 Task: Send an email with the signature Aiden Davis with the subject Reminder for a referral and the message I noticed that the project budget has been exceeded. Can you provide me with a breakdown of the additional expenses? from softage.10@softage.net to softage.2@softage.net and softage.3@softage.net
Action: Mouse moved to (113, 181)
Screenshot: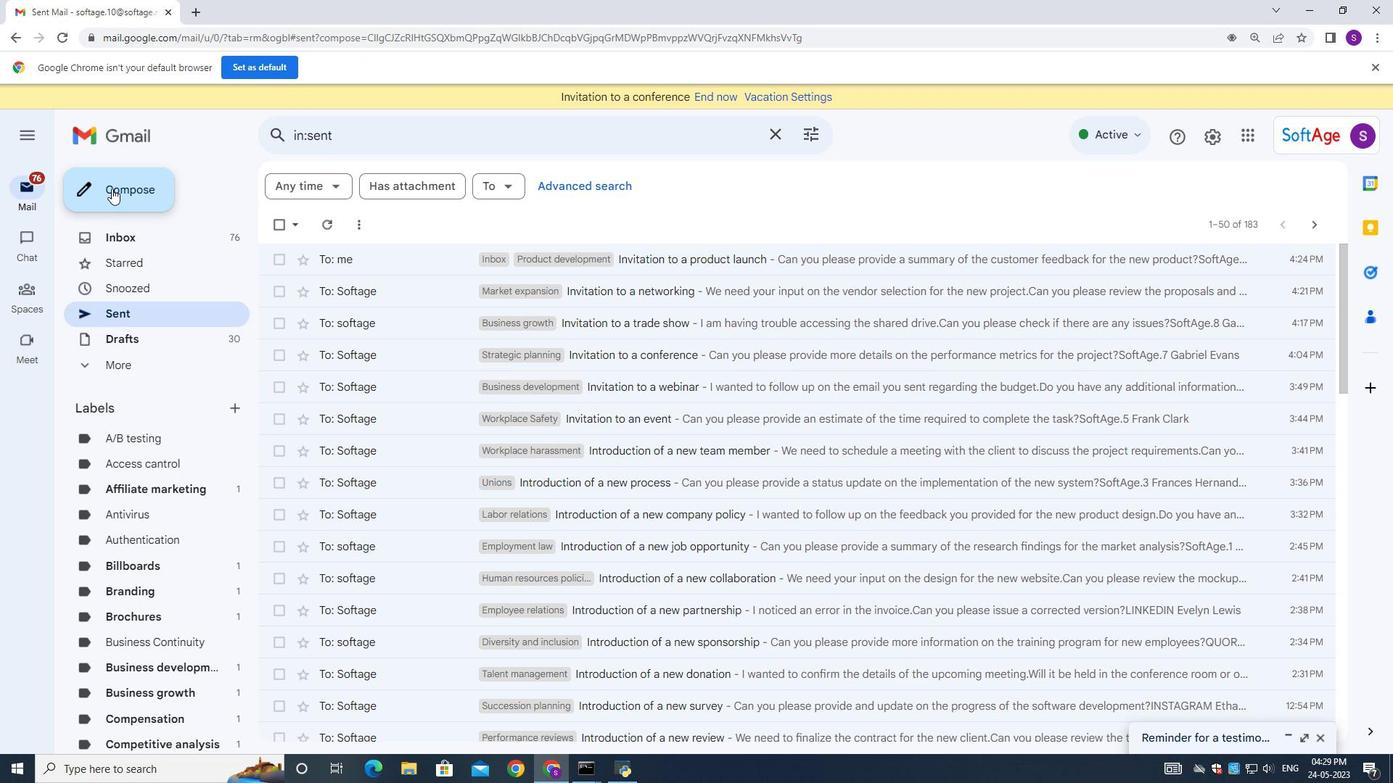 
Action: Mouse pressed left at (113, 181)
Screenshot: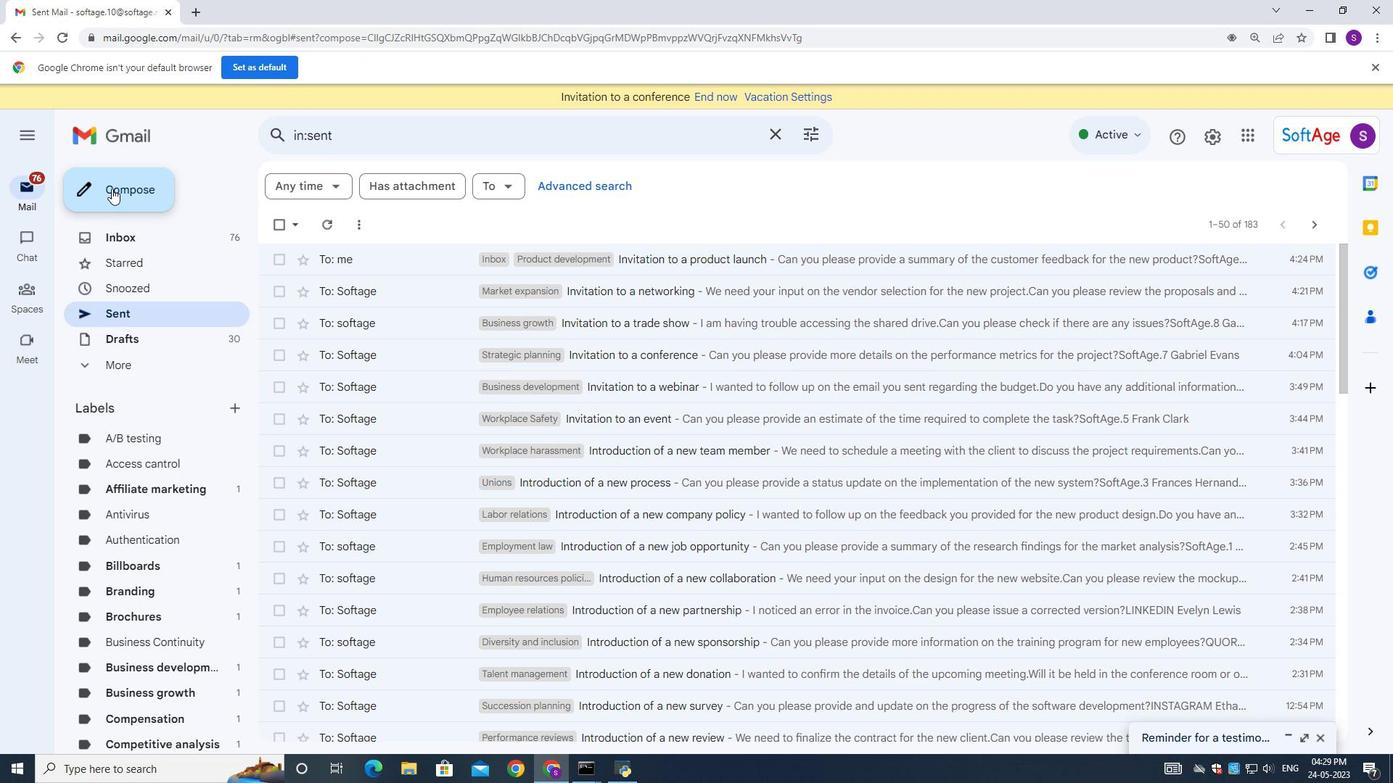 
Action: Mouse moved to (941, 727)
Screenshot: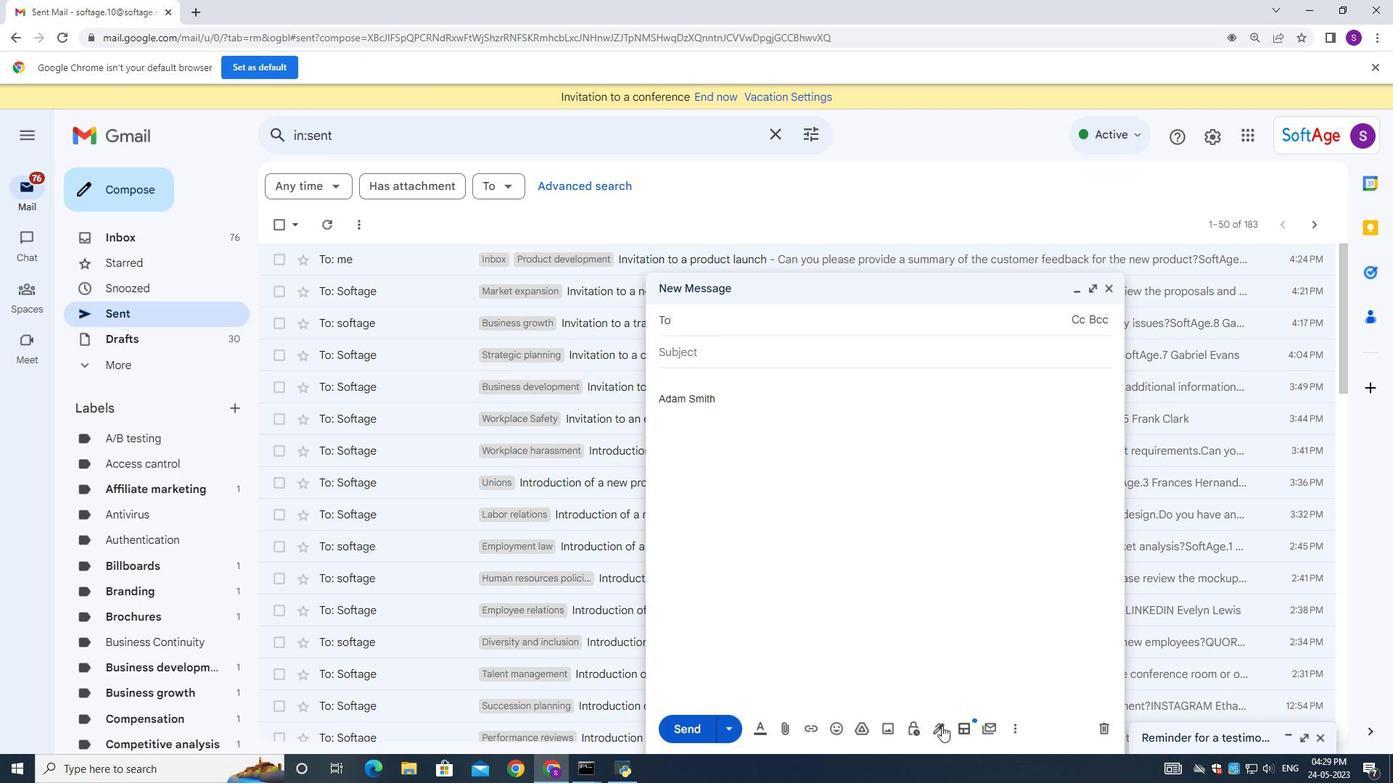 
Action: Mouse pressed left at (941, 727)
Screenshot: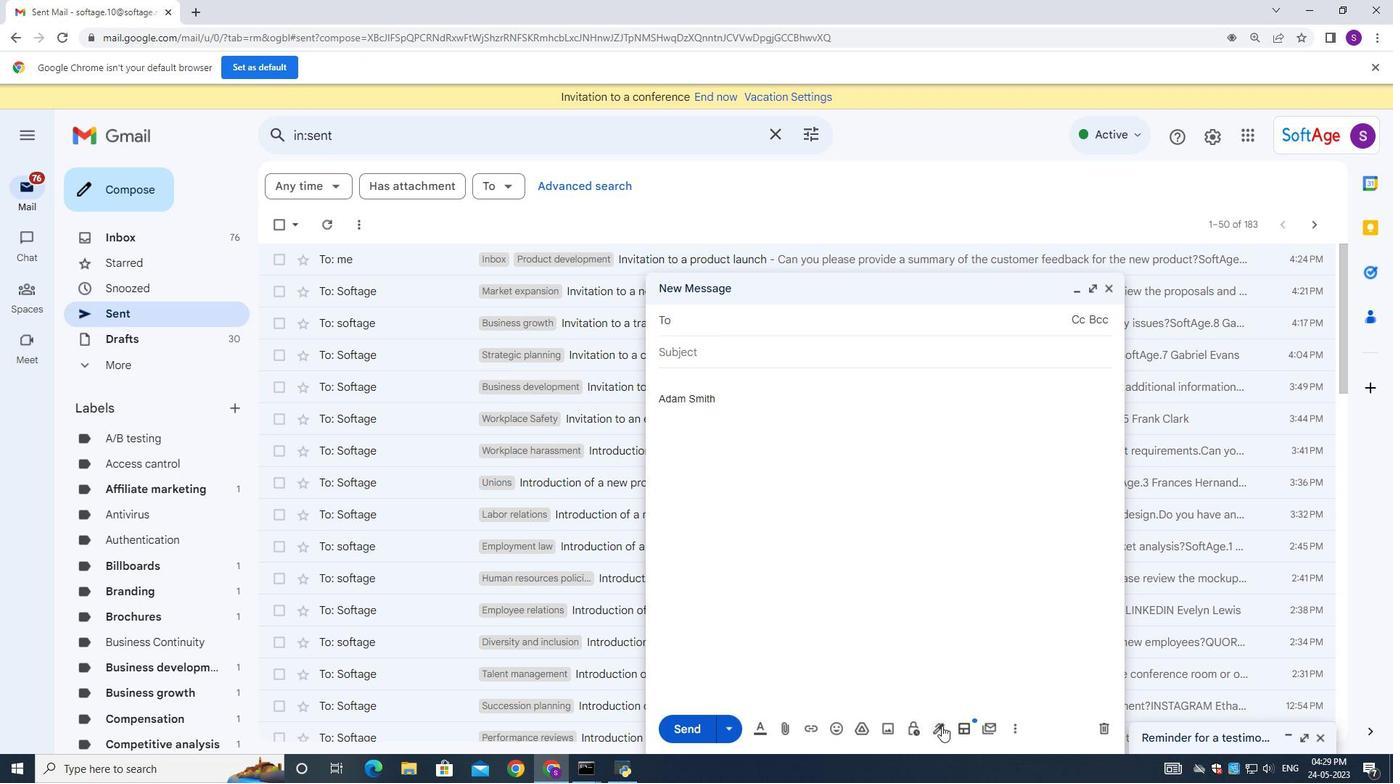 
Action: Mouse moved to (1318, 737)
Screenshot: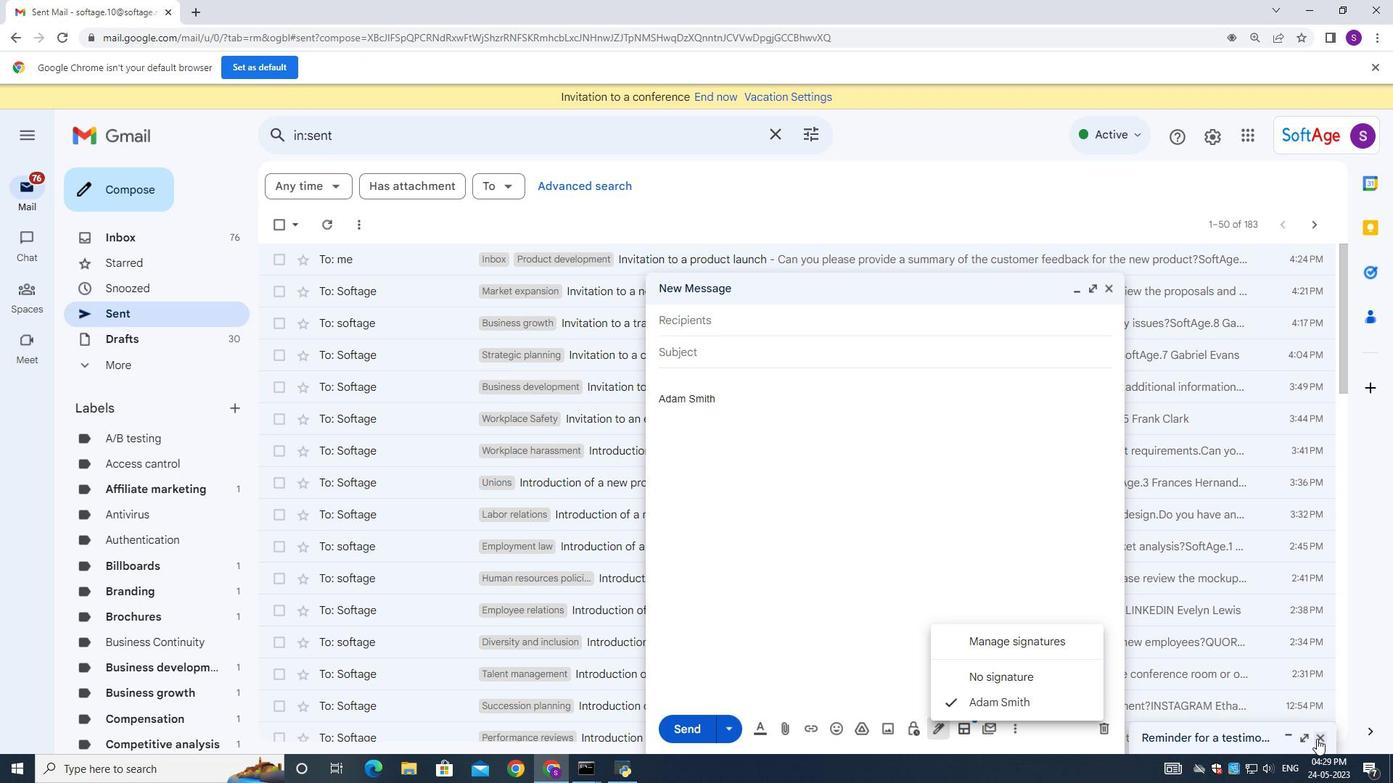 
Action: Mouse pressed left at (1318, 737)
Screenshot: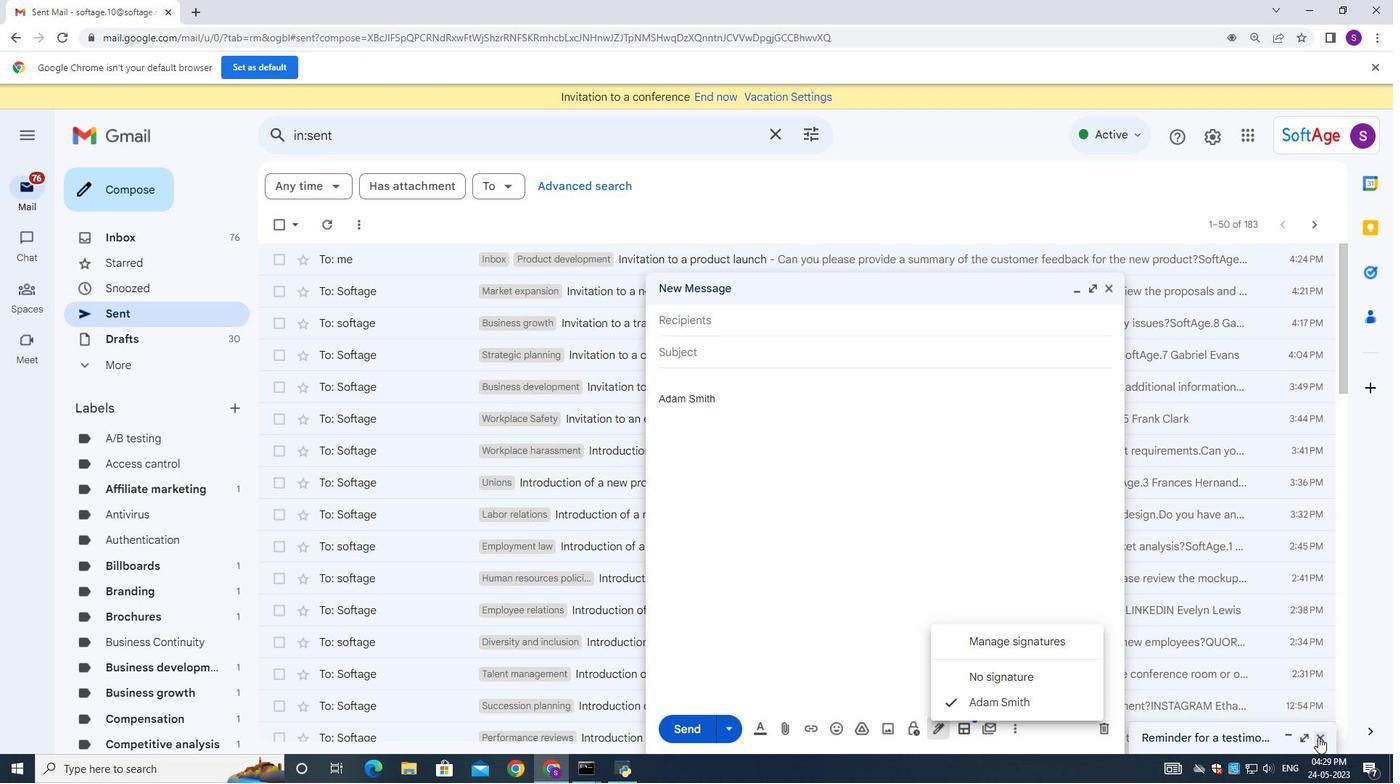 
Action: Mouse moved to (1152, 732)
Screenshot: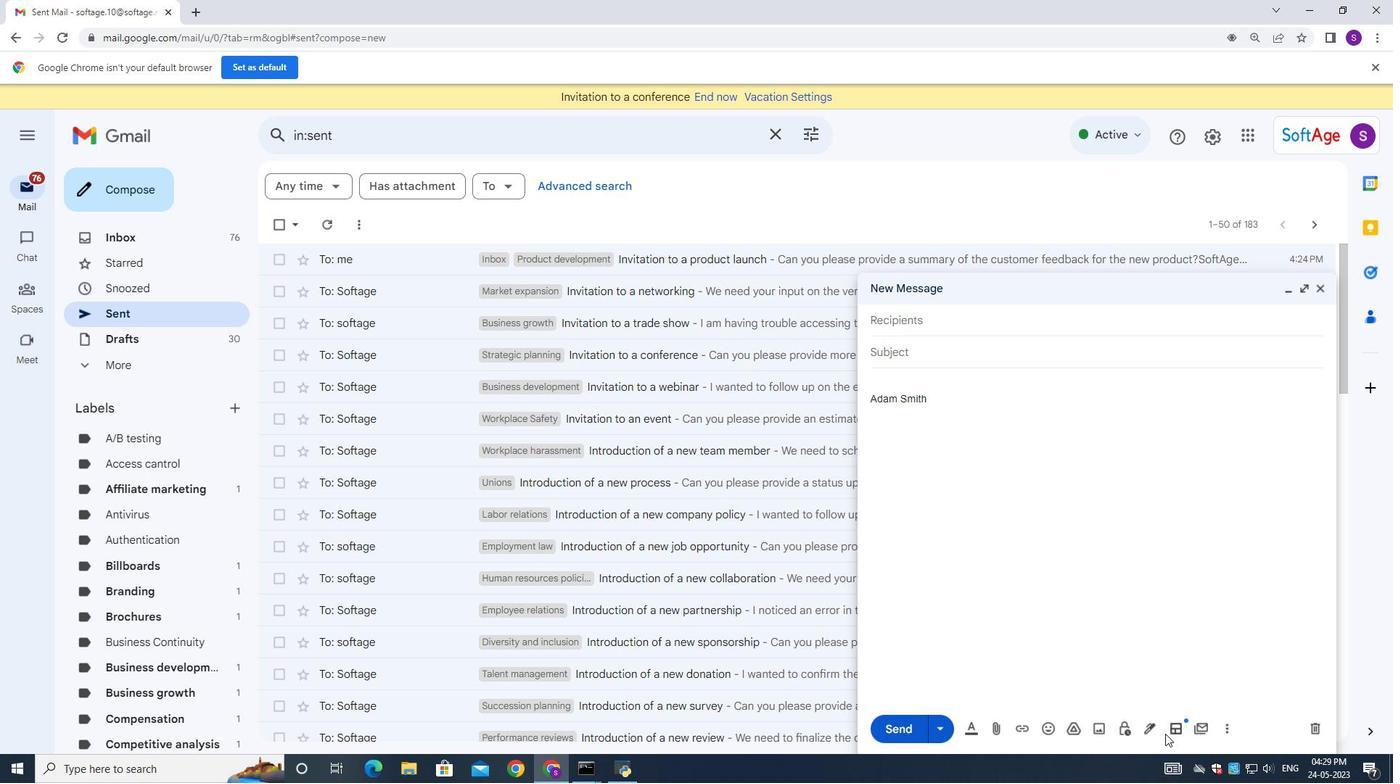 
Action: Mouse pressed left at (1152, 732)
Screenshot: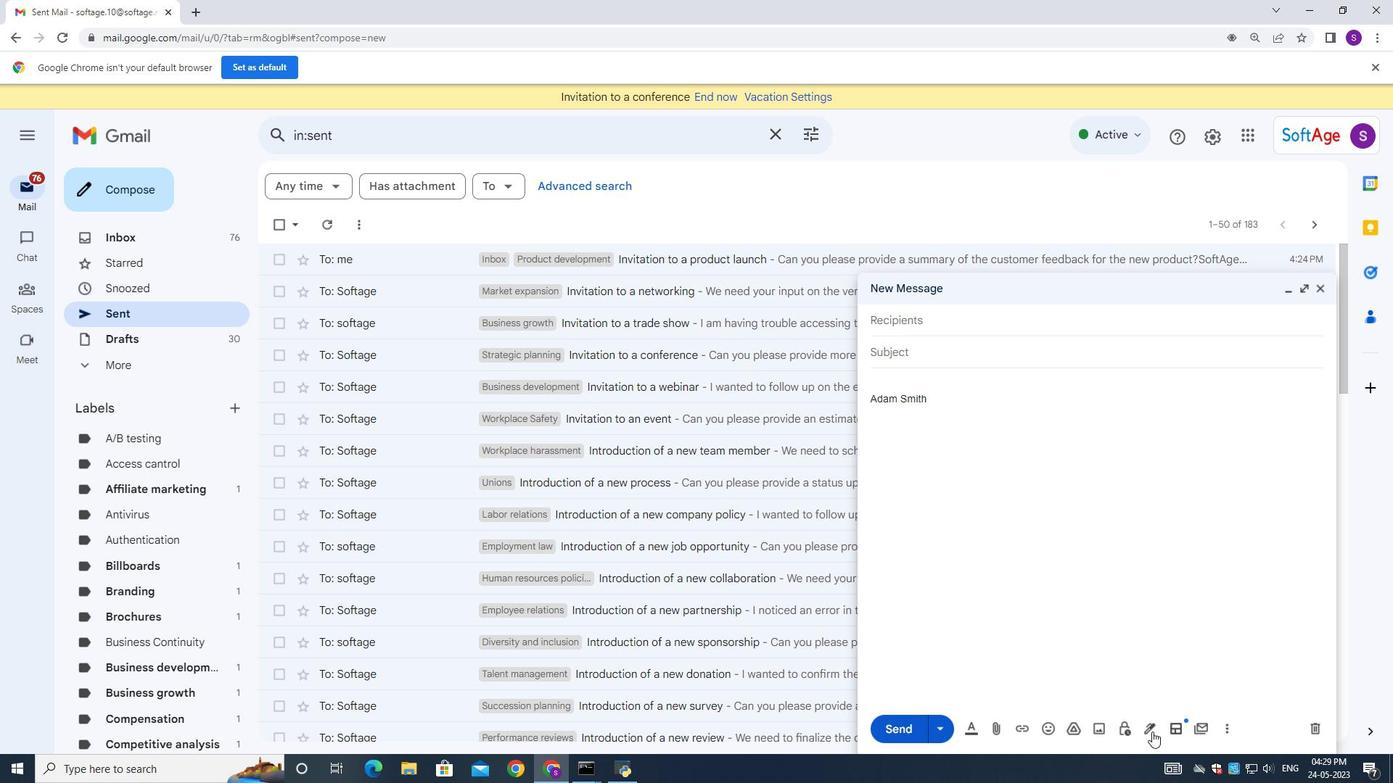 
Action: Mouse moved to (1185, 645)
Screenshot: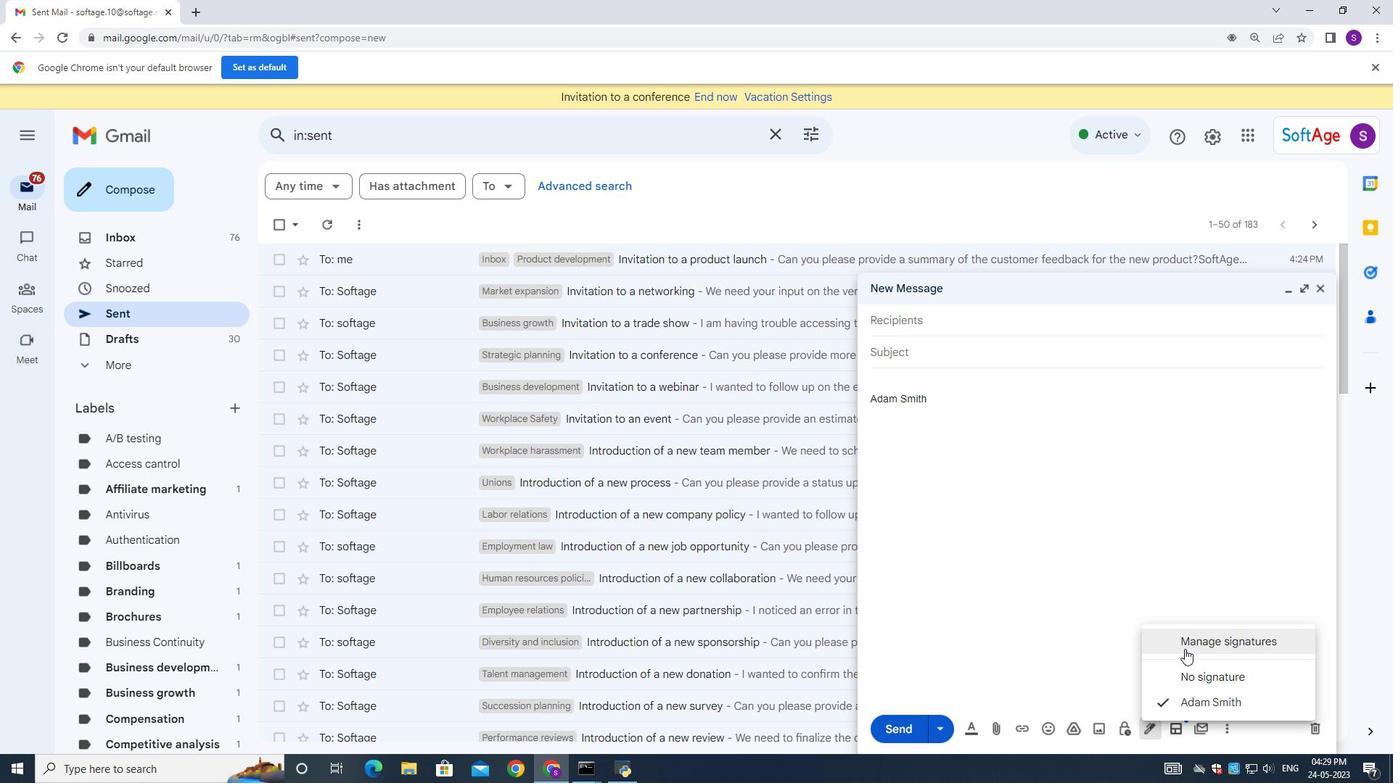 
Action: Mouse pressed left at (1185, 645)
Screenshot: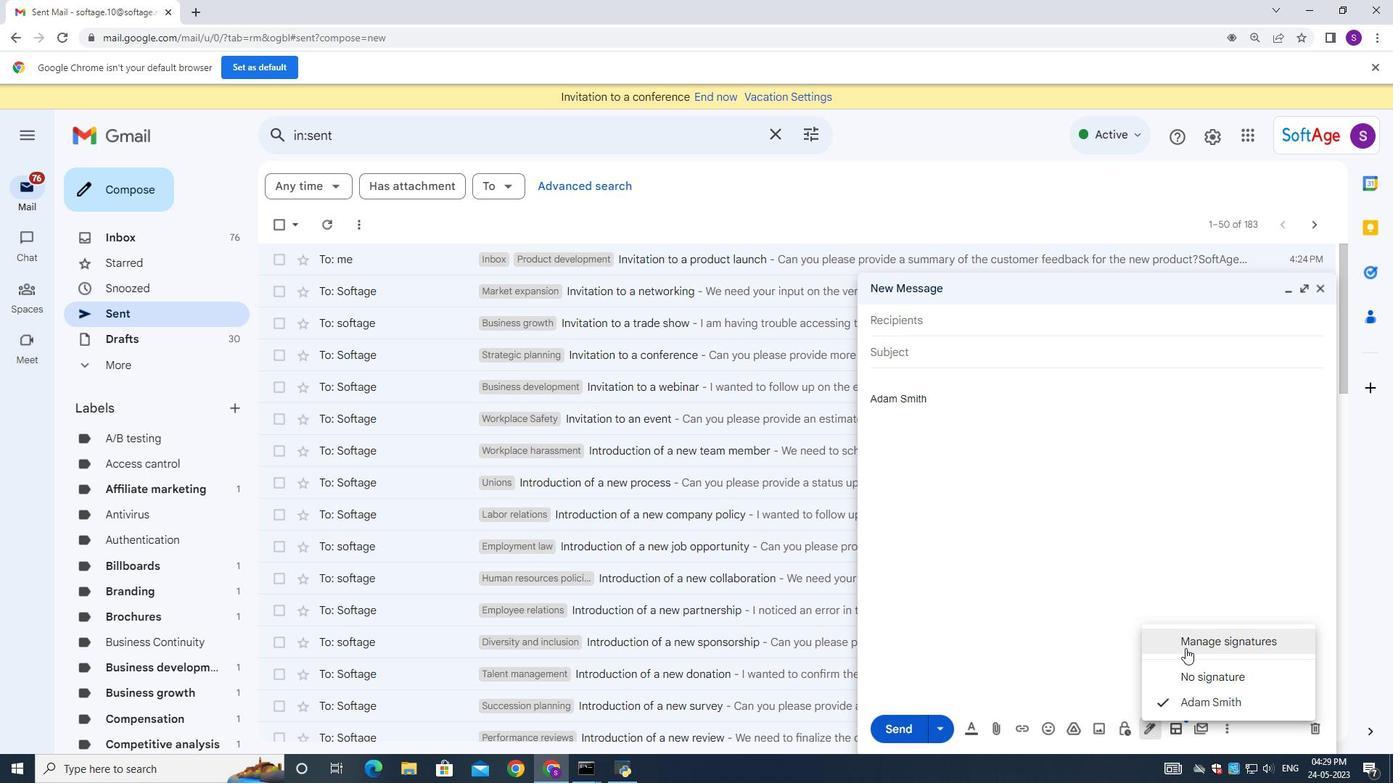 
Action: Mouse moved to (692, 386)
Screenshot: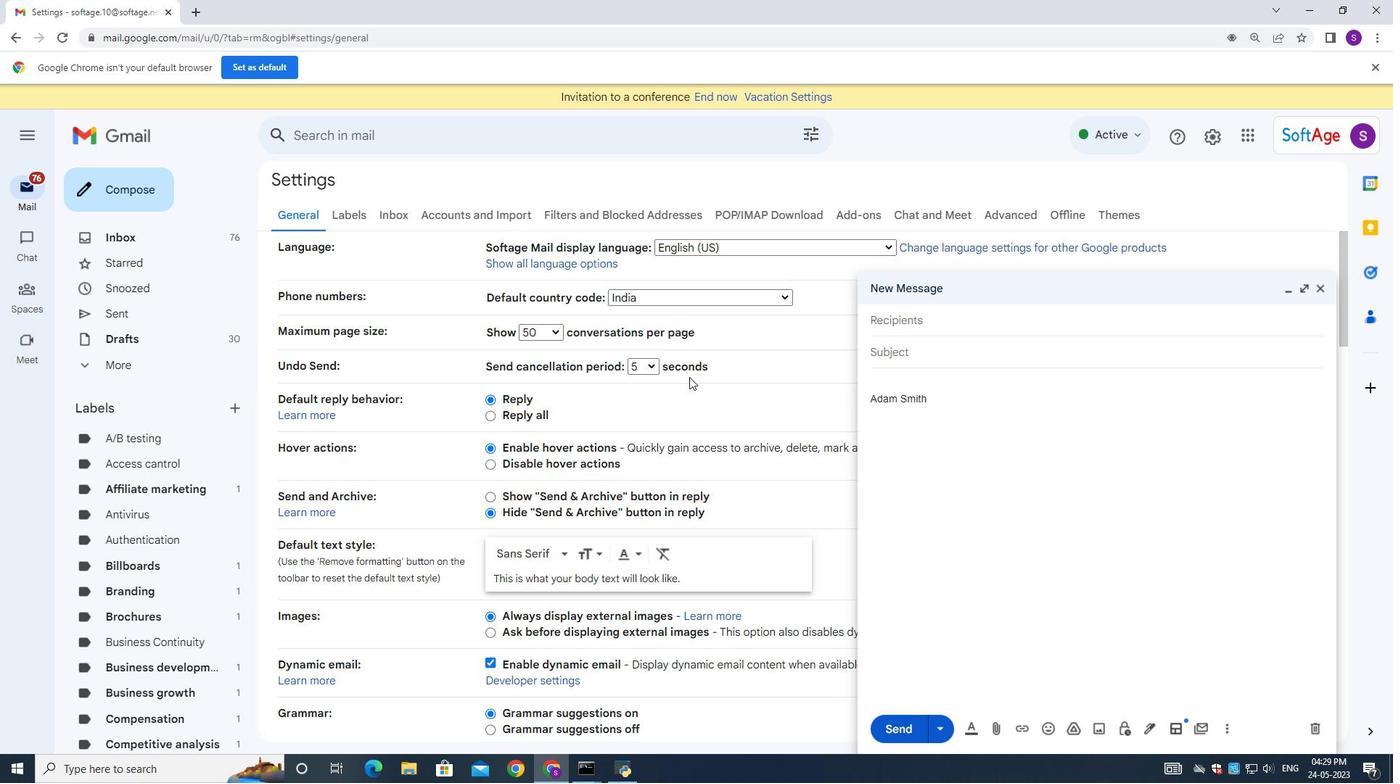 
Action: Mouse scrolled (692, 386) with delta (0, 0)
Screenshot: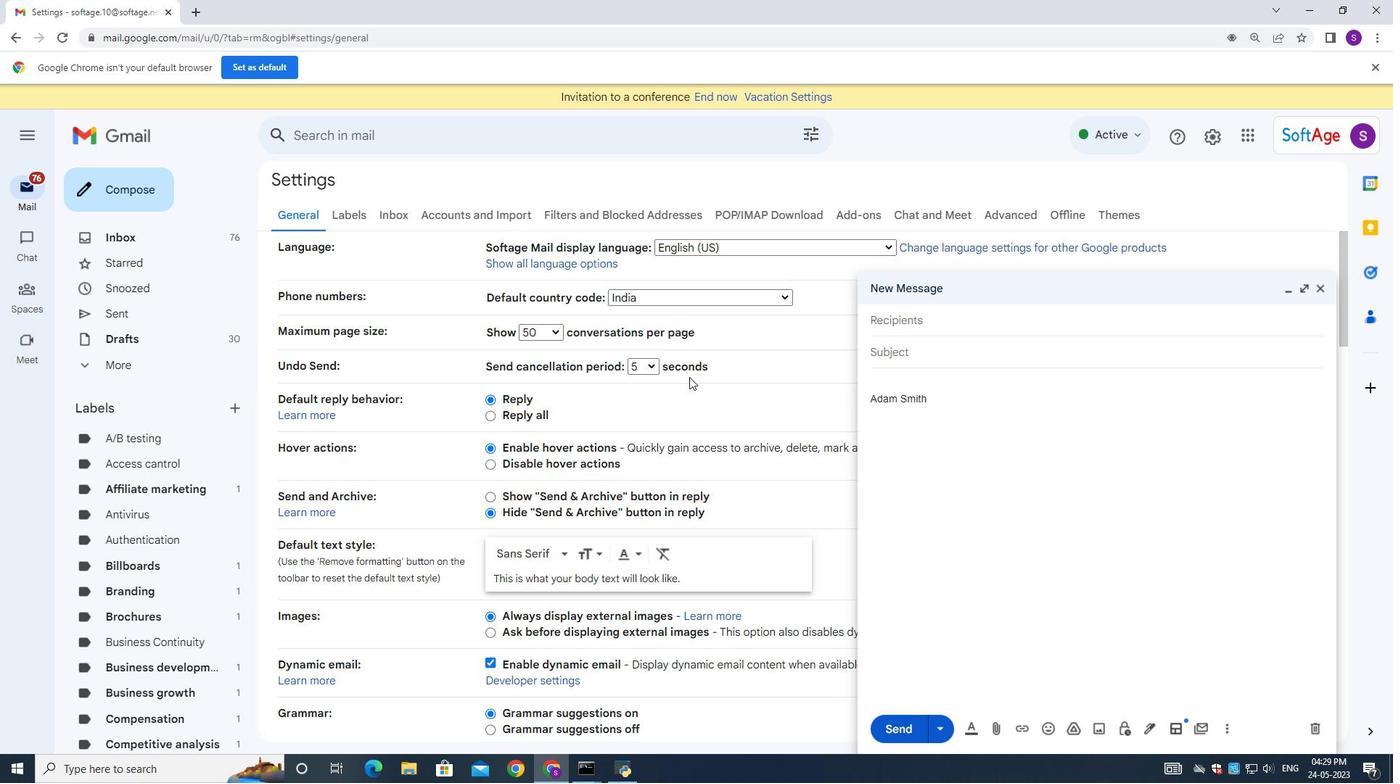 
Action: Mouse moved to (692, 395)
Screenshot: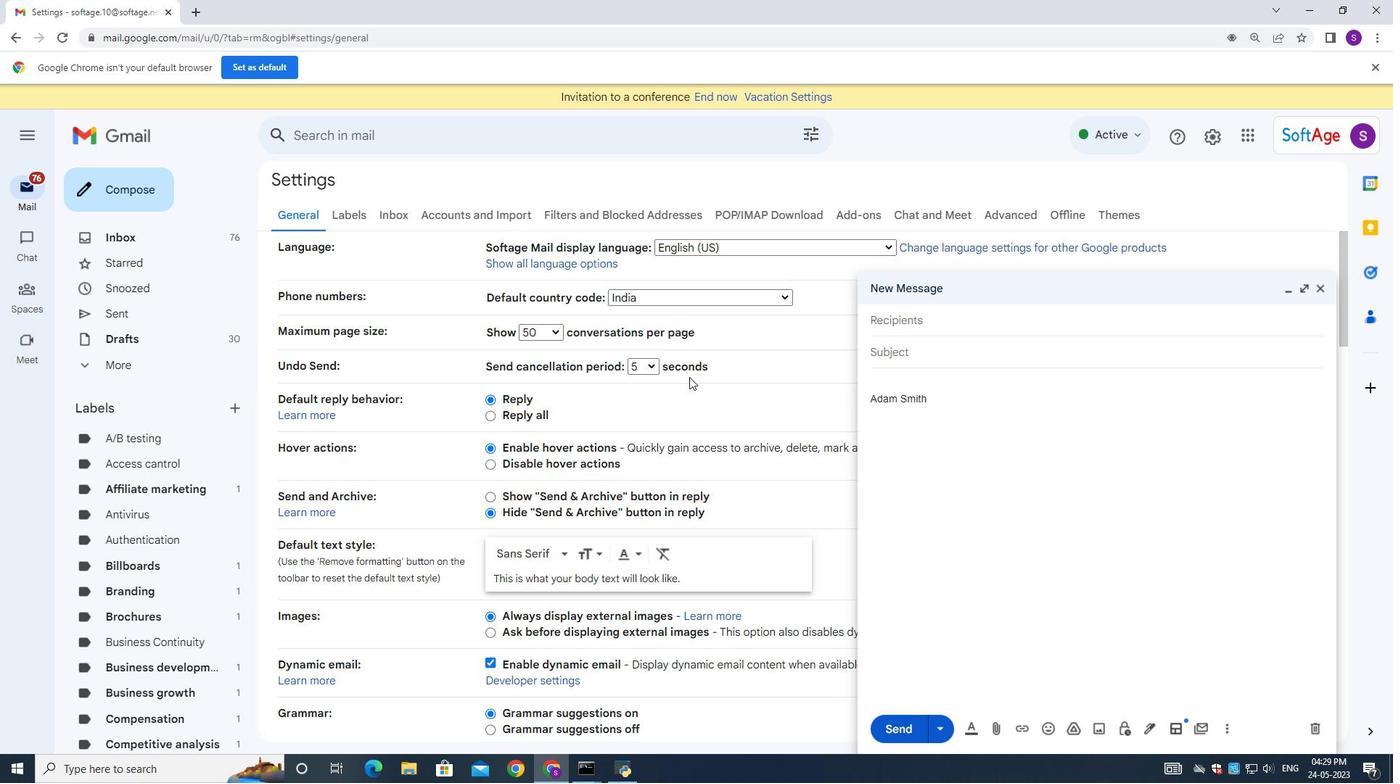 
Action: Mouse scrolled (692, 394) with delta (0, 0)
Screenshot: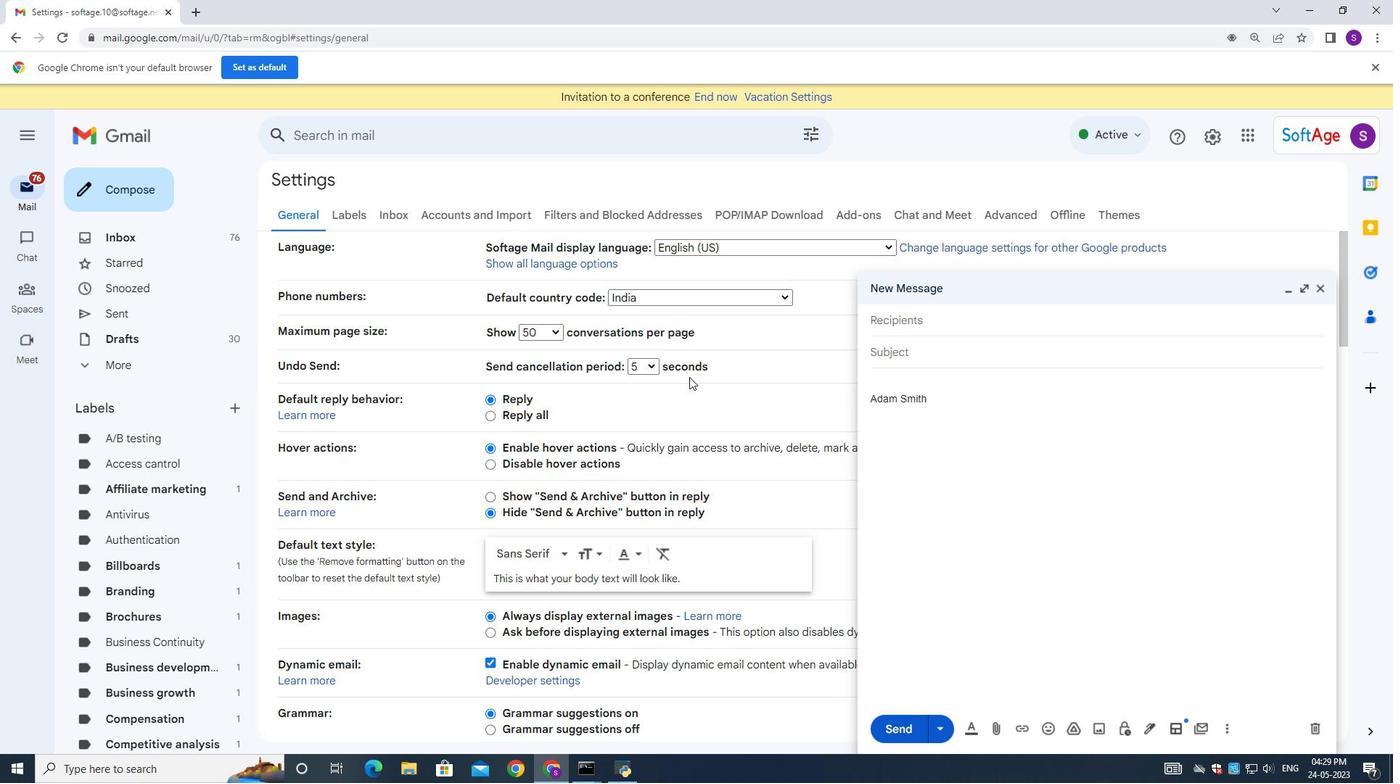 
Action: Mouse moved to (693, 401)
Screenshot: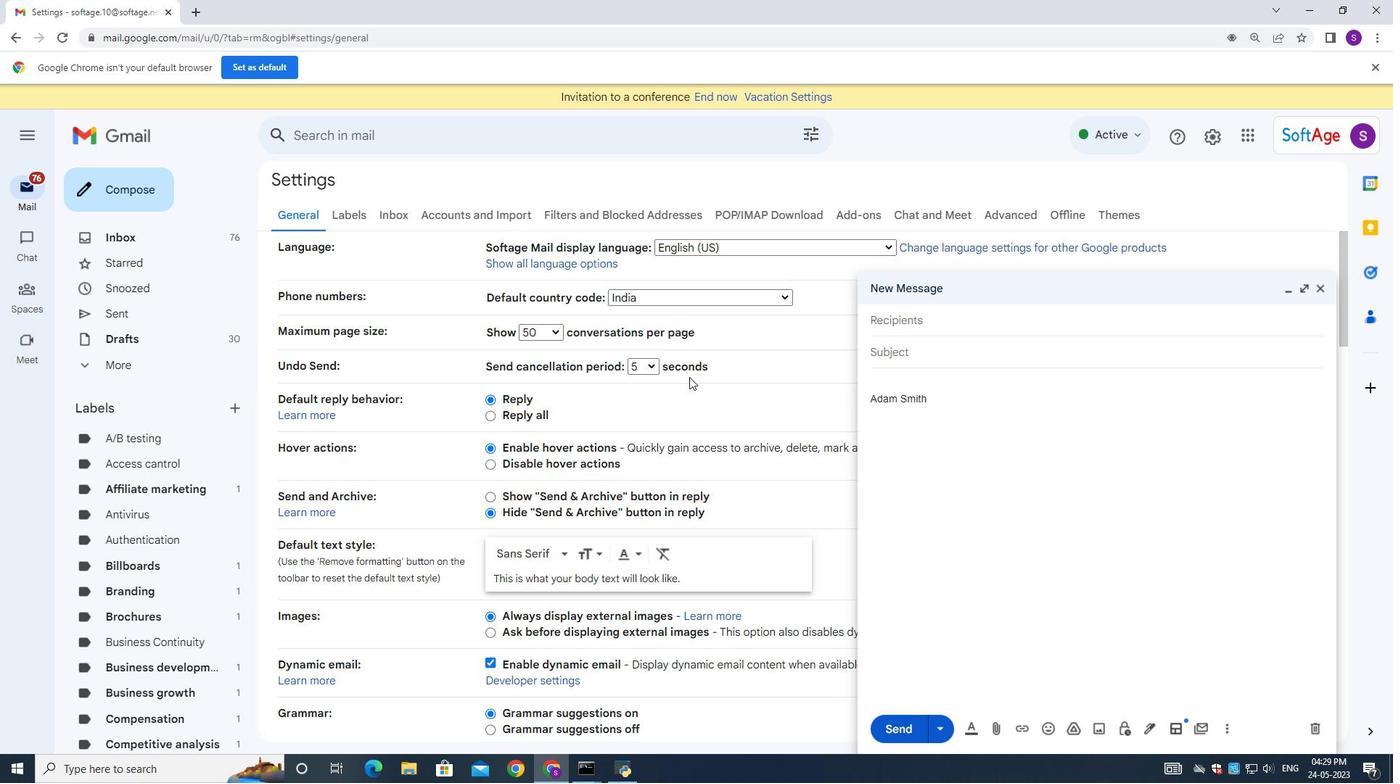 
Action: Mouse scrolled (693, 401) with delta (0, 0)
Screenshot: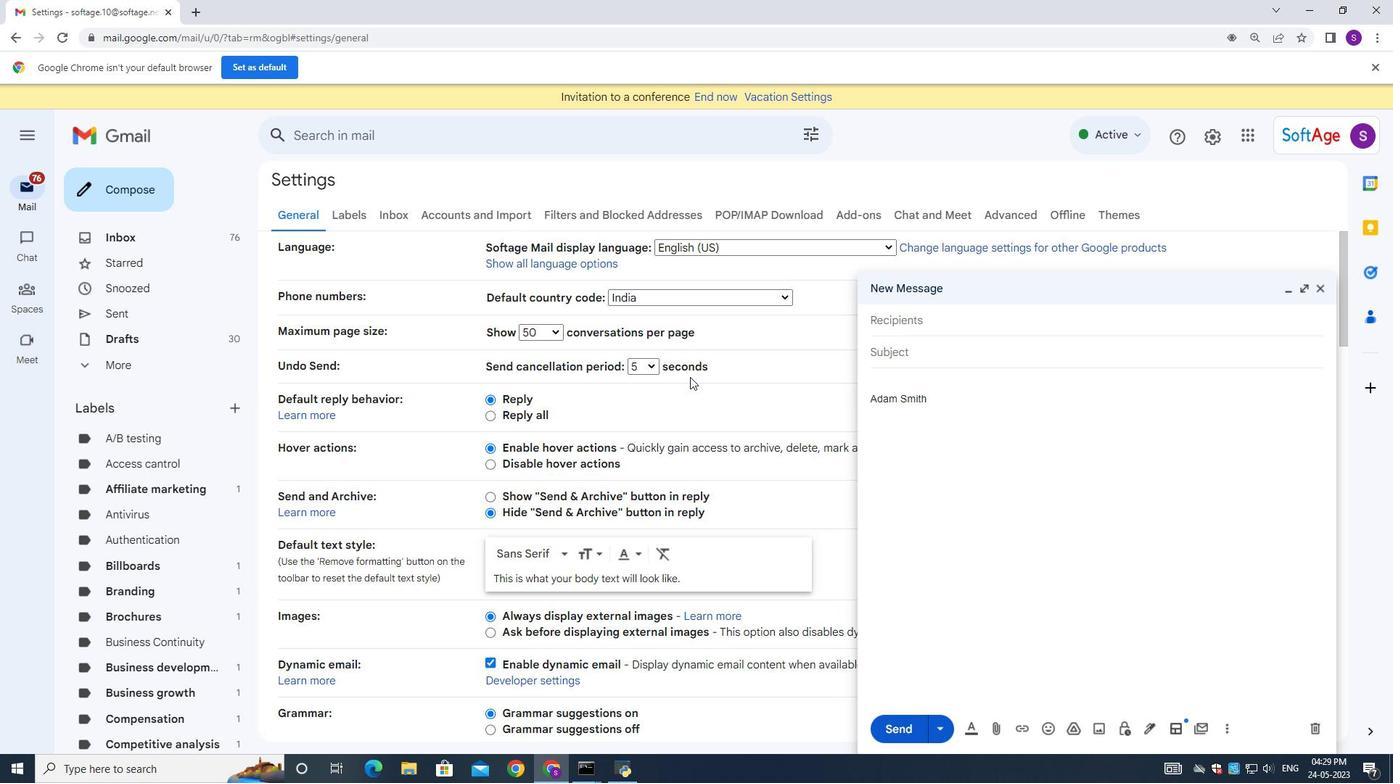 
Action: Mouse moved to (693, 406)
Screenshot: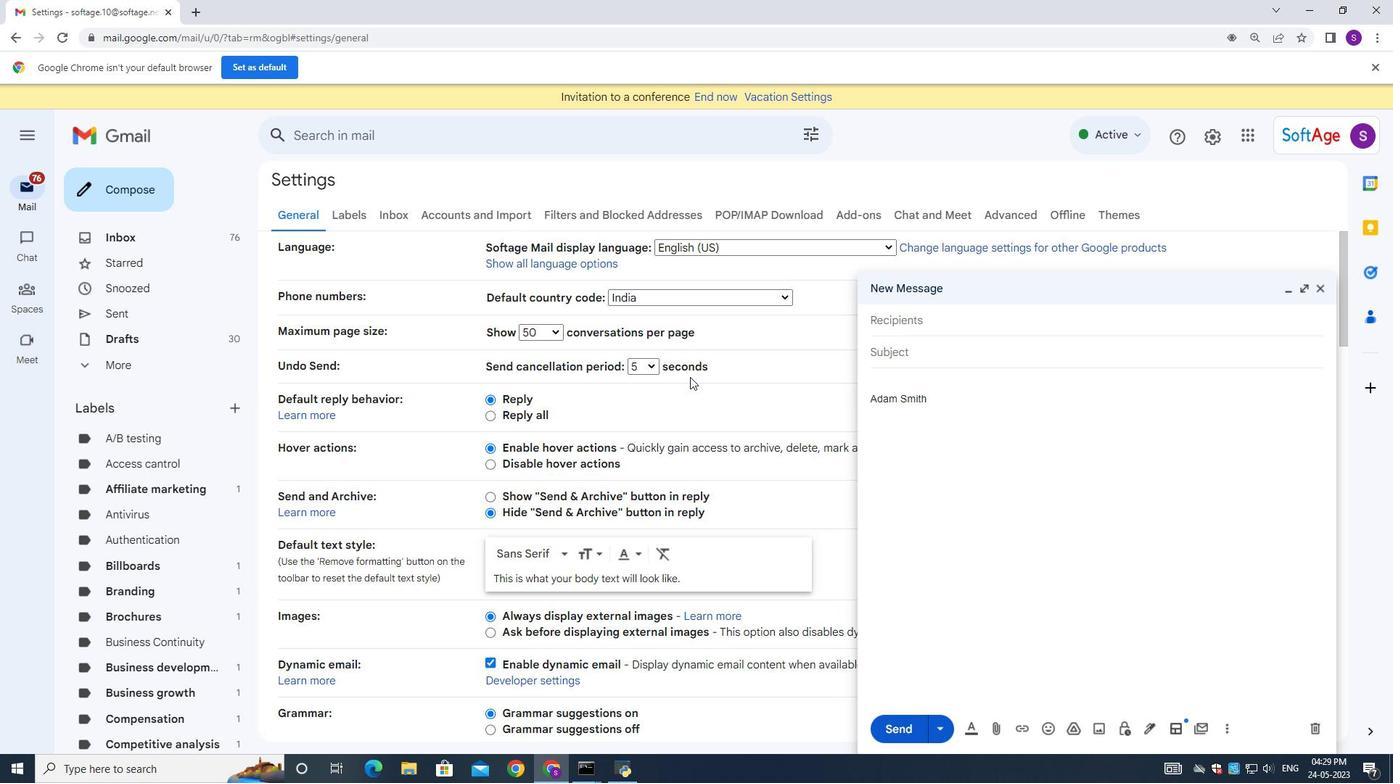 
Action: Mouse scrolled (693, 402) with delta (0, -1)
Screenshot: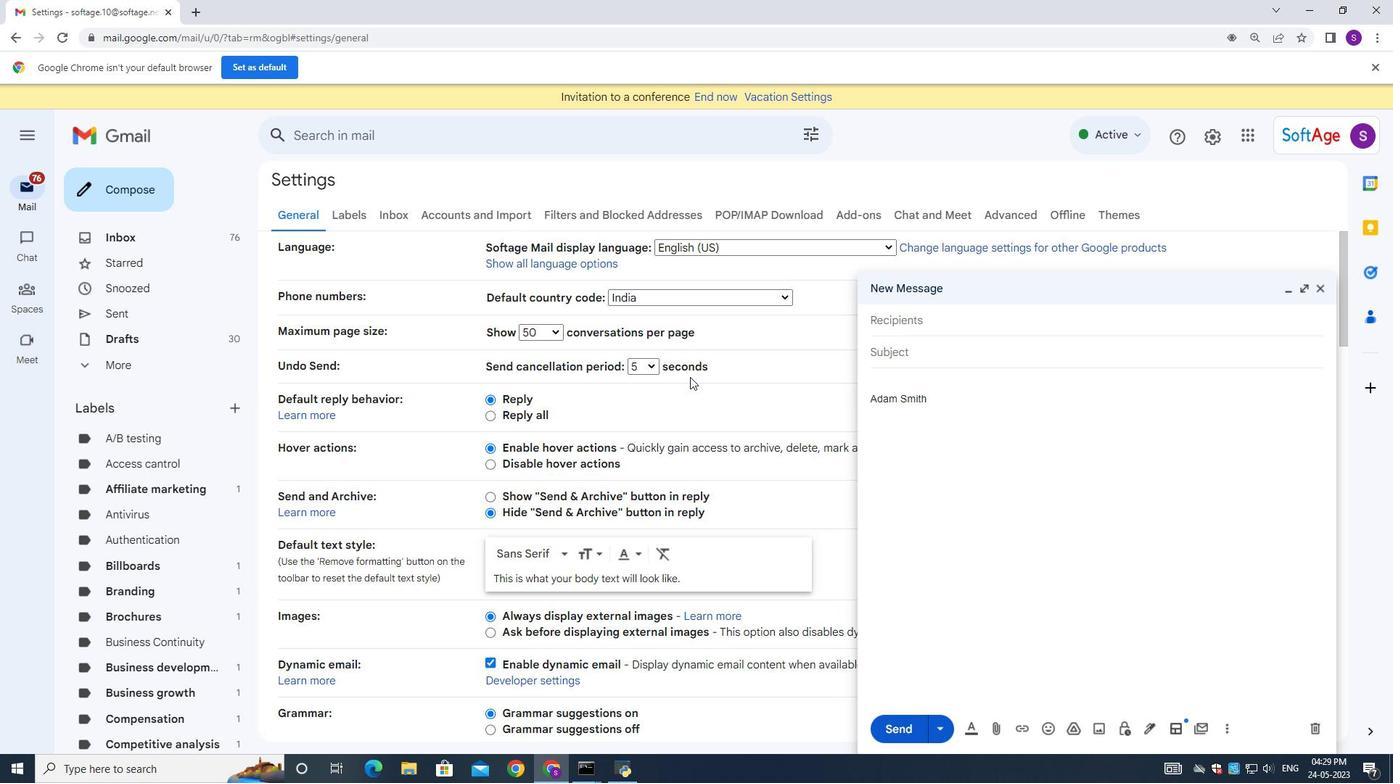 
Action: Mouse moved to (691, 409)
Screenshot: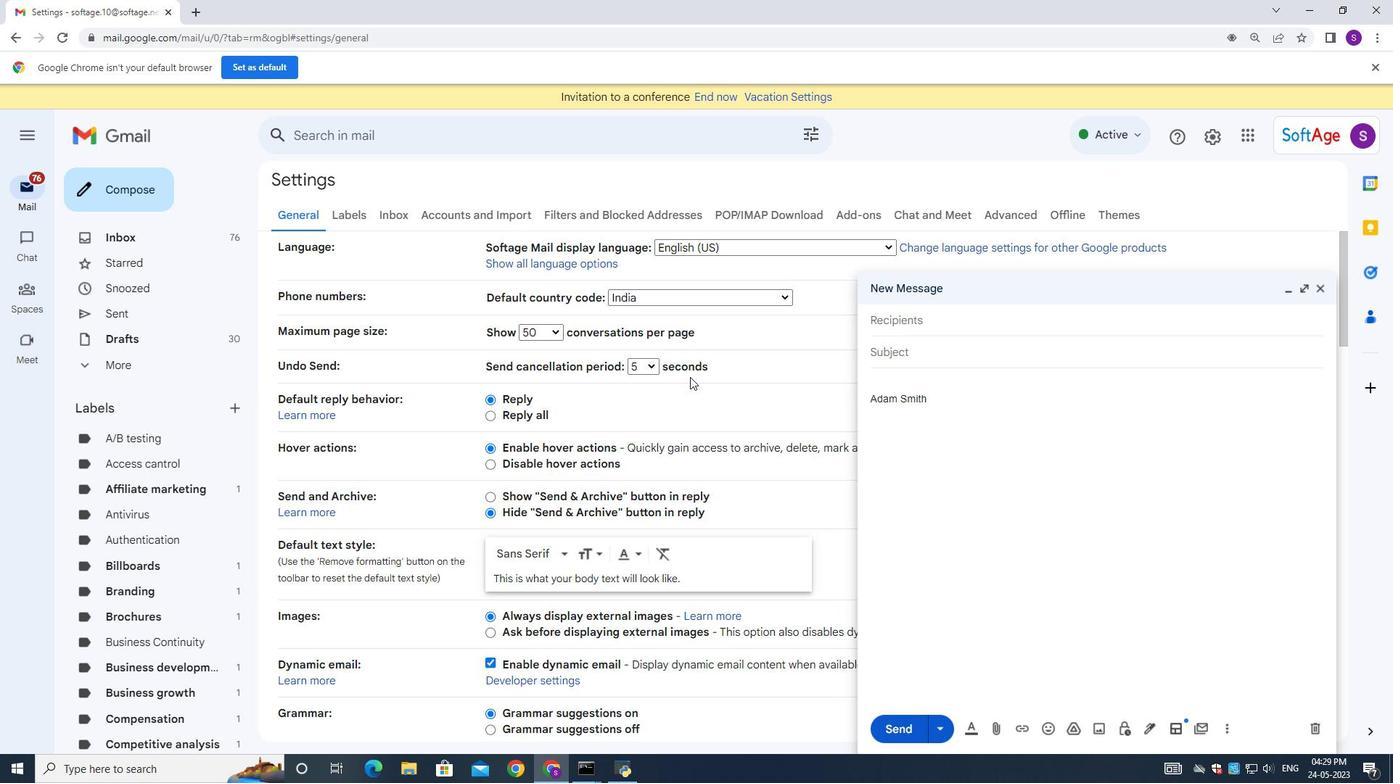 
Action: Mouse scrolled (692, 407) with delta (0, 0)
Screenshot: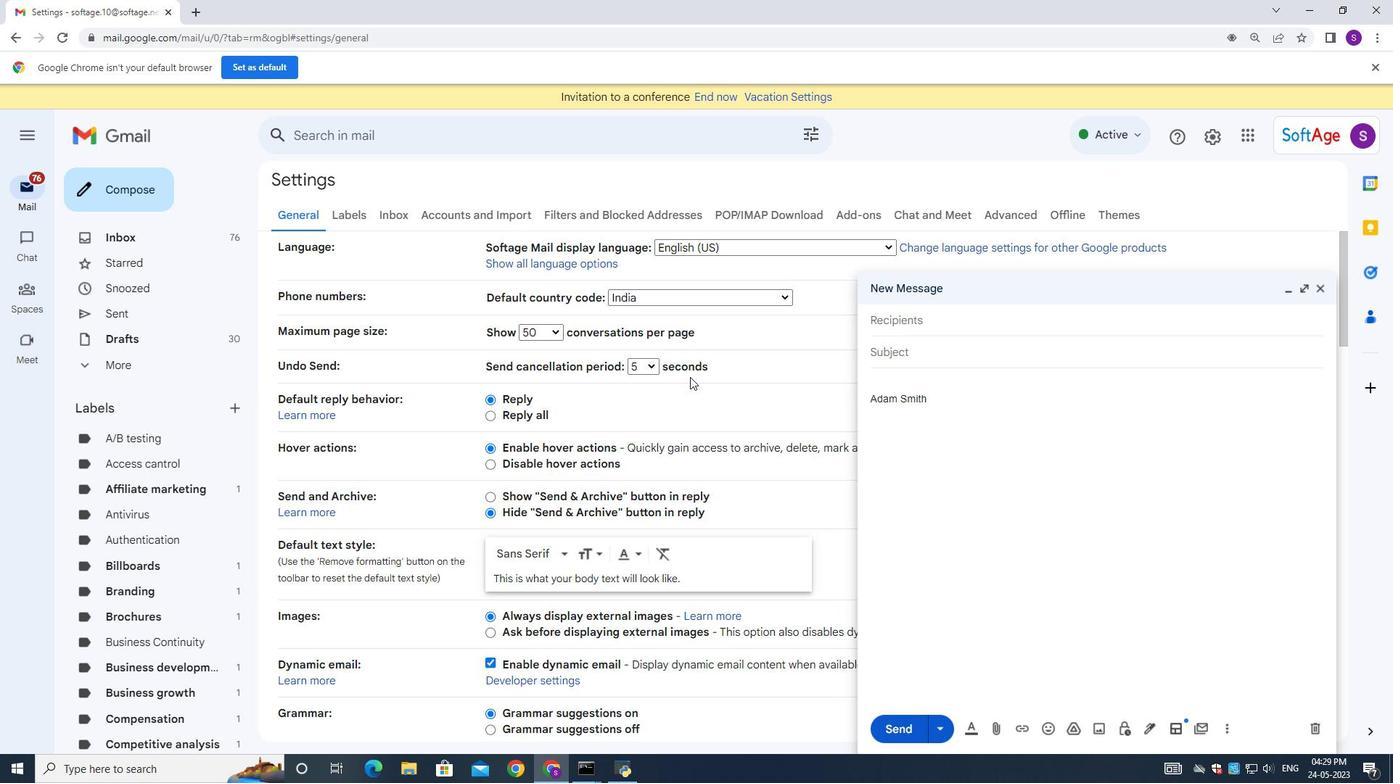 
Action: Mouse moved to (691, 412)
Screenshot: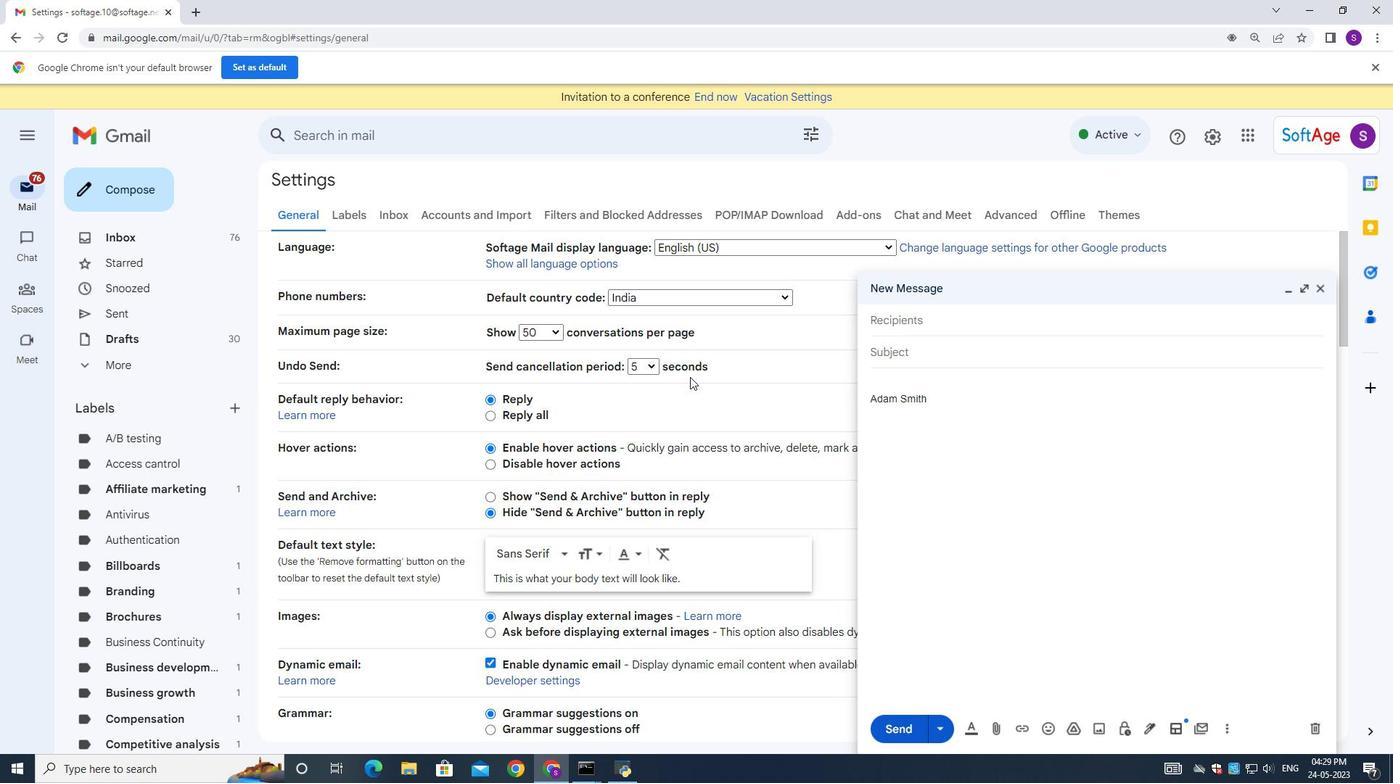 
Action: Mouse scrolled (691, 409) with delta (0, 0)
Screenshot: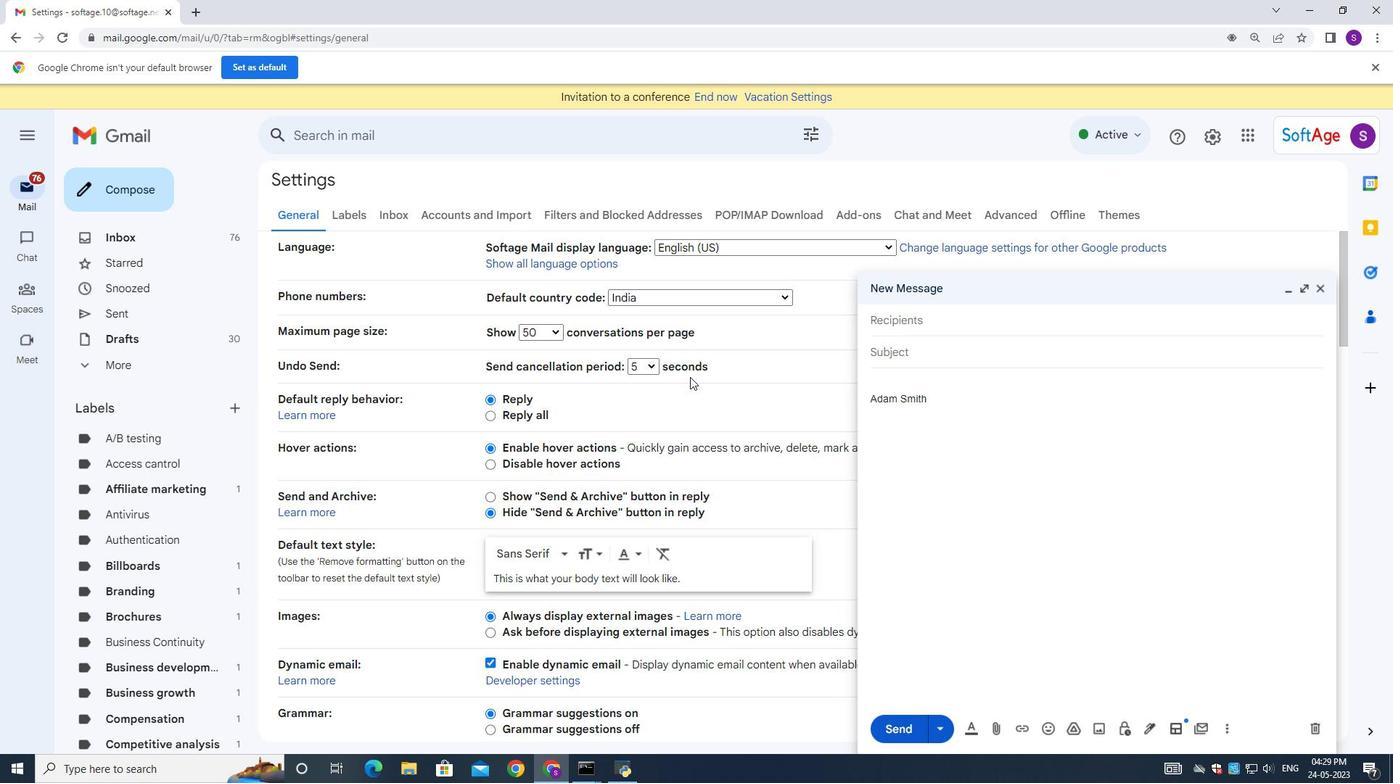 
Action: Mouse moved to (687, 419)
Screenshot: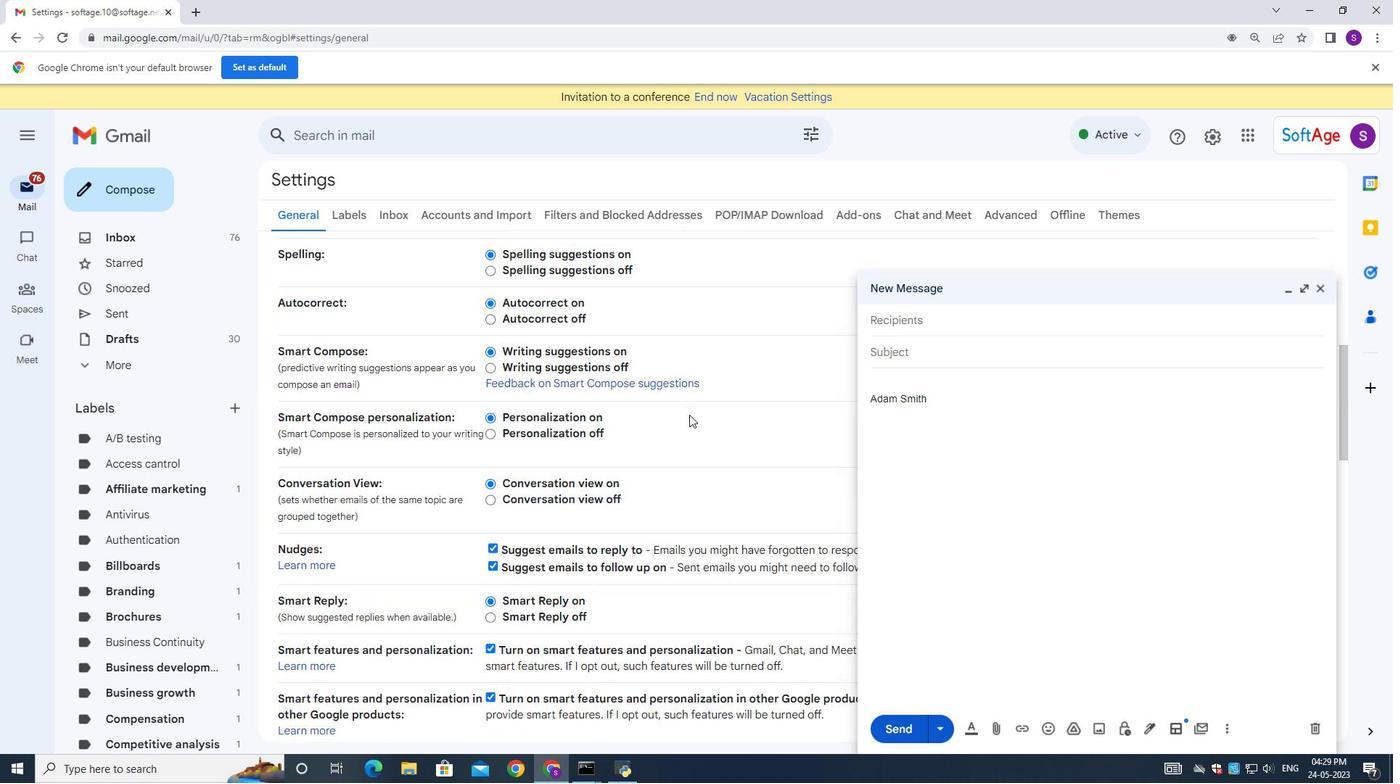 
Action: Mouse scrolled (687, 418) with delta (0, 0)
Screenshot: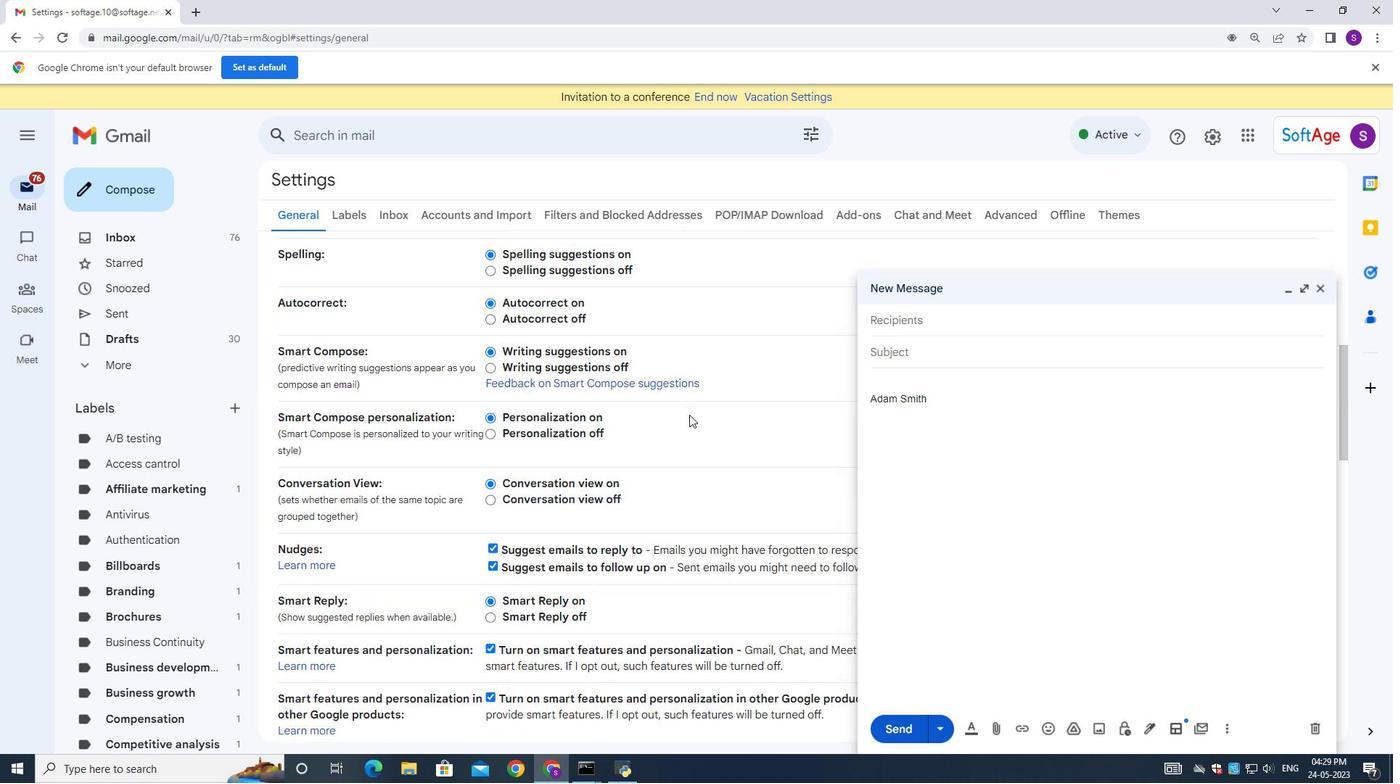 
Action: Mouse moved to (687, 421)
Screenshot: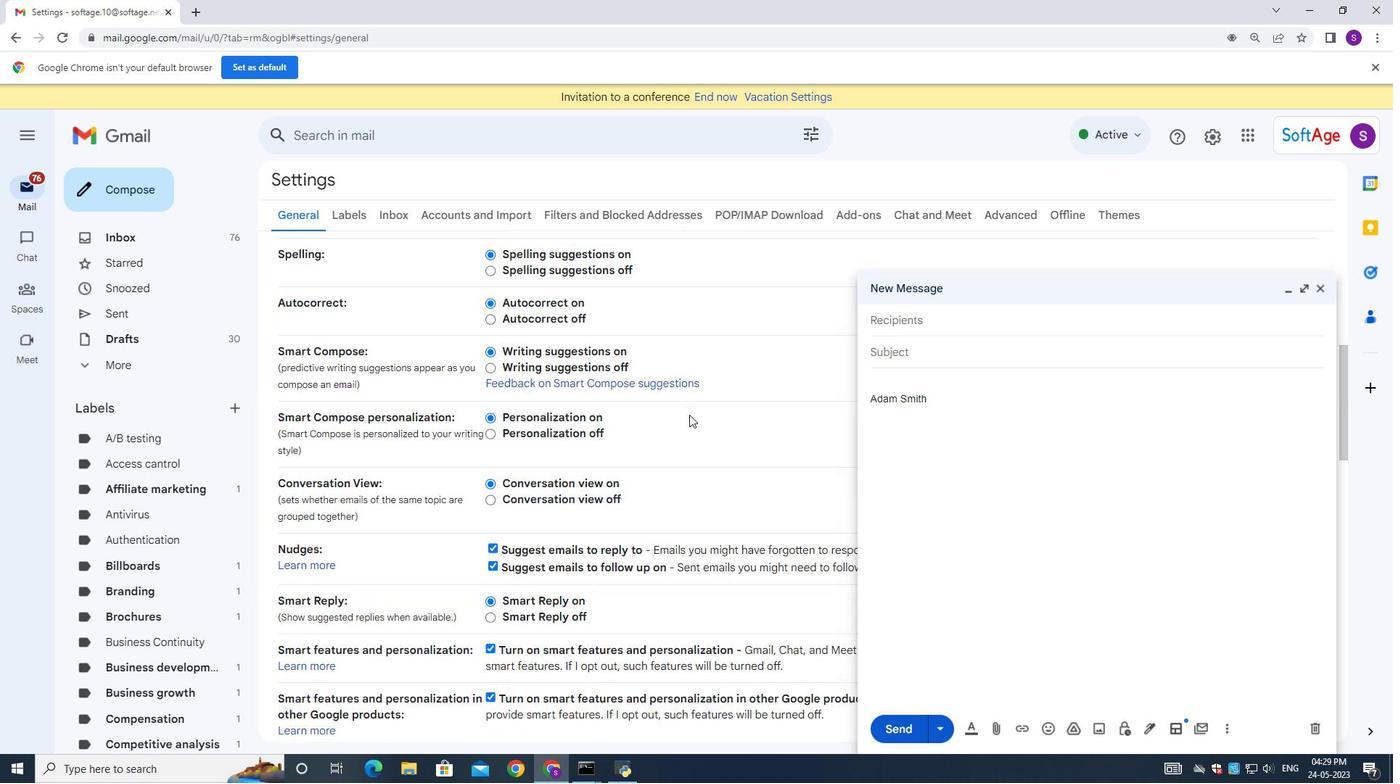 
Action: Mouse scrolled (687, 420) with delta (0, 0)
Screenshot: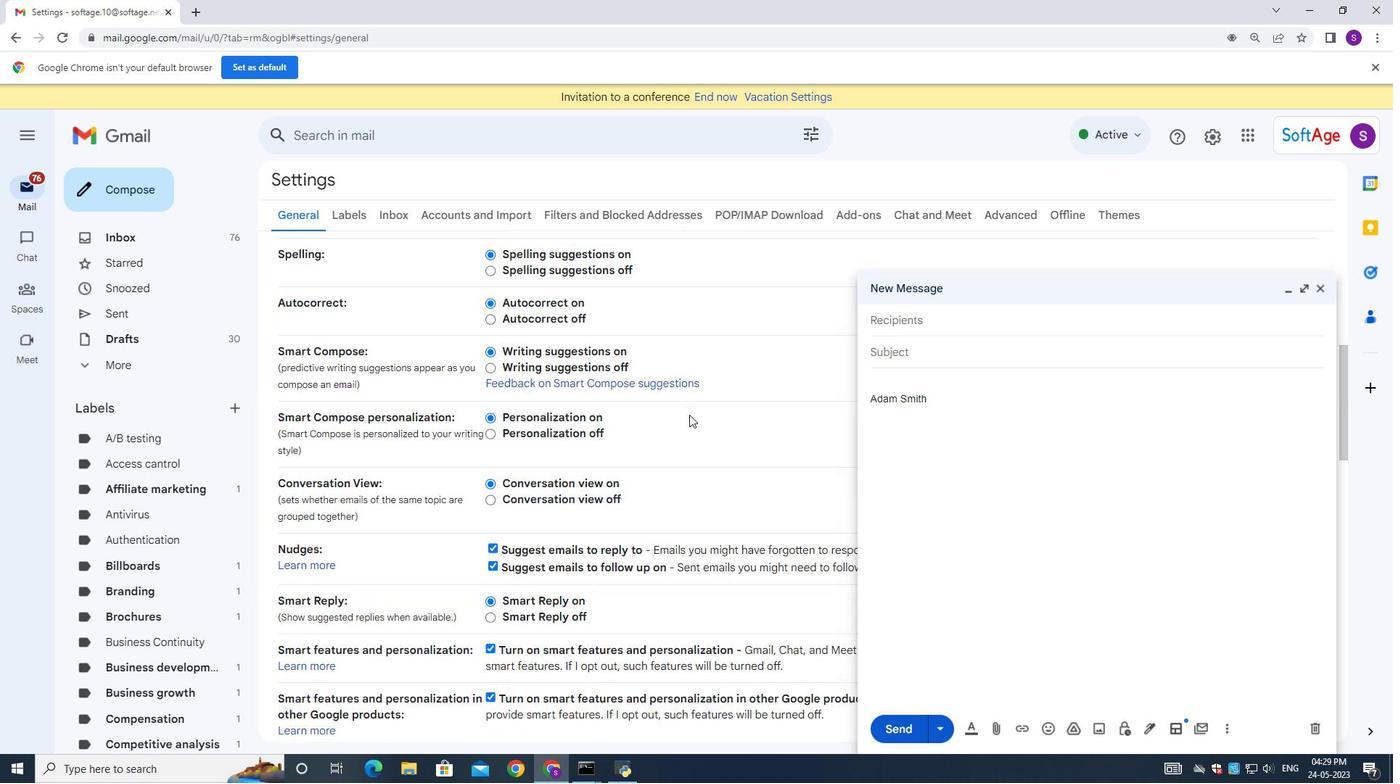 
Action: Mouse moved to (686, 424)
Screenshot: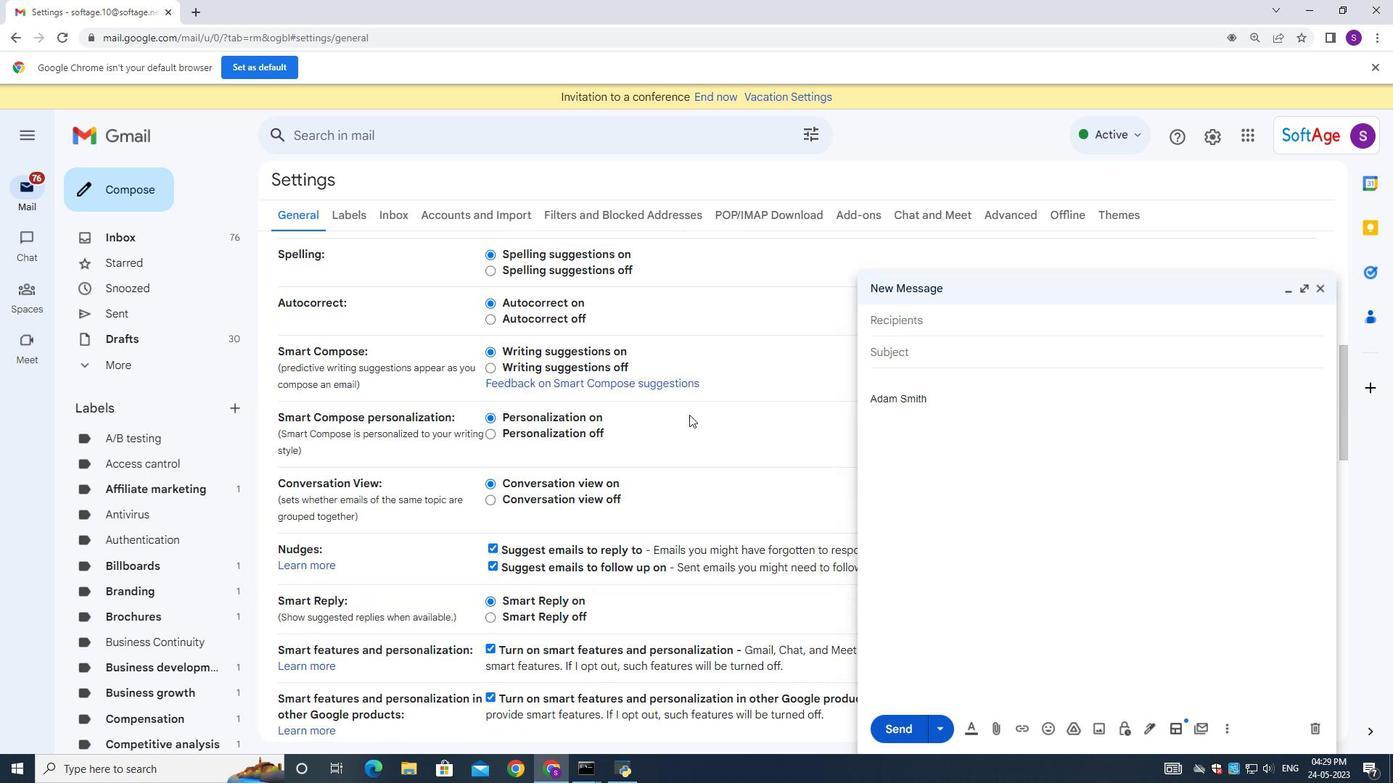 
Action: Mouse scrolled (686, 423) with delta (0, 0)
Screenshot: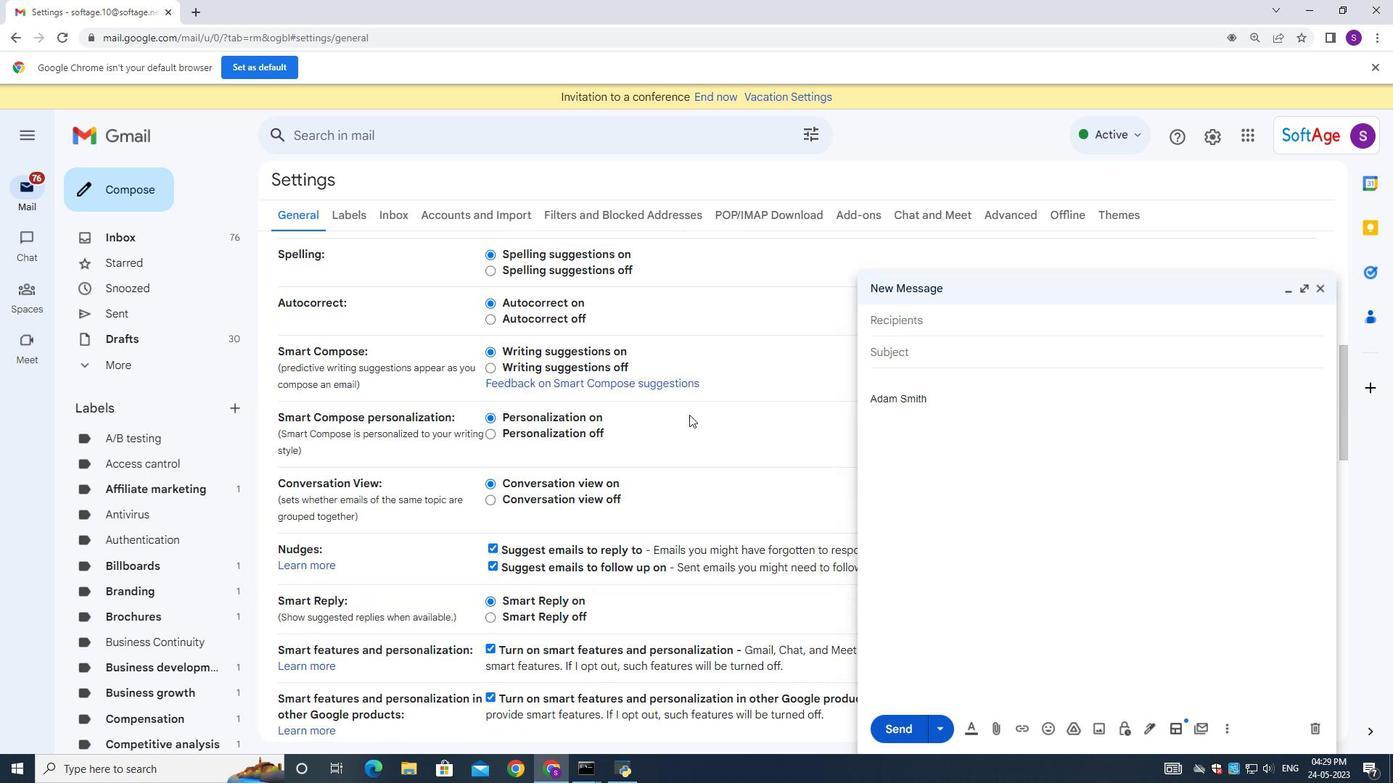 
Action: Mouse moved to (686, 424)
Screenshot: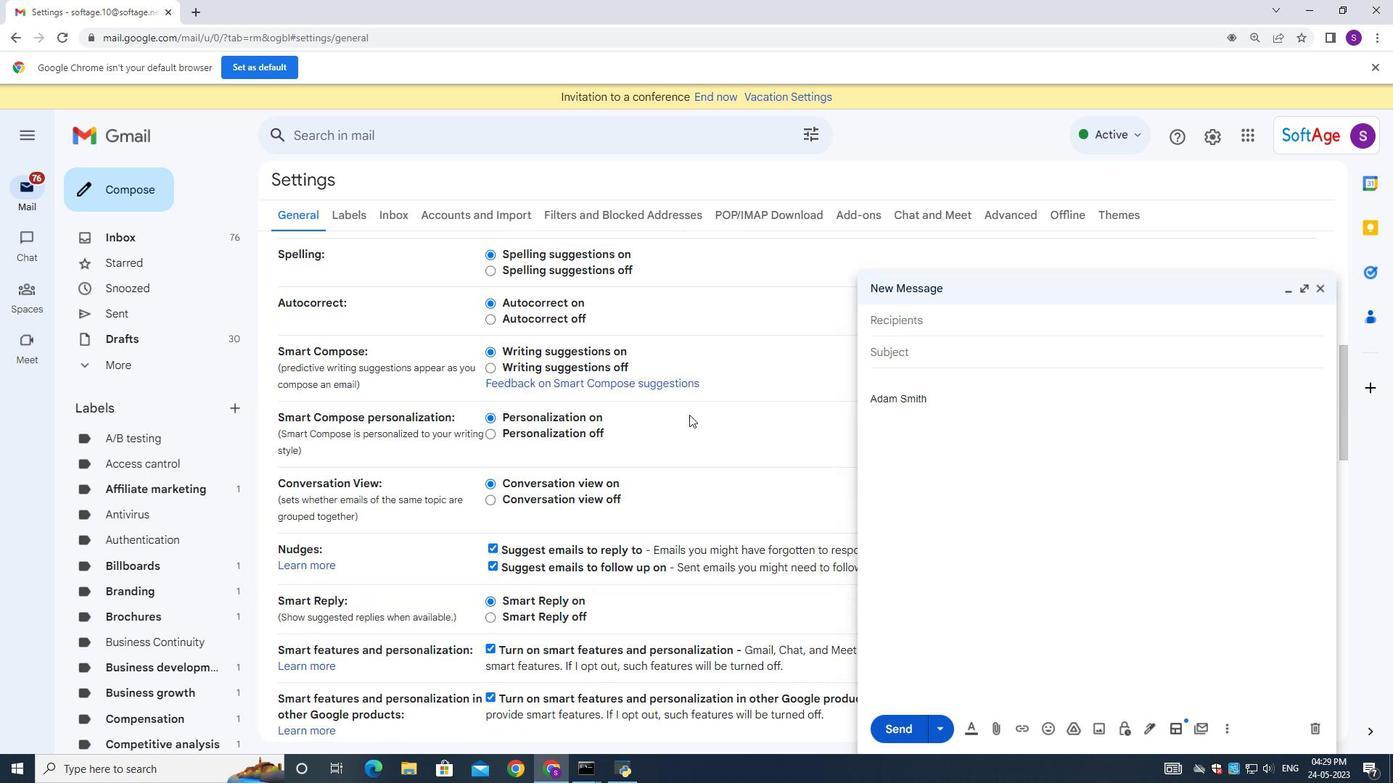 
Action: Mouse scrolled (686, 423) with delta (0, 0)
Screenshot: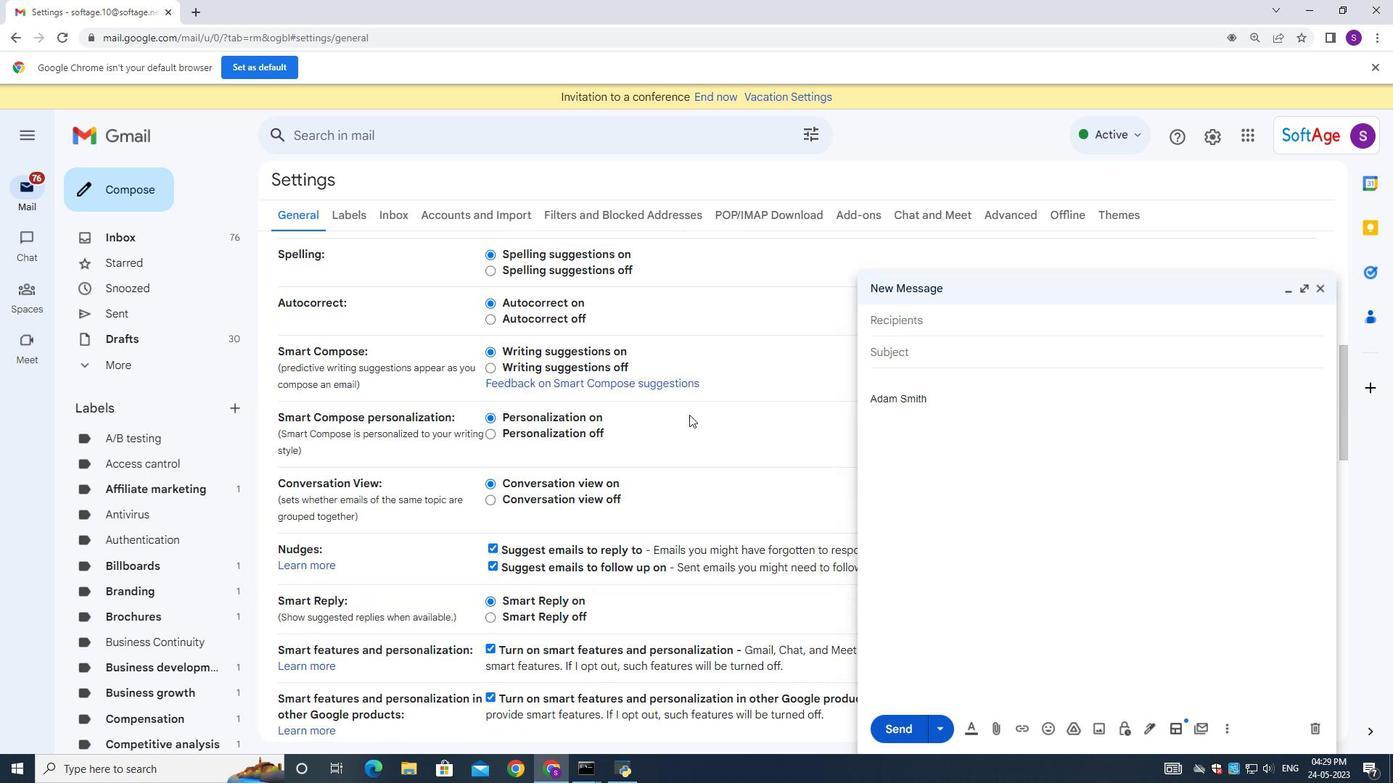 
Action: Mouse moved to (686, 425)
Screenshot: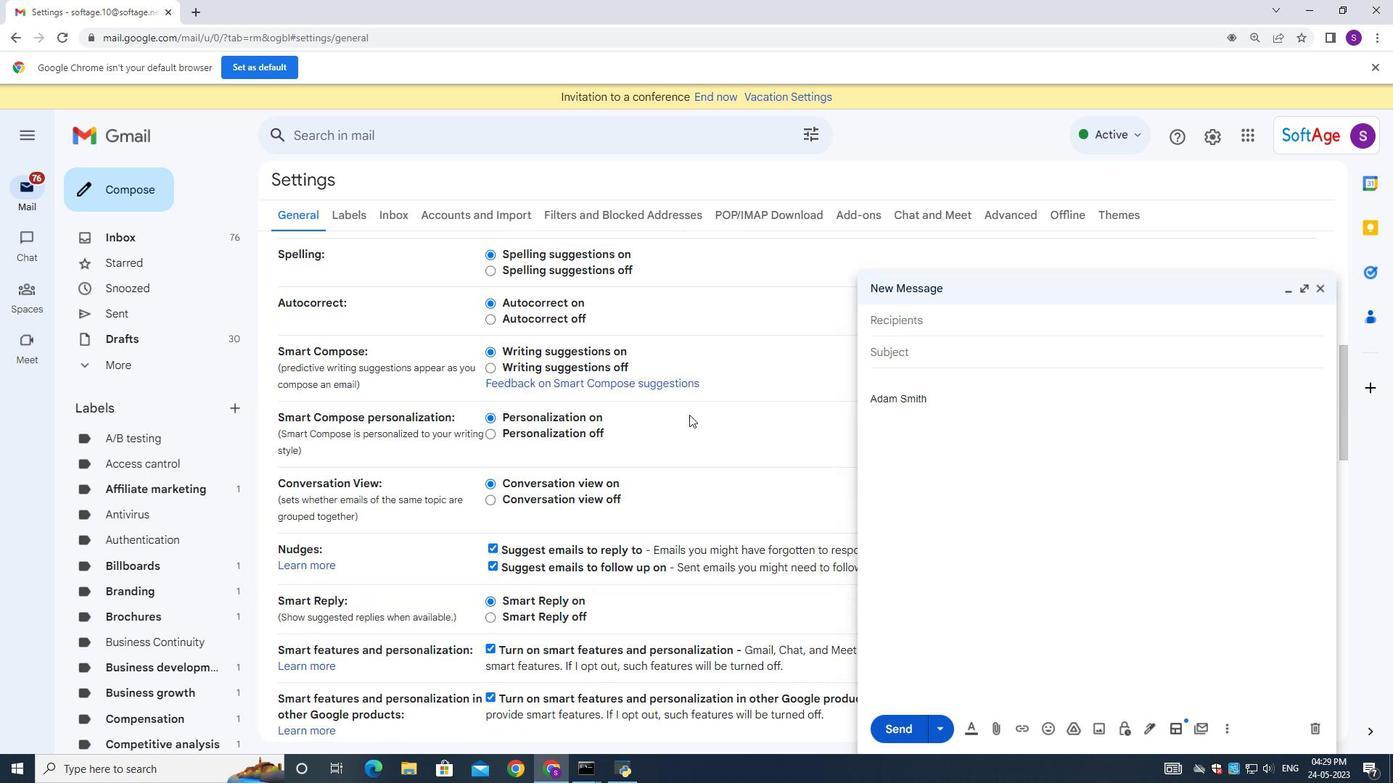 
Action: Mouse scrolled (686, 424) with delta (0, 0)
Screenshot: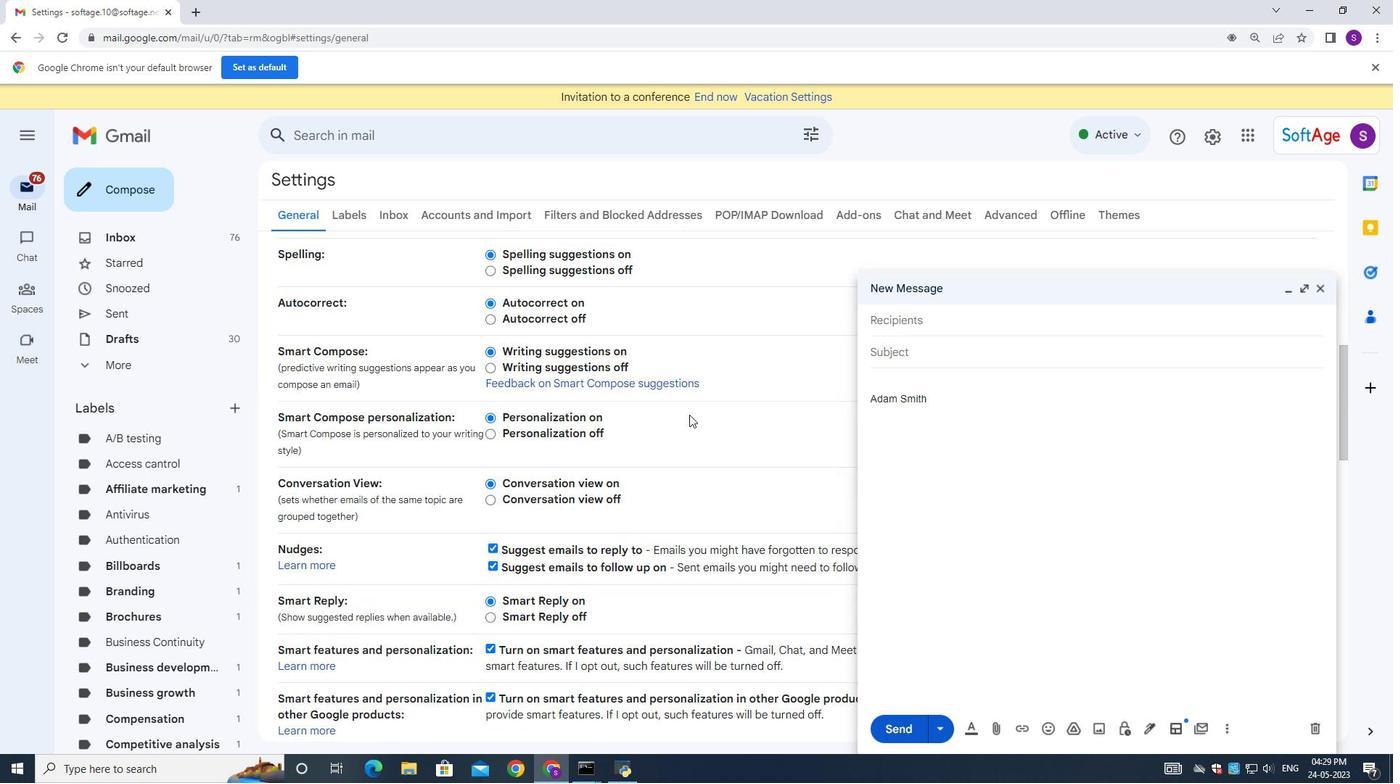 
Action: Mouse scrolled (686, 424) with delta (0, 0)
Screenshot: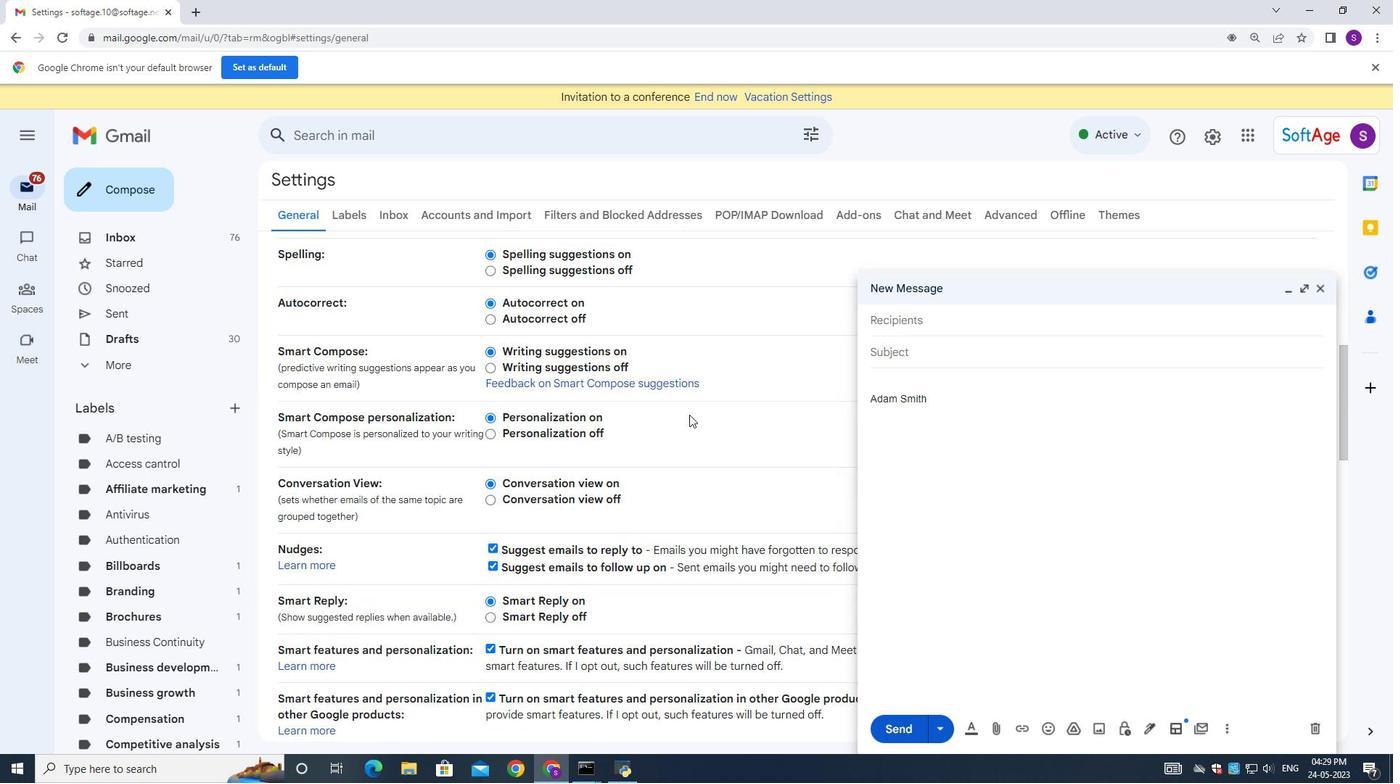 
Action: Mouse moved to (684, 442)
Screenshot: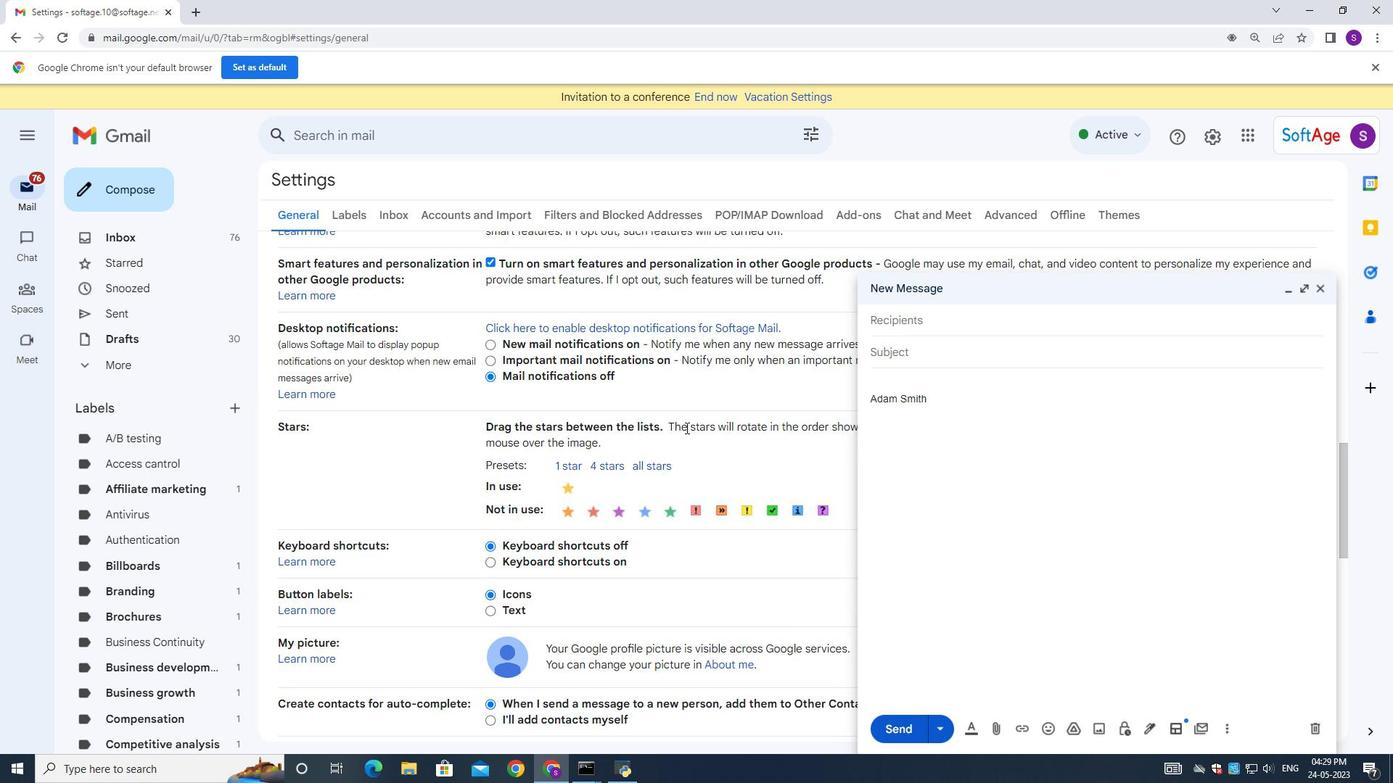 
Action: Mouse scrolled (684, 440) with delta (0, 0)
Screenshot: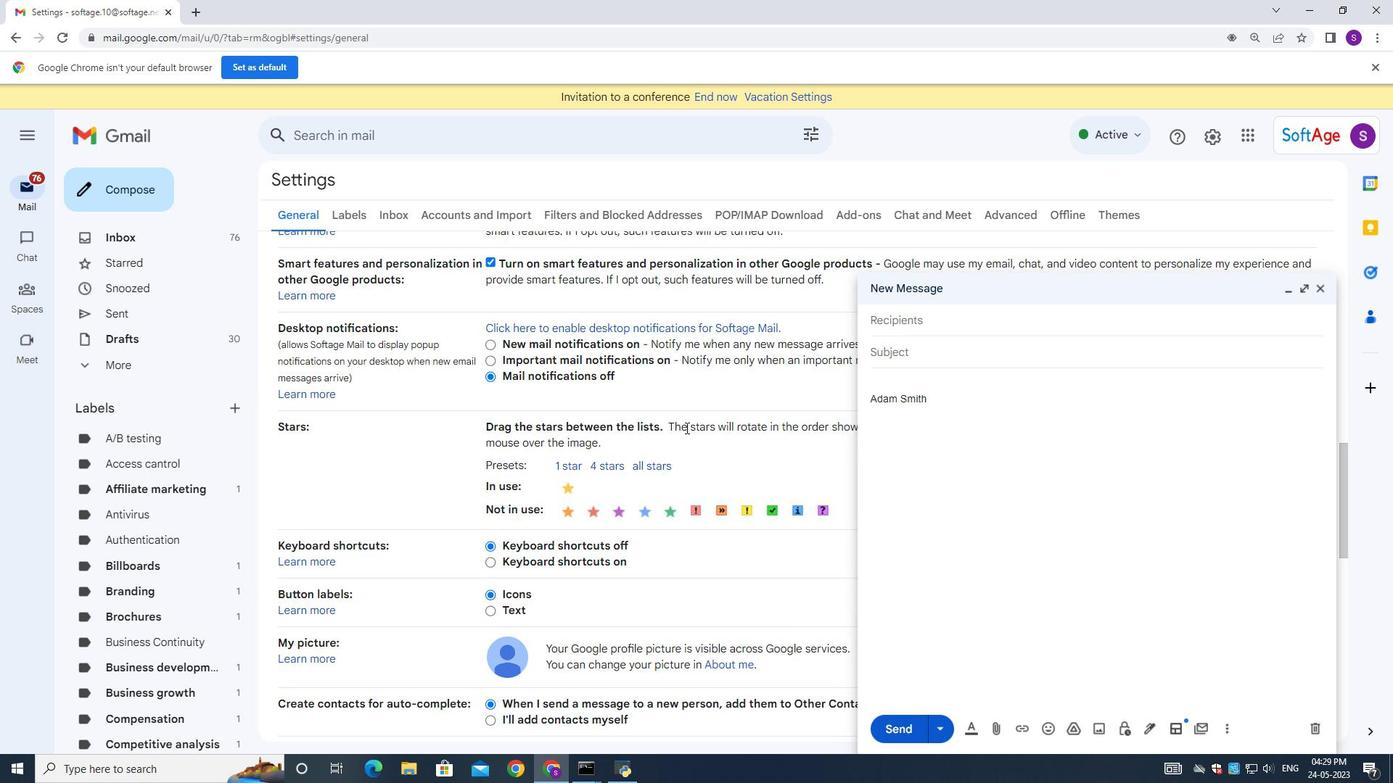 
Action: Mouse moved to (684, 442)
Screenshot: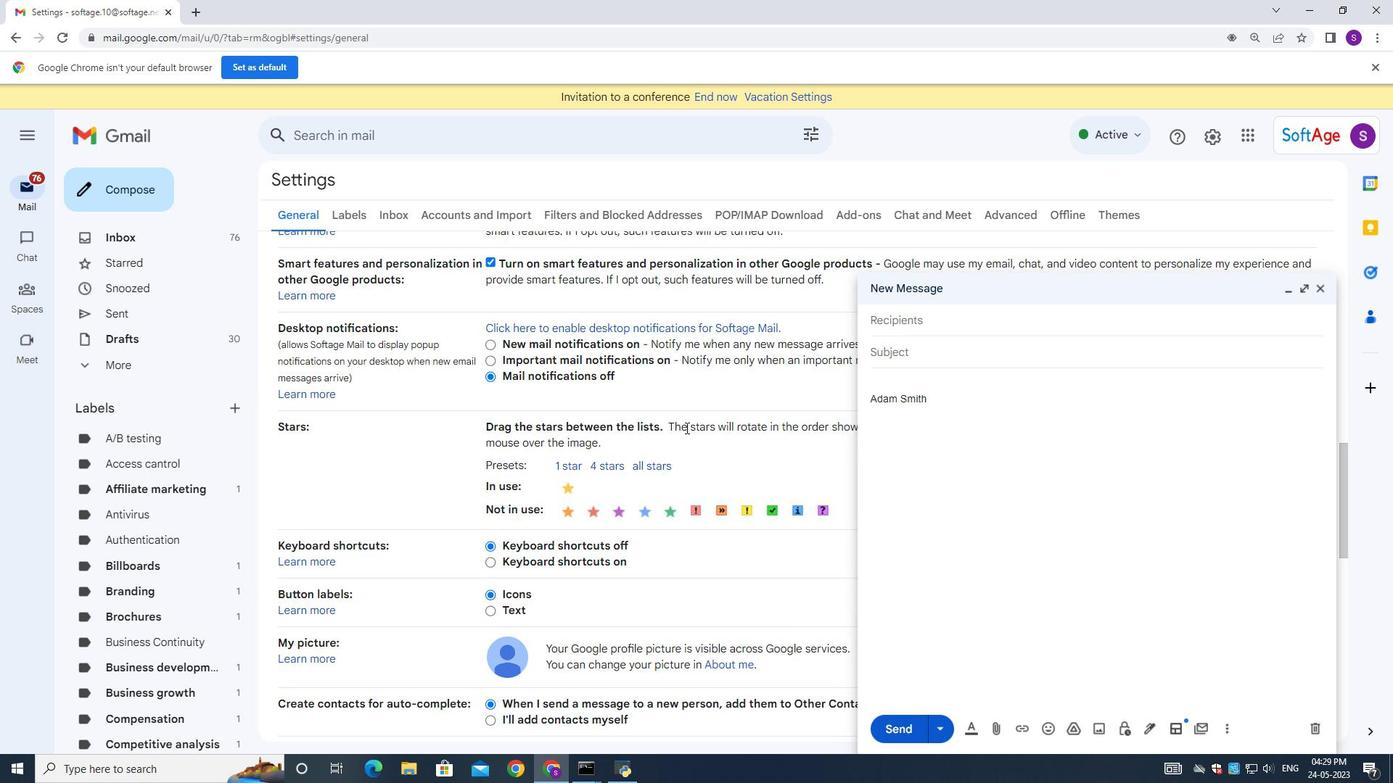 
Action: Mouse scrolled (684, 441) with delta (0, 0)
Screenshot: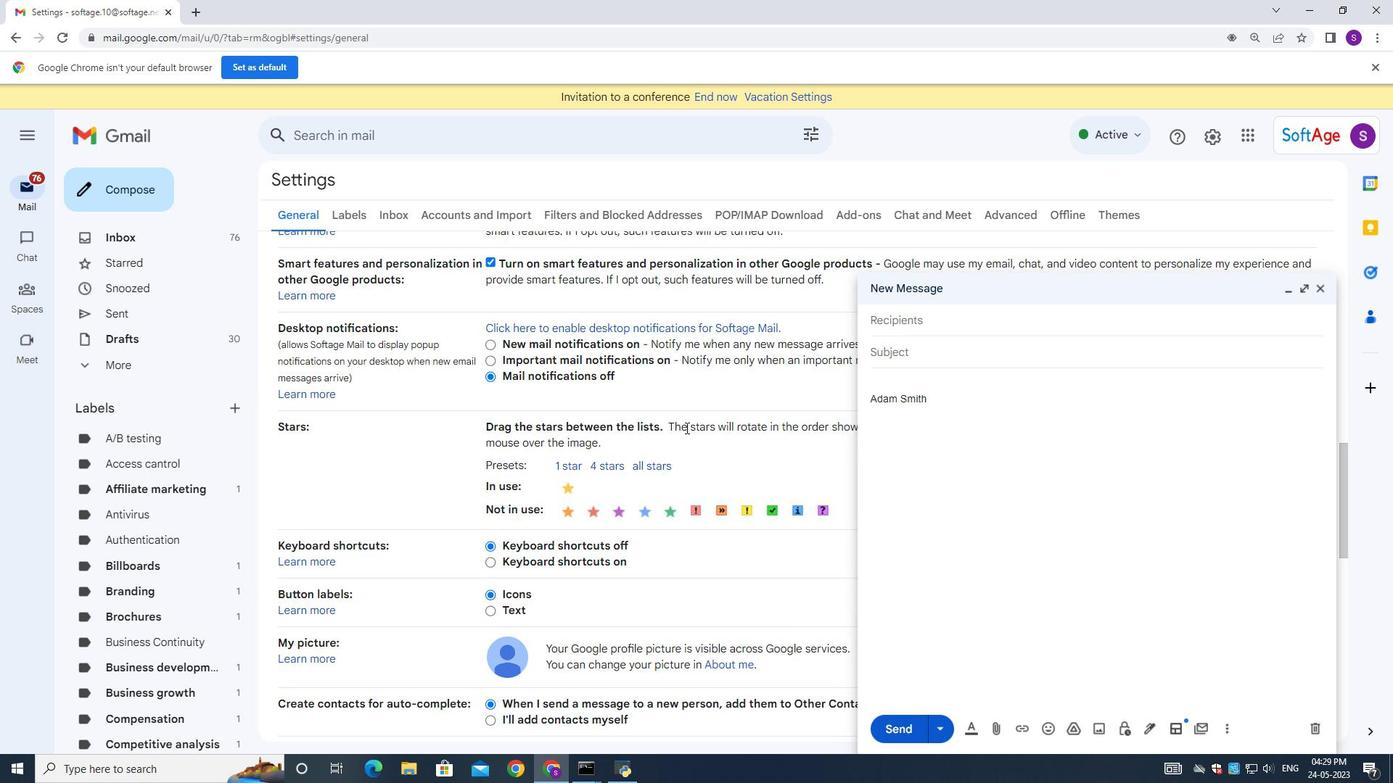 
Action: Mouse scrolled (684, 441) with delta (0, 0)
Screenshot: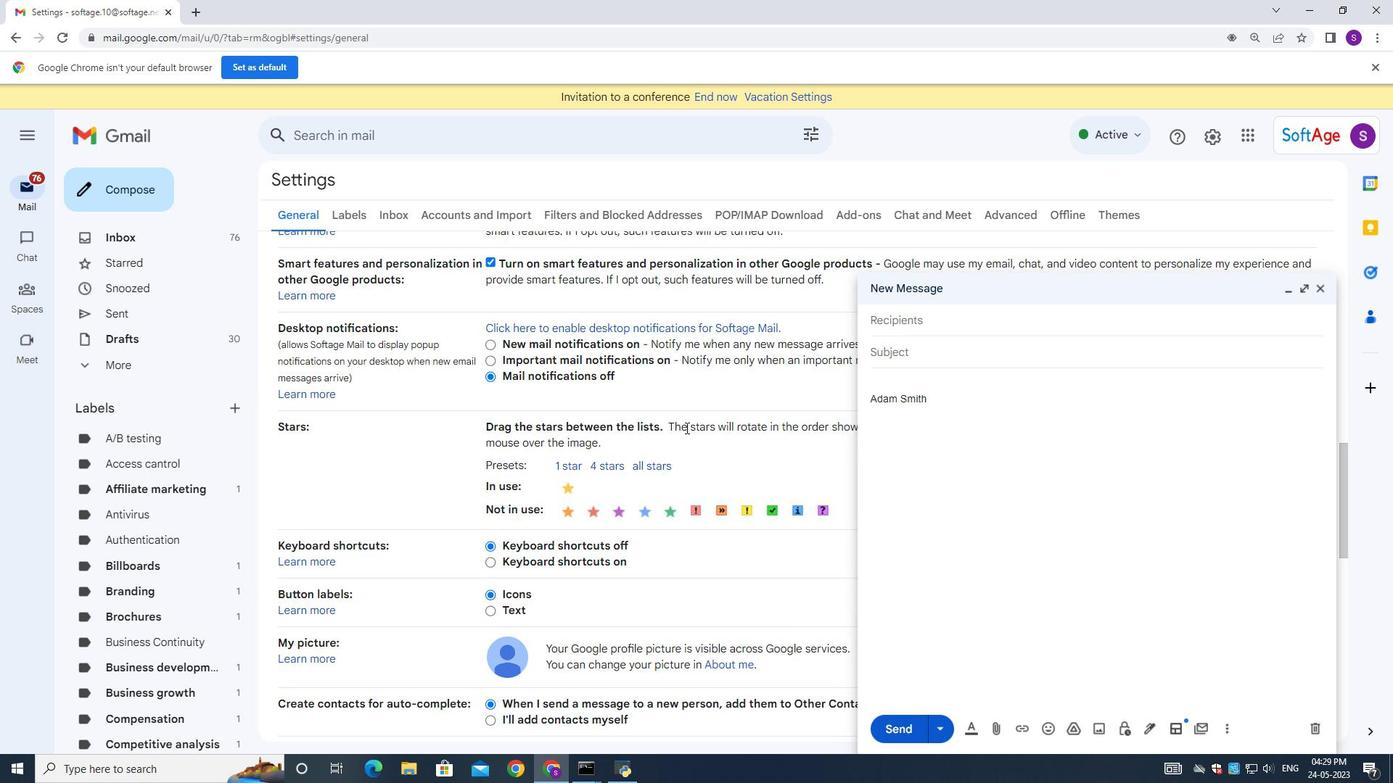 
Action: Mouse scrolled (684, 441) with delta (0, 0)
Screenshot: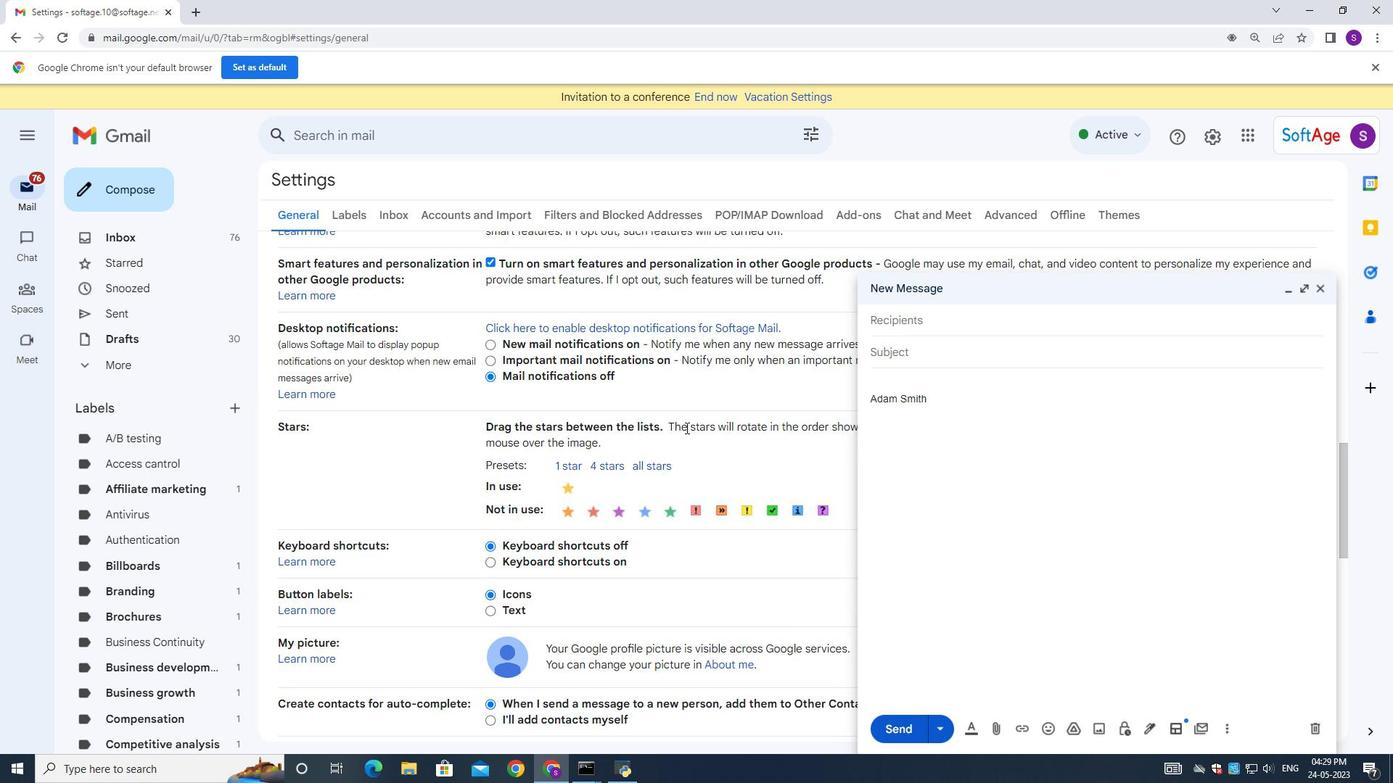 
Action: Mouse scrolled (684, 441) with delta (0, 0)
Screenshot: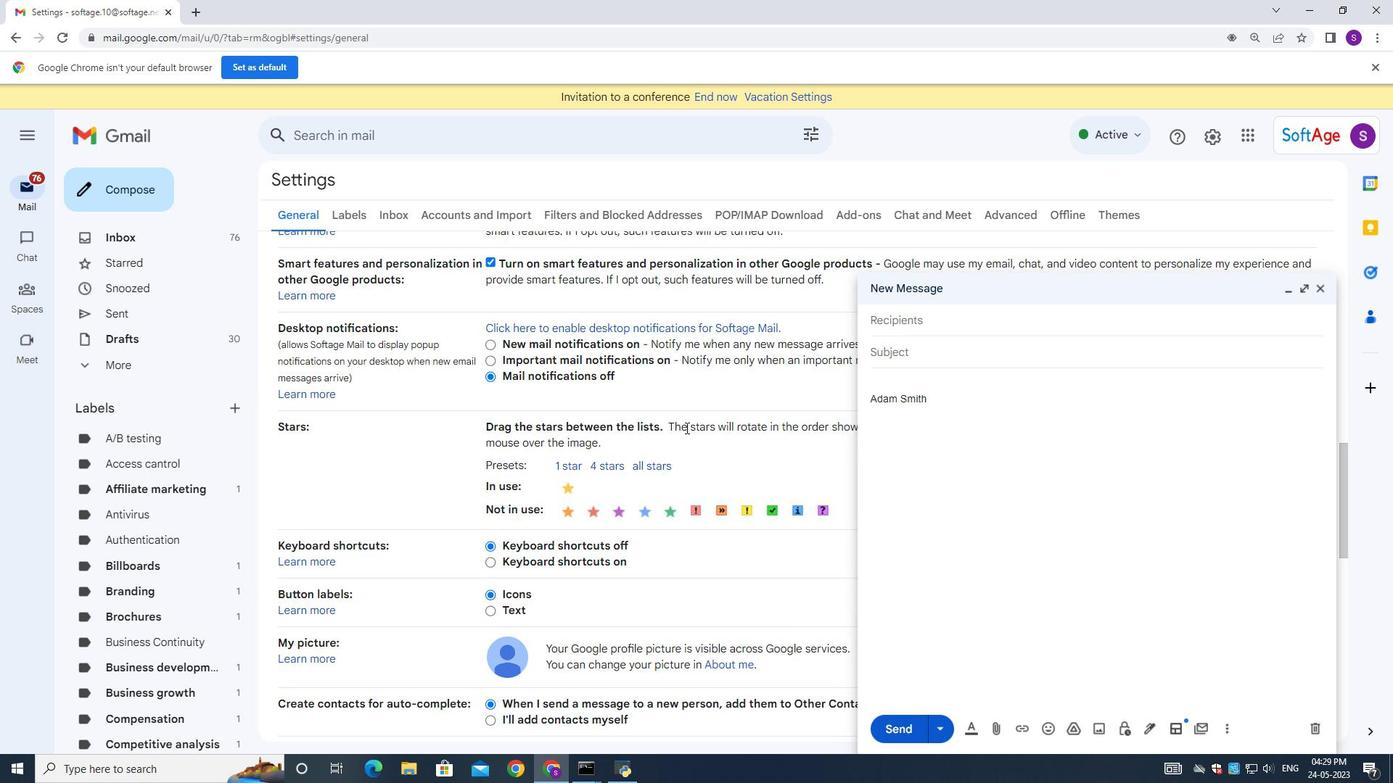
Action: Mouse scrolled (684, 441) with delta (0, 0)
Screenshot: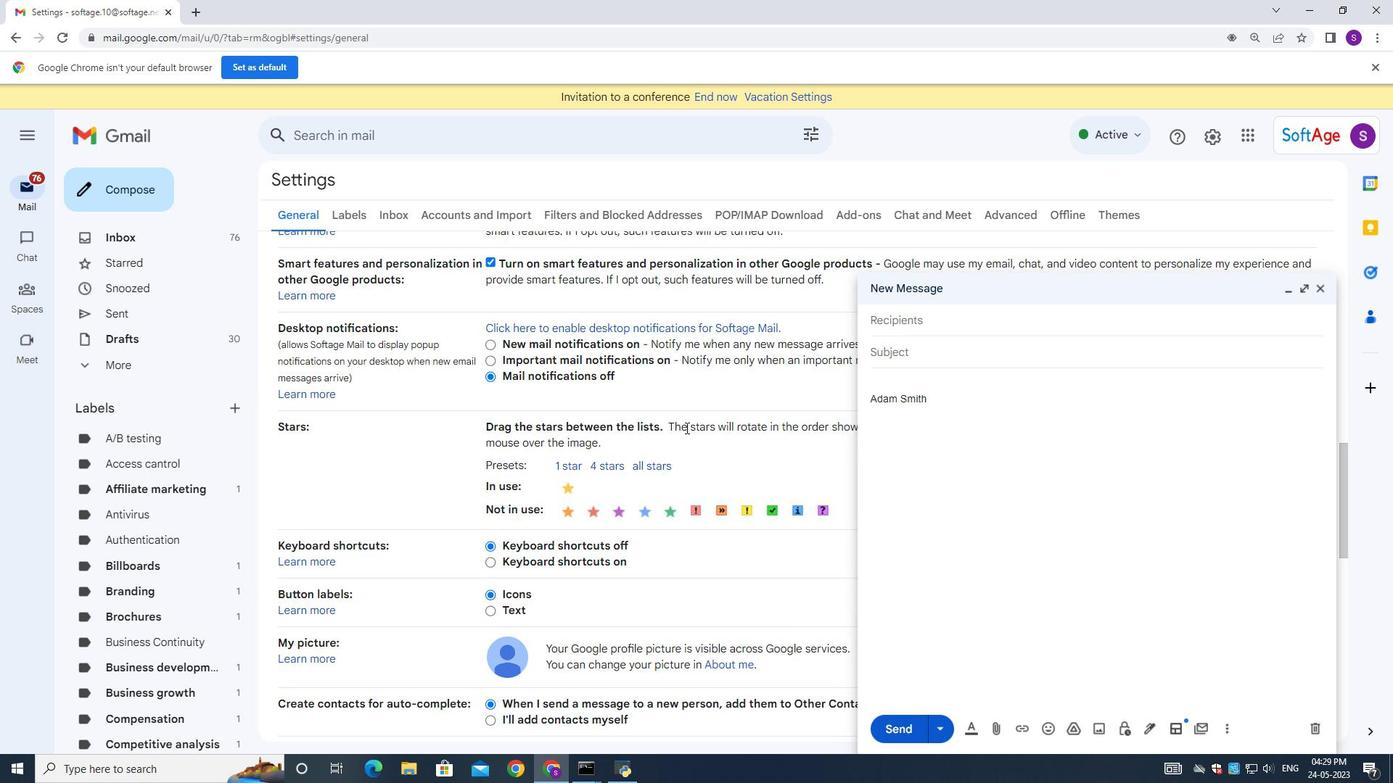
Action: Mouse scrolled (684, 441) with delta (0, 0)
Screenshot: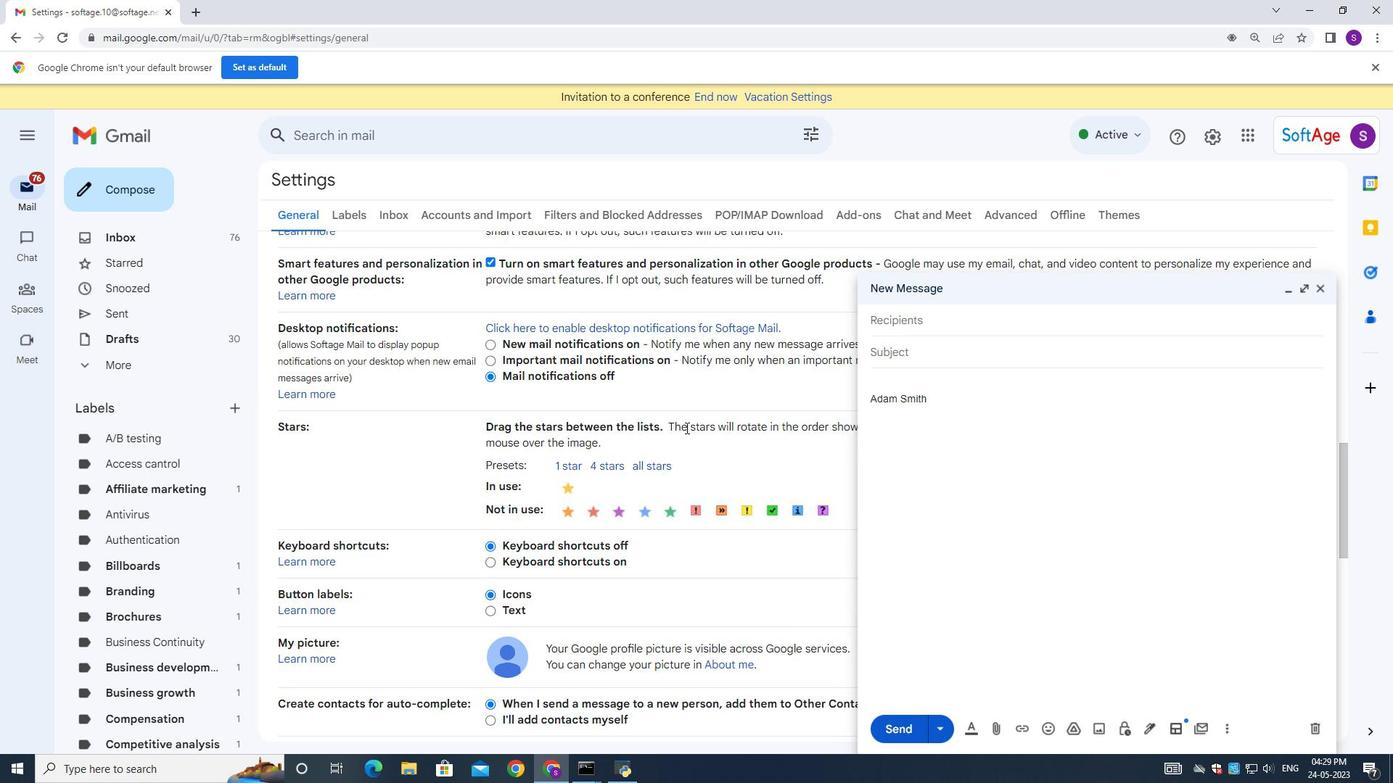 
Action: Mouse moved to (678, 456)
Screenshot: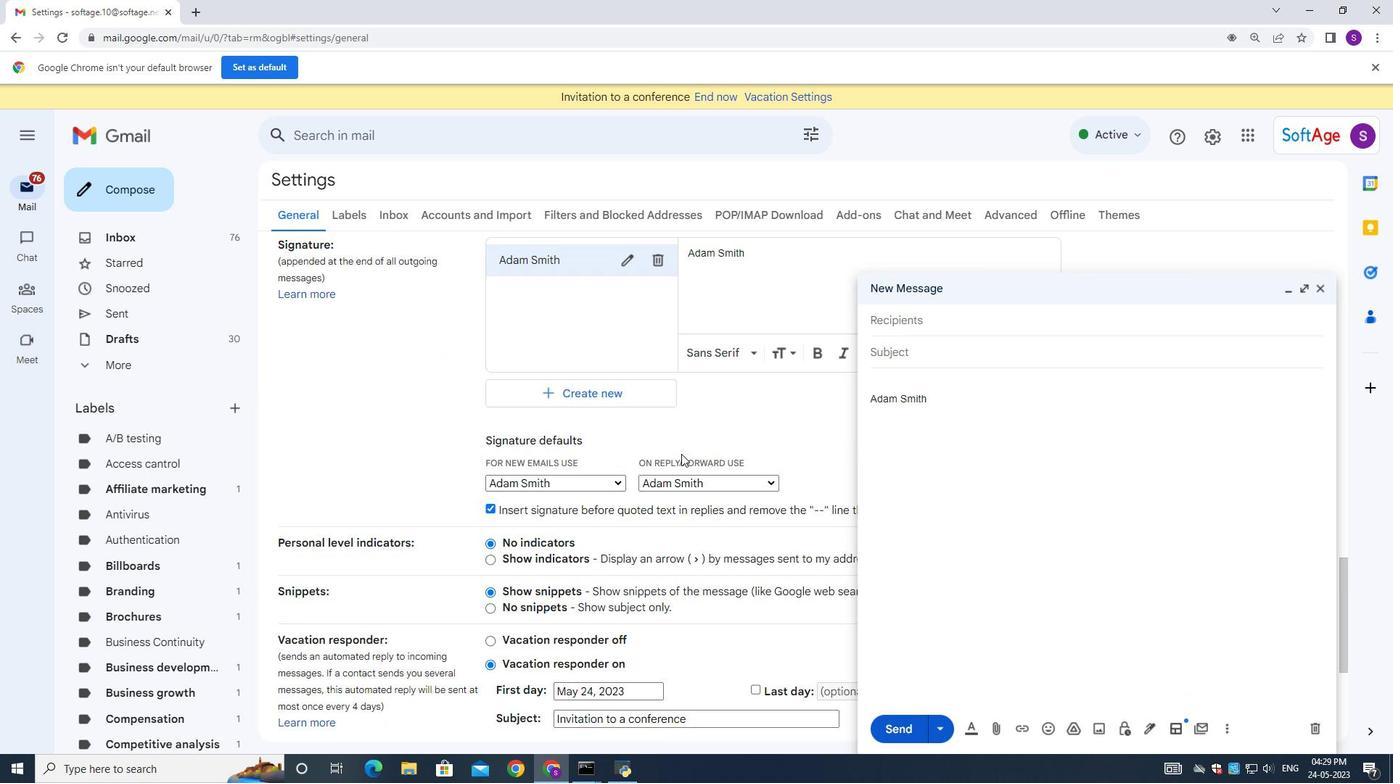 
Action: Mouse scrolled (678, 455) with delta (0, 0)
Screenshot: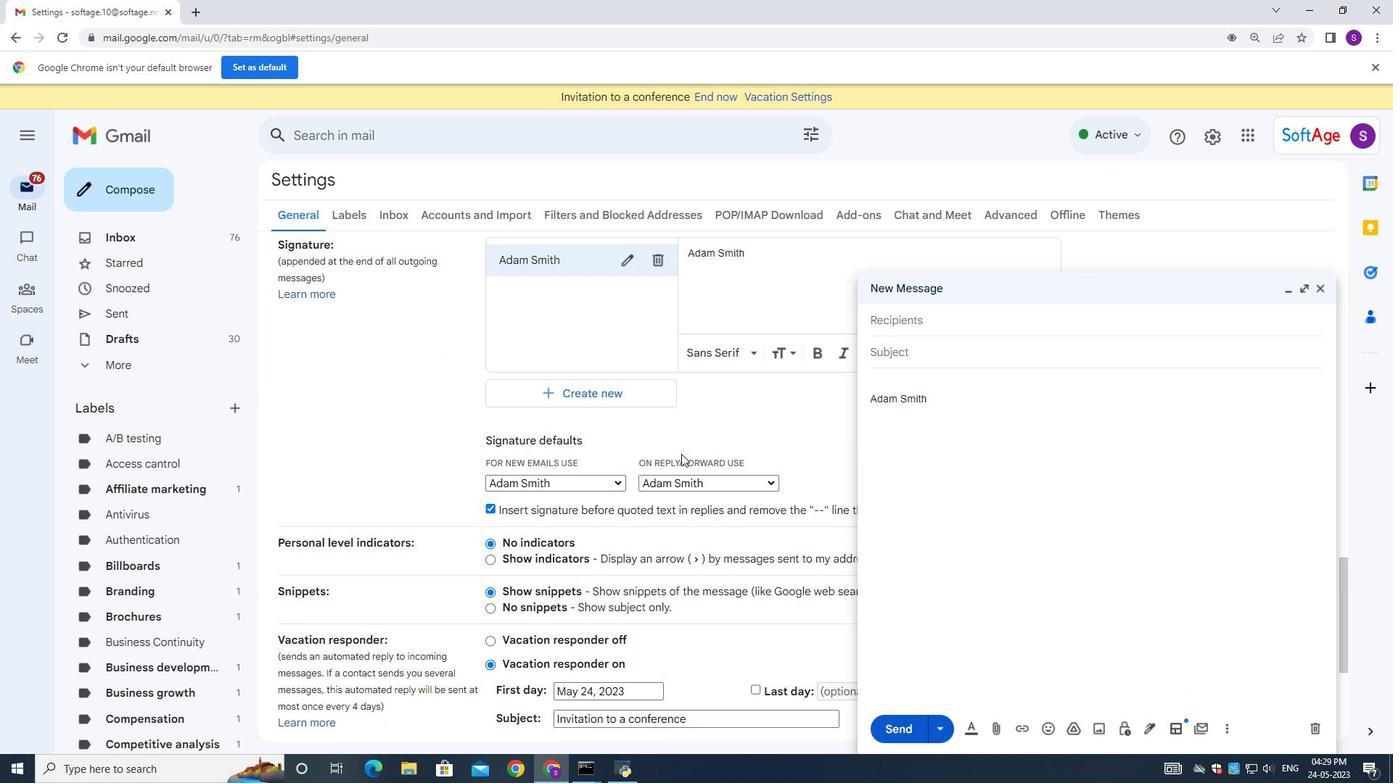
Action: Mouse moved to (571, 413)
Screenshot: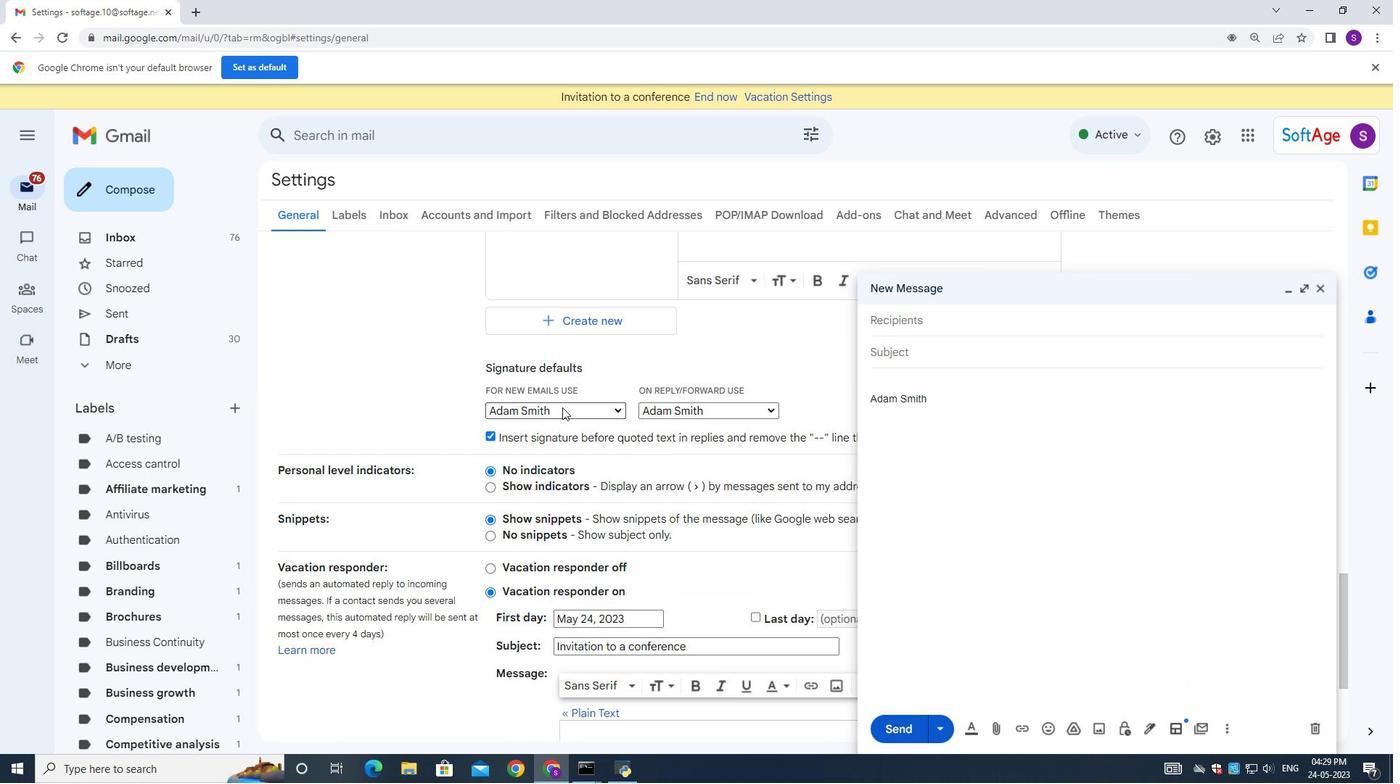 
Action: Mouse pressed left at (571, 413)
Screenshot: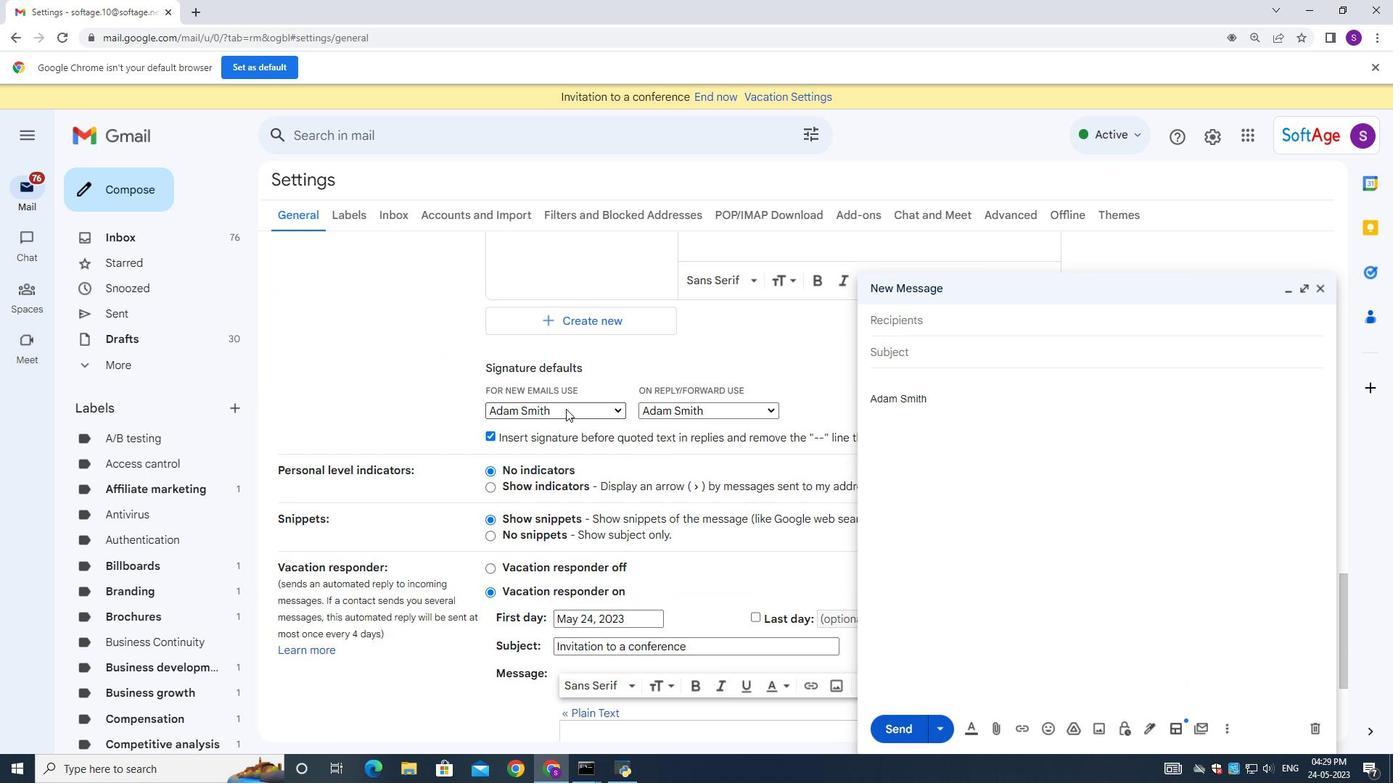 
Action: Mouse moved to (601, 360)
Screenshot: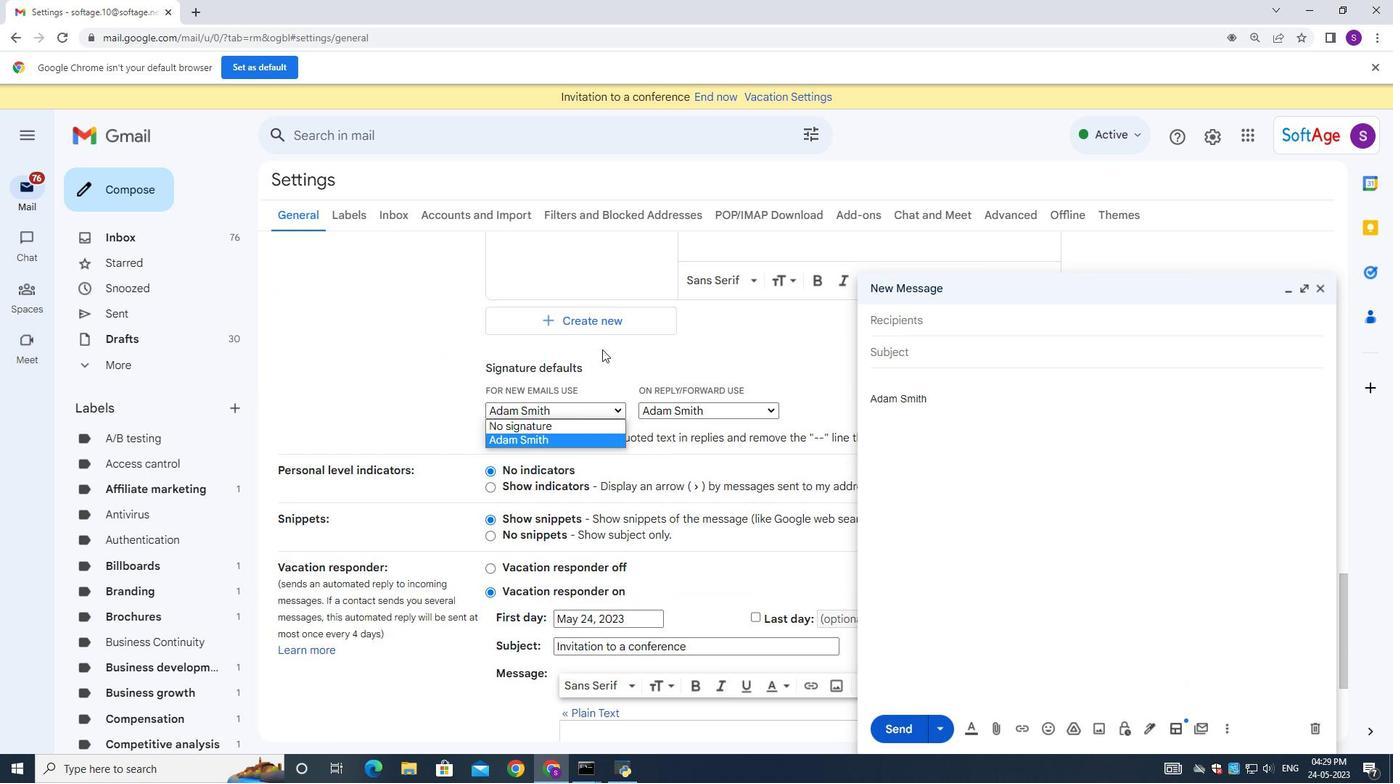 
Action: Mouse scrolled (601, 361) with delta (0, 0)
Screenshot: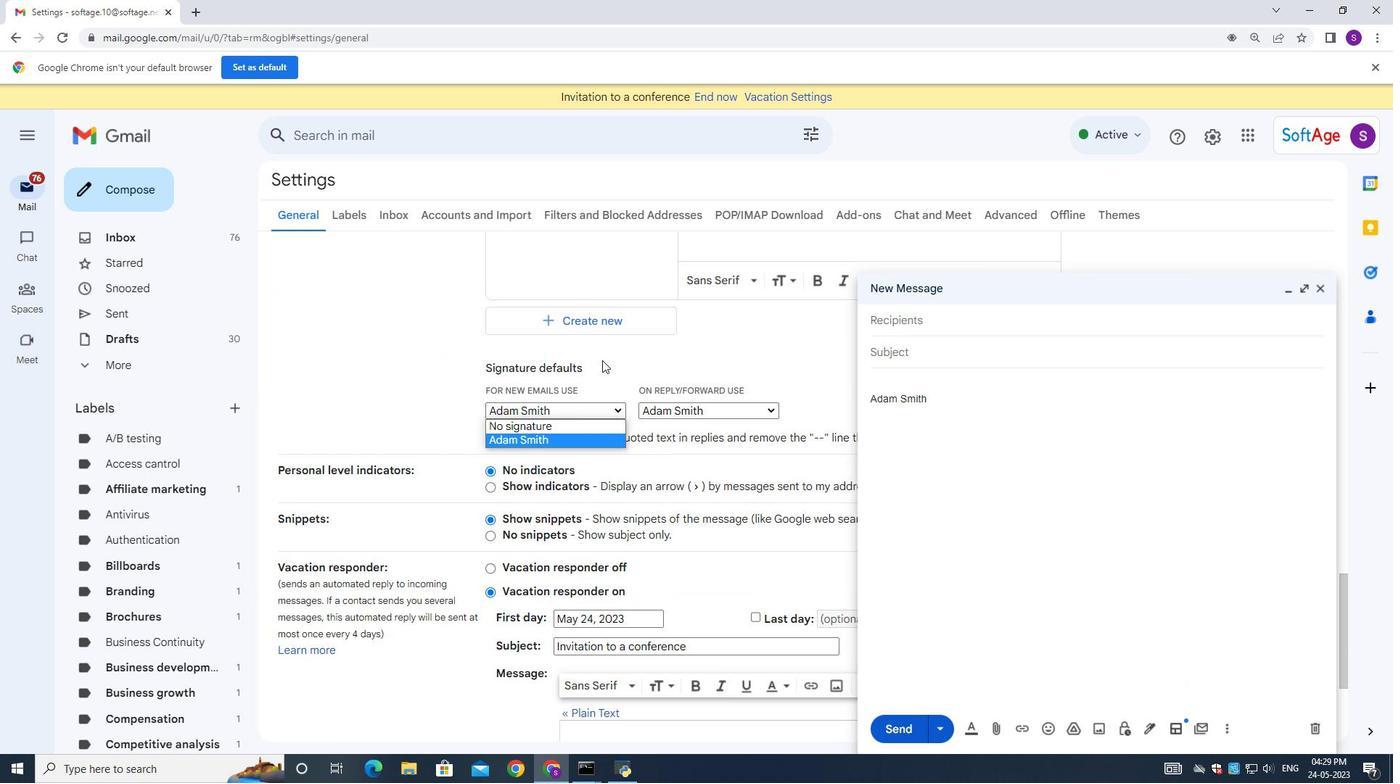 
Action: Mouse scrolled (601, 361) with delta (0, 0)
Screenshot: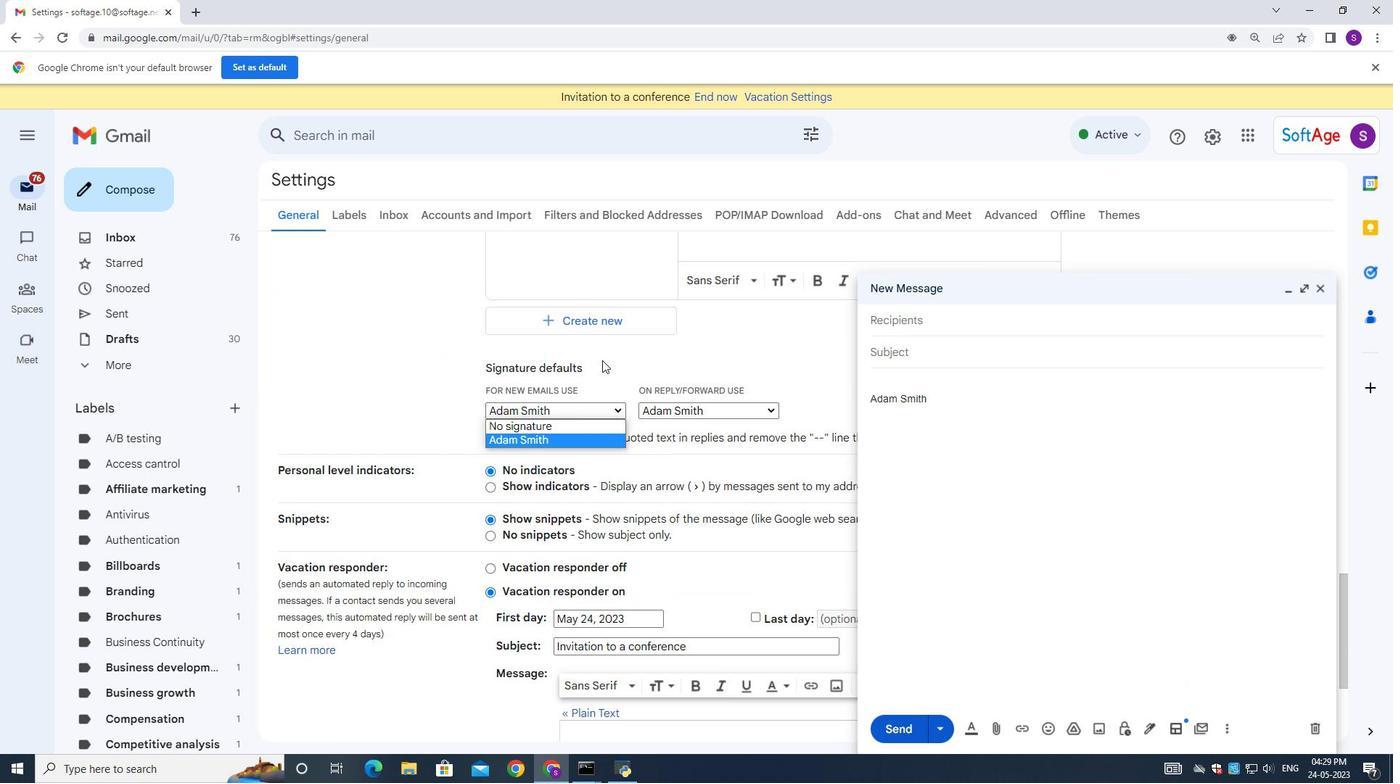 
Action: Mouse moved to (620, 335)
Screenshot: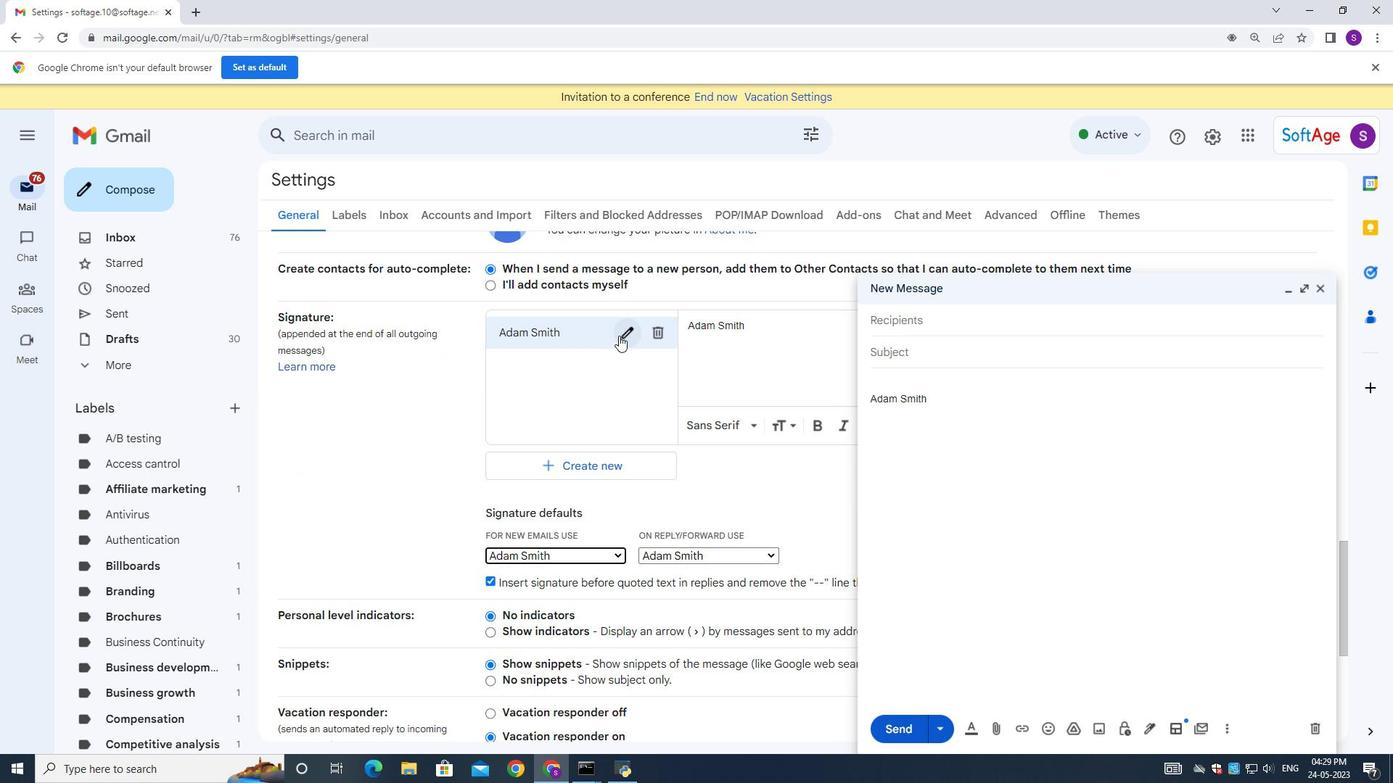 
Action: Mouse pressed left at (620, 335)
Screenshot: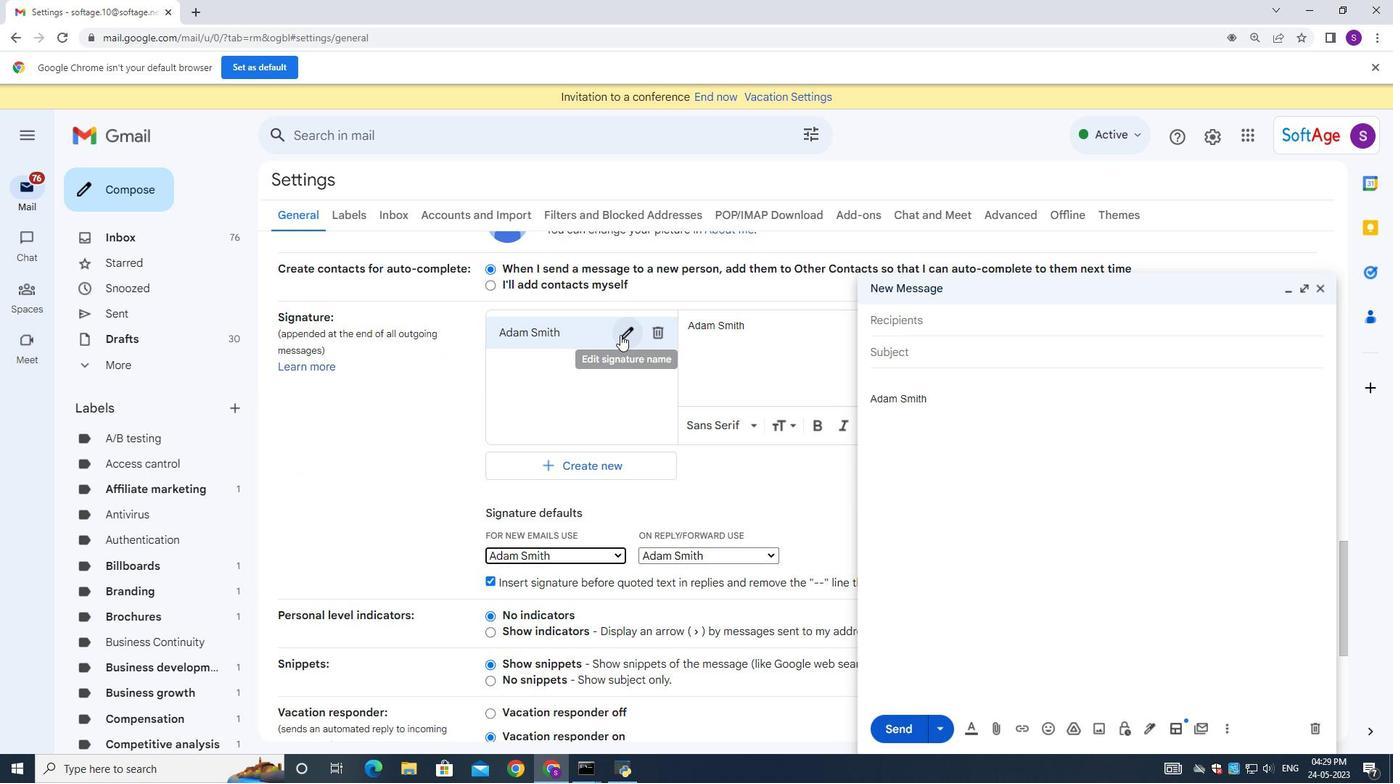 
Action: Mouse moved to (592, 317)
Screenshot: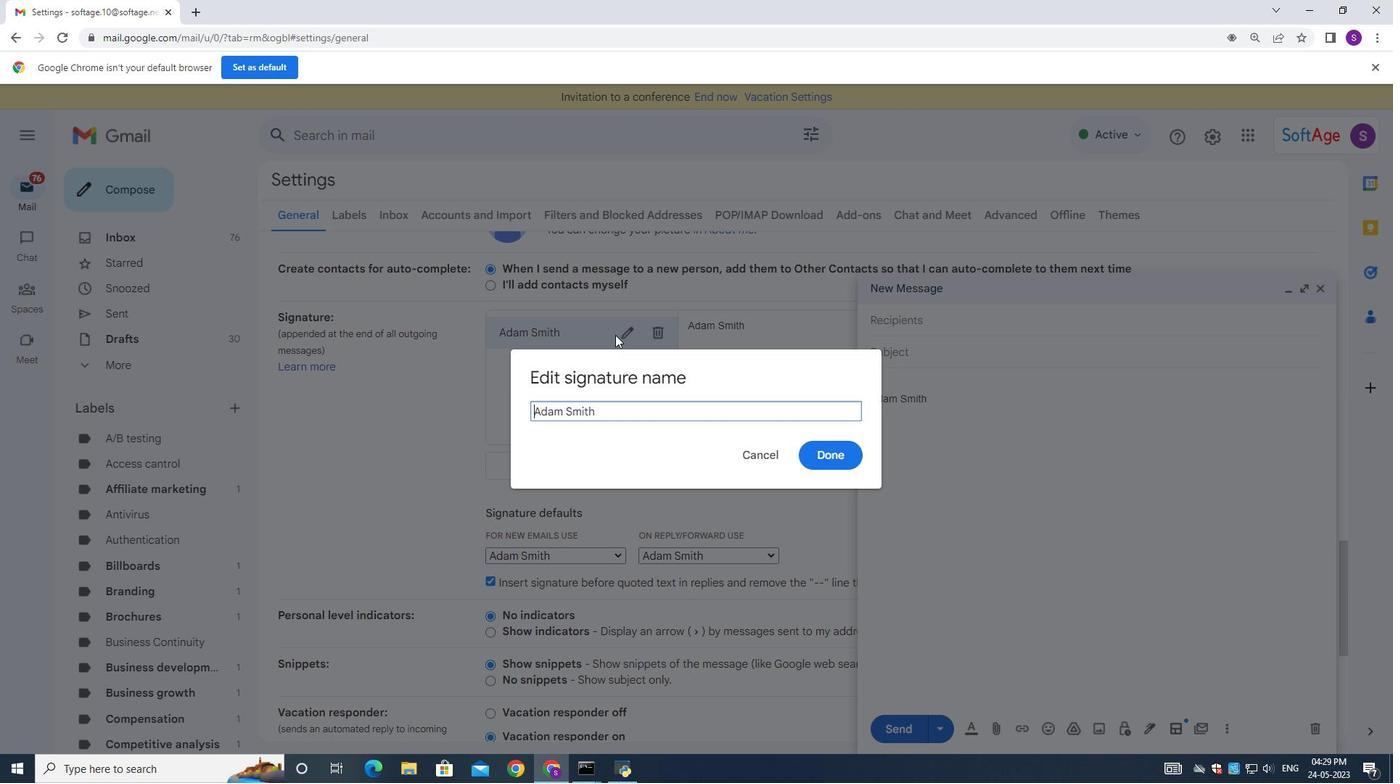 
Action: Key pressed ctrl+A<Key.backspace><Key.shift><Key.shift><Key.shift><Key.shift><Key.shift><Key.shift><Key.shift><Key.shift><Key.shift><Key.shift><Key.shift><Key.shift><Key.shift><Key.shift><Key.shift><Key.shift><Key.shift><Key.shift><Key.shift><Key.shift><Key.shift><Key.shift><Key.shift><Key.shift><Key.shift><Key.shift><Key.shift><Key.shift><Key.shift><Key.shift><Key.shift><Key.shift><Key.shift><Key.shift><Key.shift><Key.shift><Key.shift><Key.shift>Adien<Key.space><Key.shift><Key.shift><Key.shift><Key.shift><Key.shift><Key.shift><Key.shift><Key.shift><Key.shift><Key.shift><Key.shift><Key.shift><Key.shift><Key.shift><Key.shift><Key.shift><Key.shift><Key.shift><Key.shift><Key.shift><Key.shift><Key.shift><Key.shift><Key.shift><Key.shift><Key.shift><Key.shift><Key.backspace><Key.backspace><Key.backspace><Key.backspace><Key.backspace>iden<Key.space><Key.shift><Key.shift><Key.shift><Key.shift><Key.shift><Key.shift><Key.shift><Key.shift><Key.shift>Das<Key.backspace>vis
Screenshot: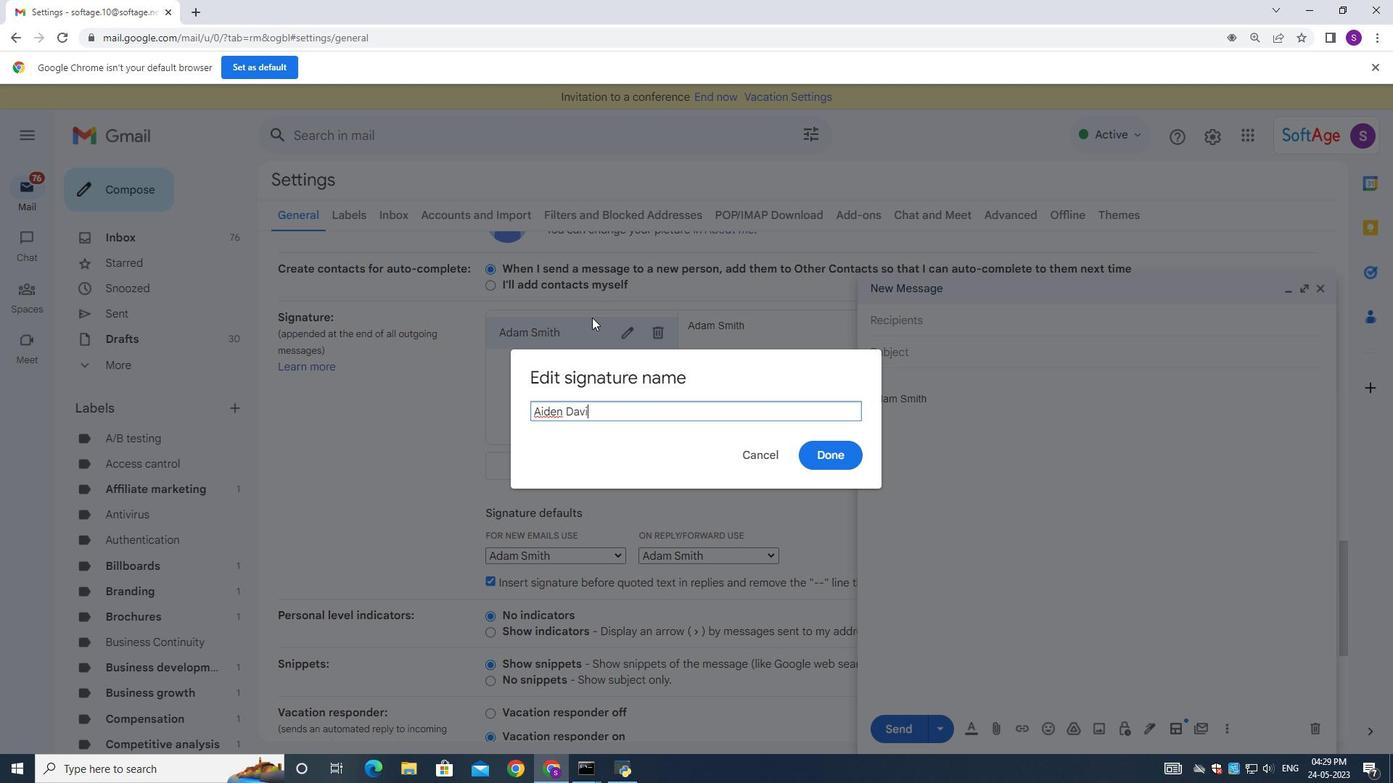 
Action: Mouse moved to (838, 458)
Screenshot: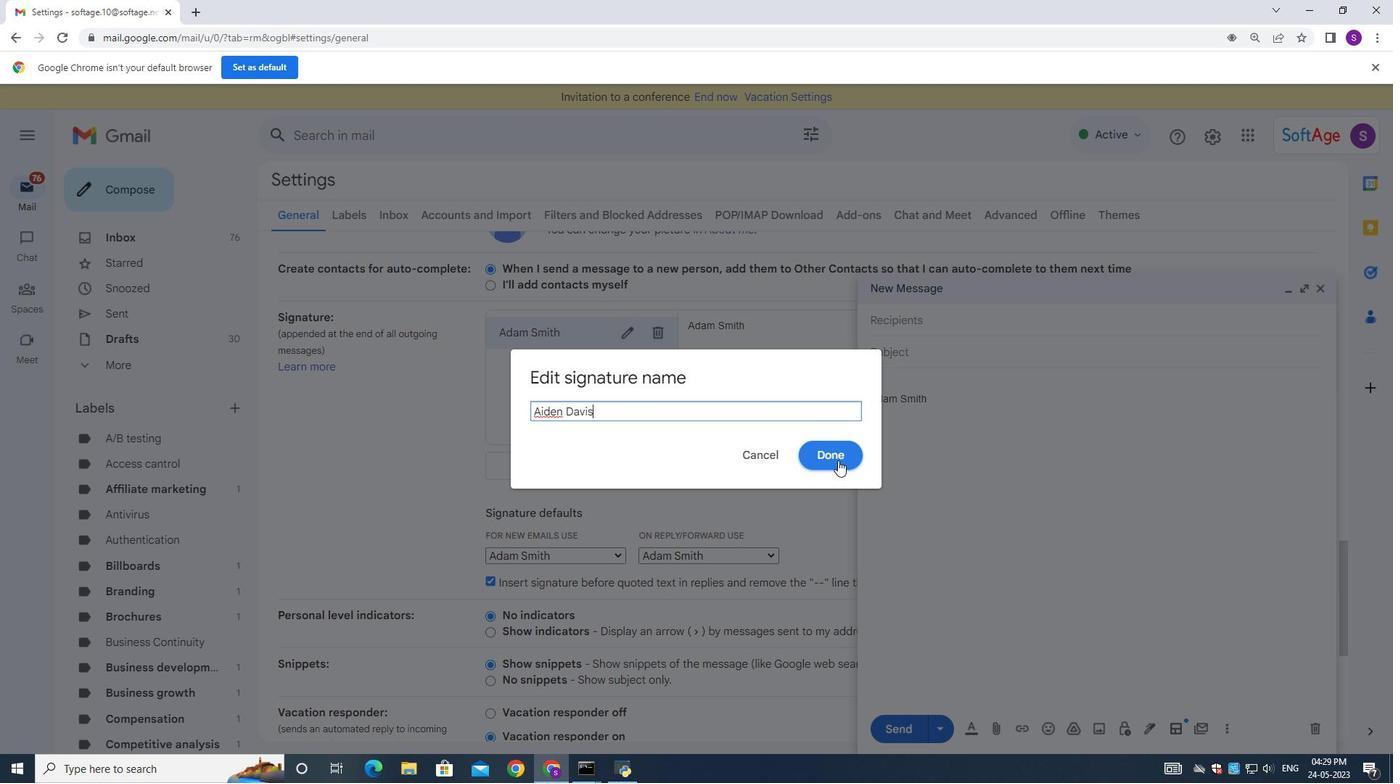 
Action: Mouse pressed left at (838, 458)
Screenshot: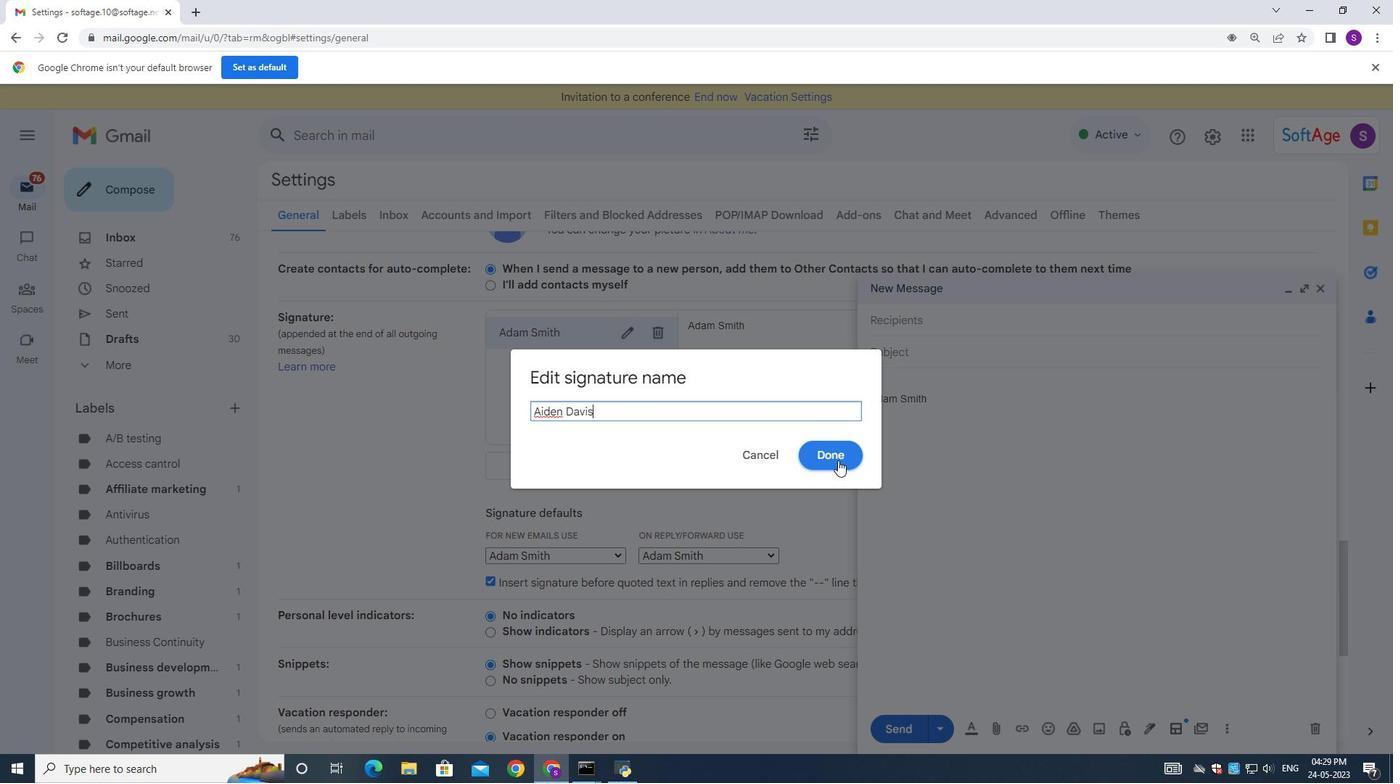 
Action: Mouse moved to (1310, 290)
Screenshot: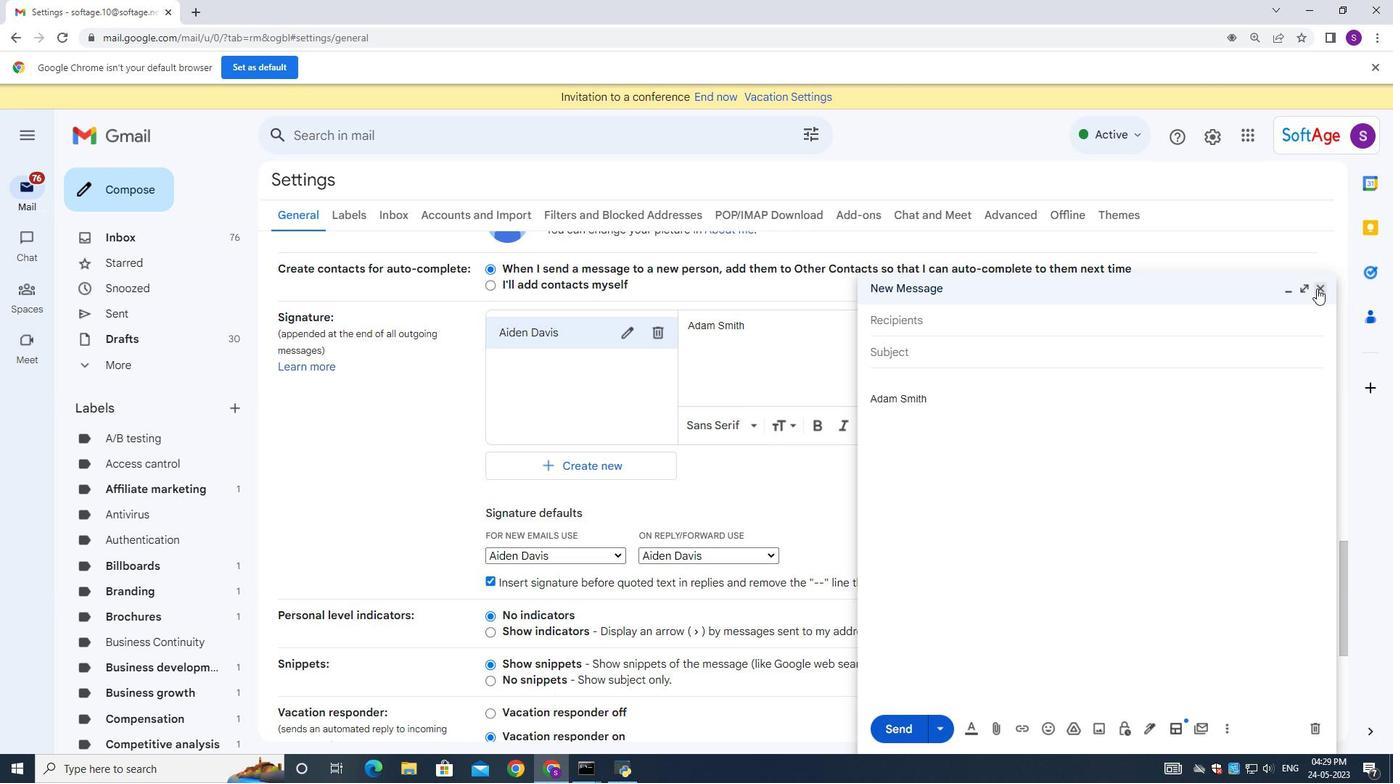 
Action: Mouse pressed left at (1317, 288)
Screenshot: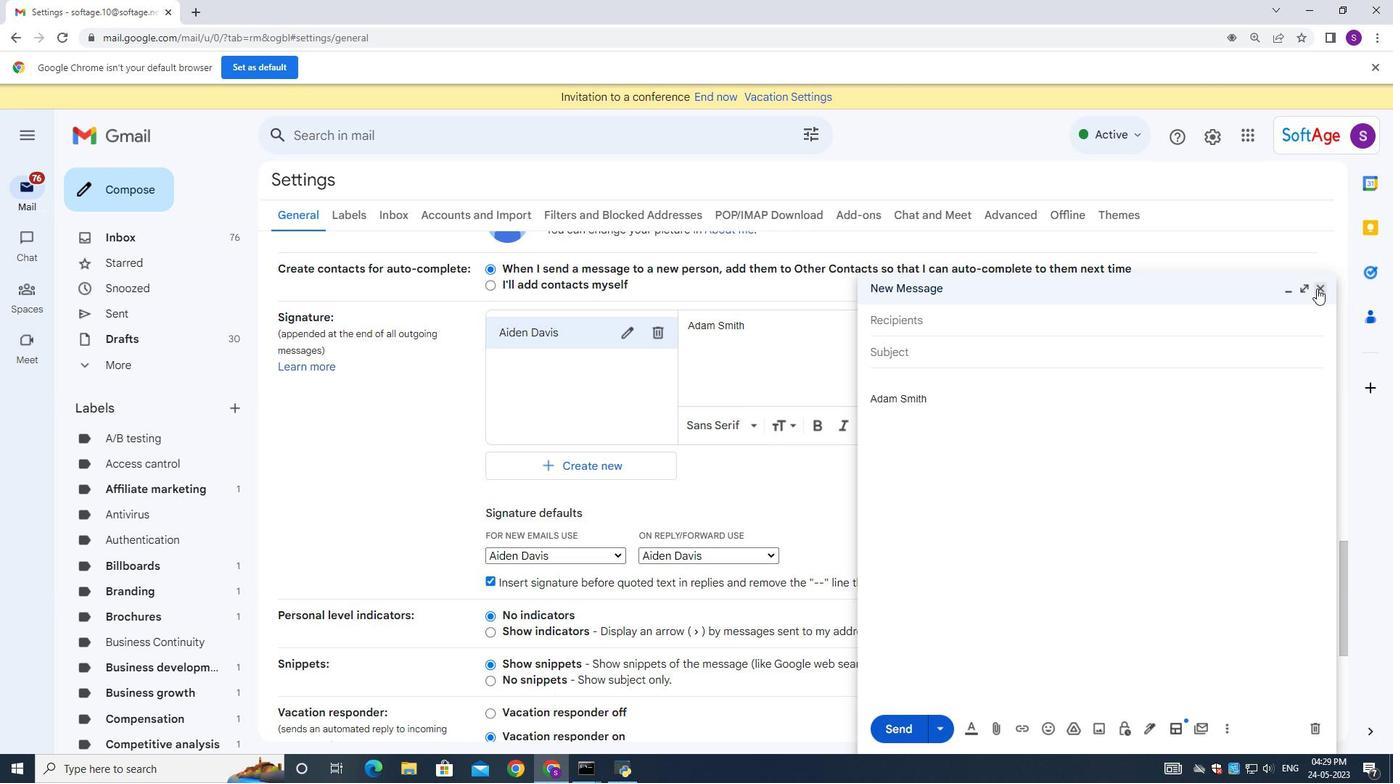 
Action: Mouse moved to (884, 346)
Screenshot: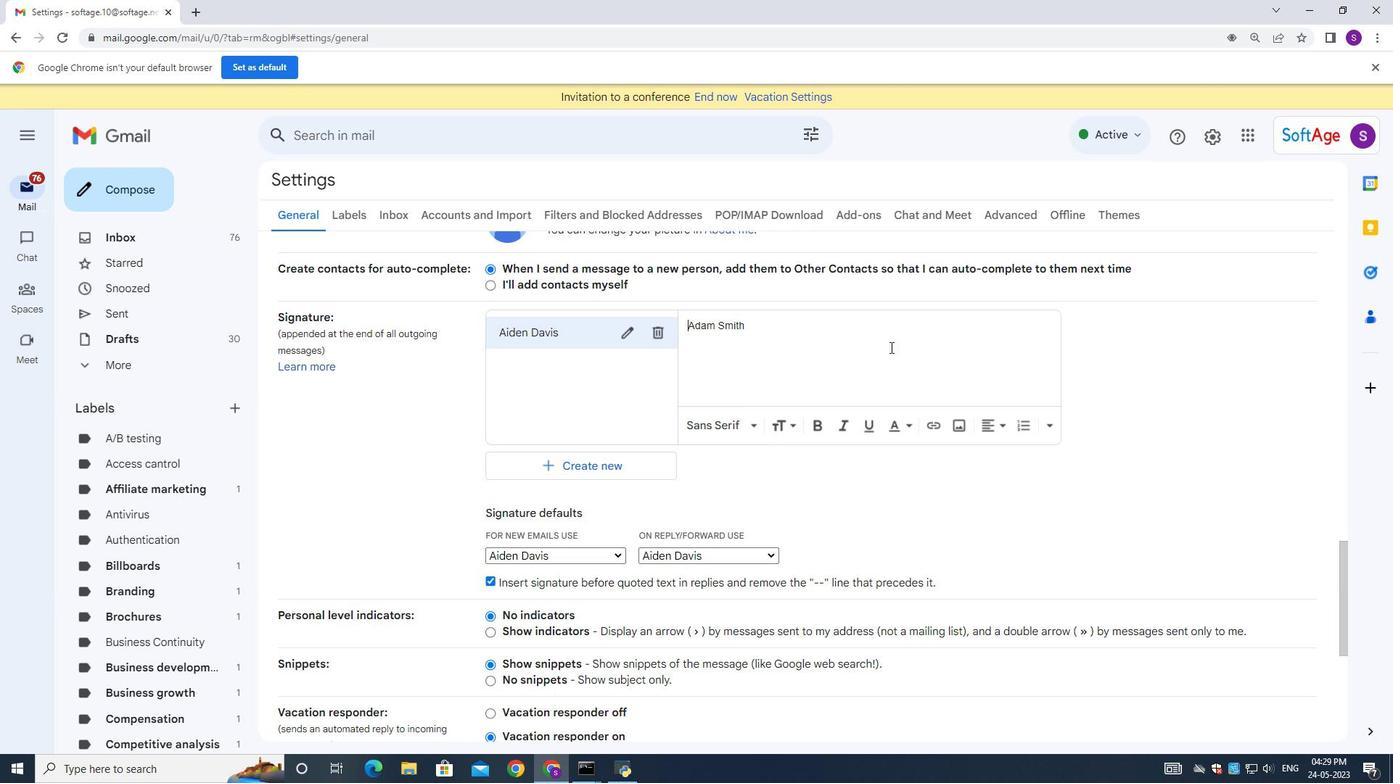 
Action: Mouse pressed left at (884, 346)
Screenshot: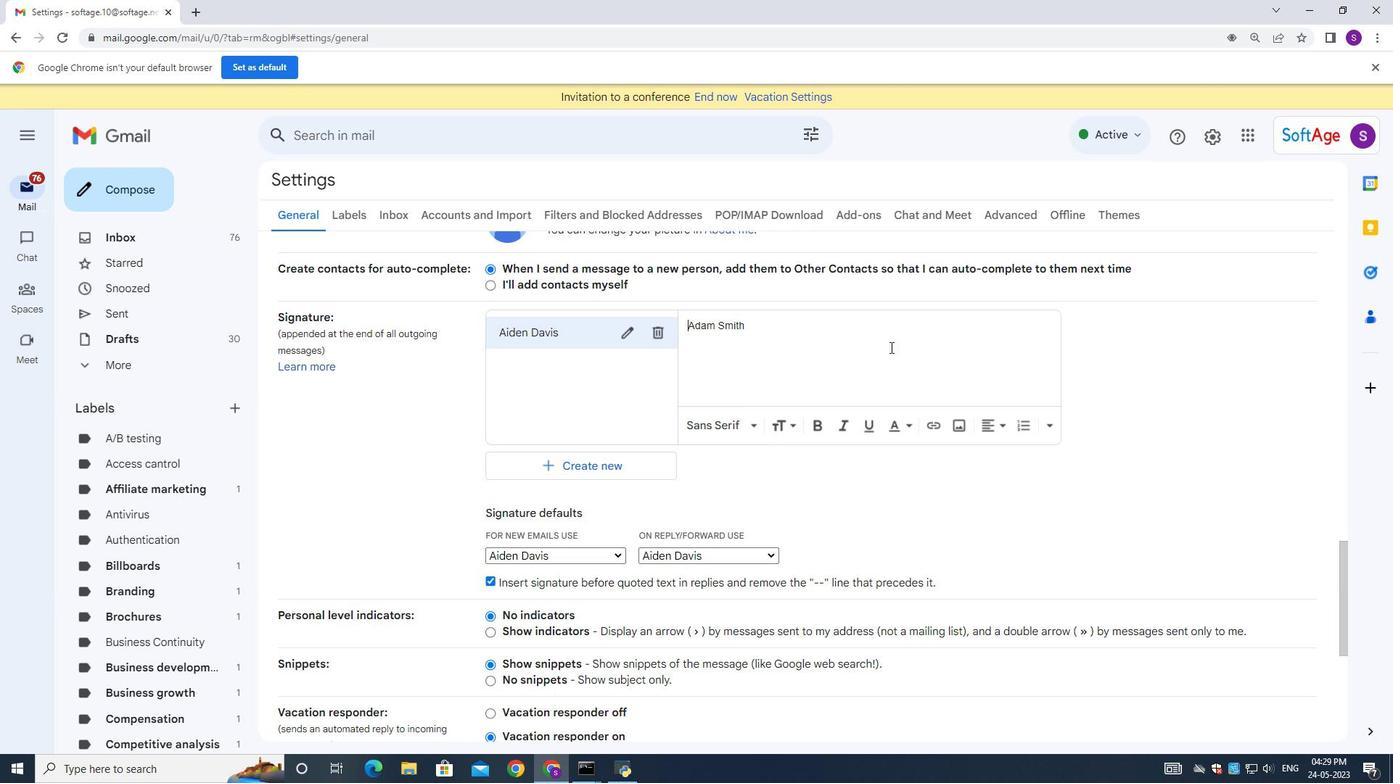 
Action: Mouse moved to (885, 346)
Screenshot: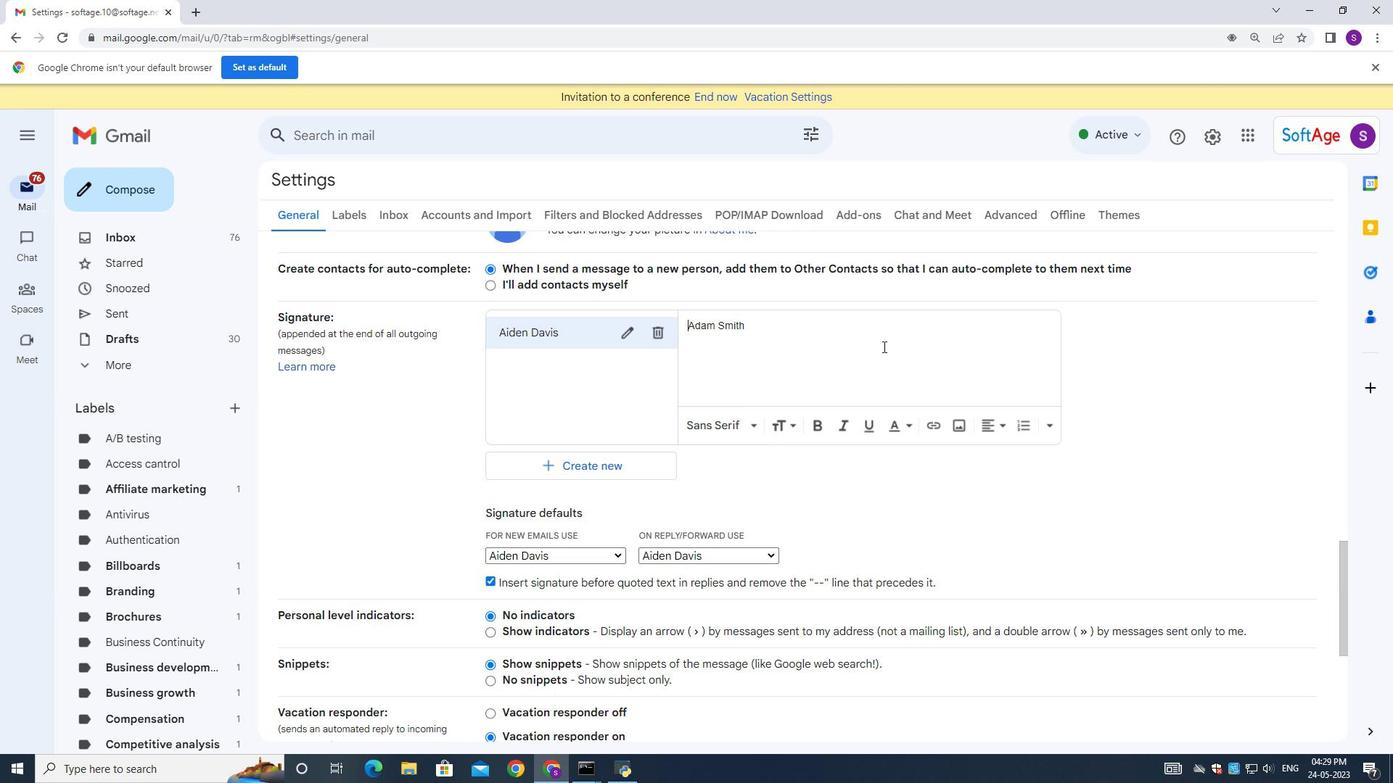 
Action: Key pressed ctrl+A<Key.backspace><Key.shift><Key.shift><Key.shift><Key.shift><Key.shift><Key.shift><Key.shift><Key.shift><Key.shift>Adi<Key.backspace><Key.backspace>iden<Key.space><Key.shift><Key.shift><Key.shift><Key.shift><Key.shift><Key.shift><Key.shift><Key.shift><Key.shift><Key.shift><Key.shift><Key.shift><Key.shift><Key.shift><Key.shift><Key.shift>Davis
Screenshot: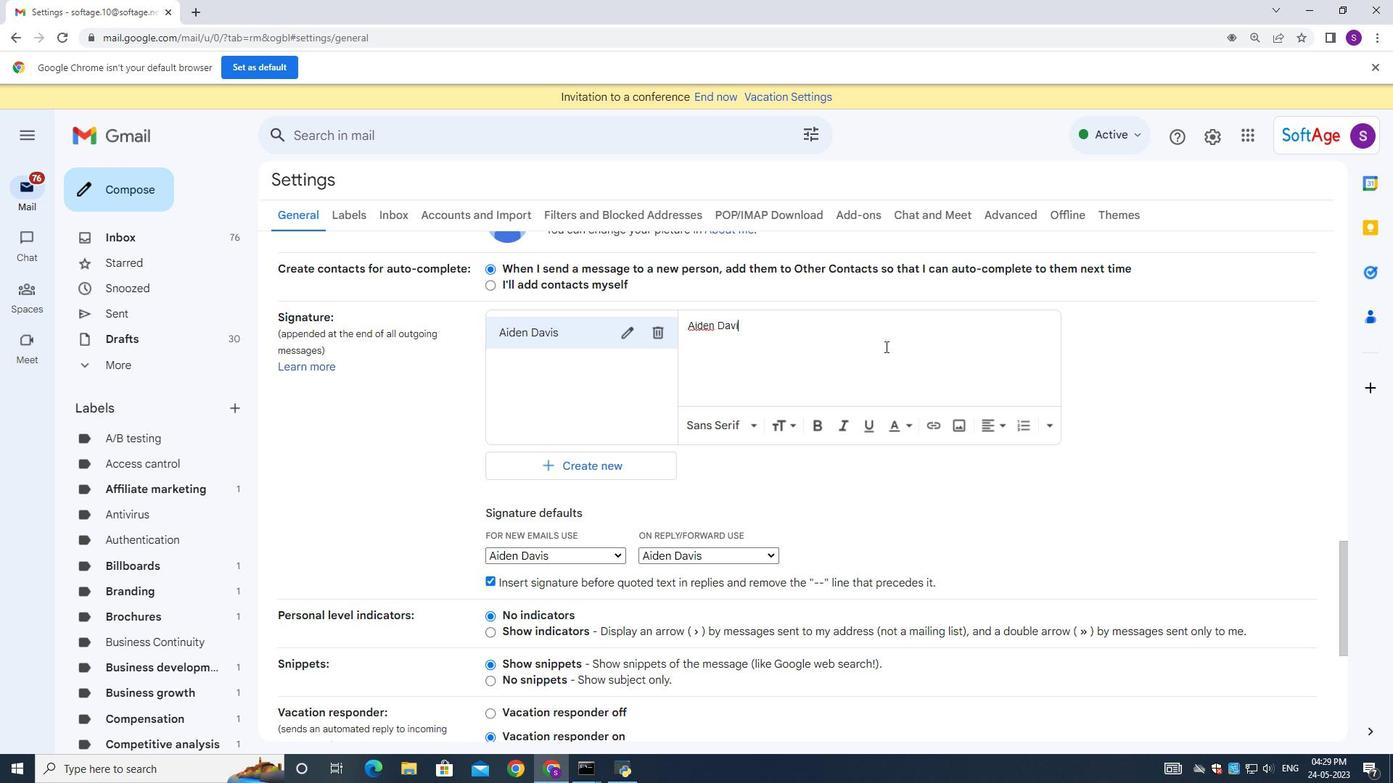 
Action: Mouse moved to (883, 354)
Screenshot: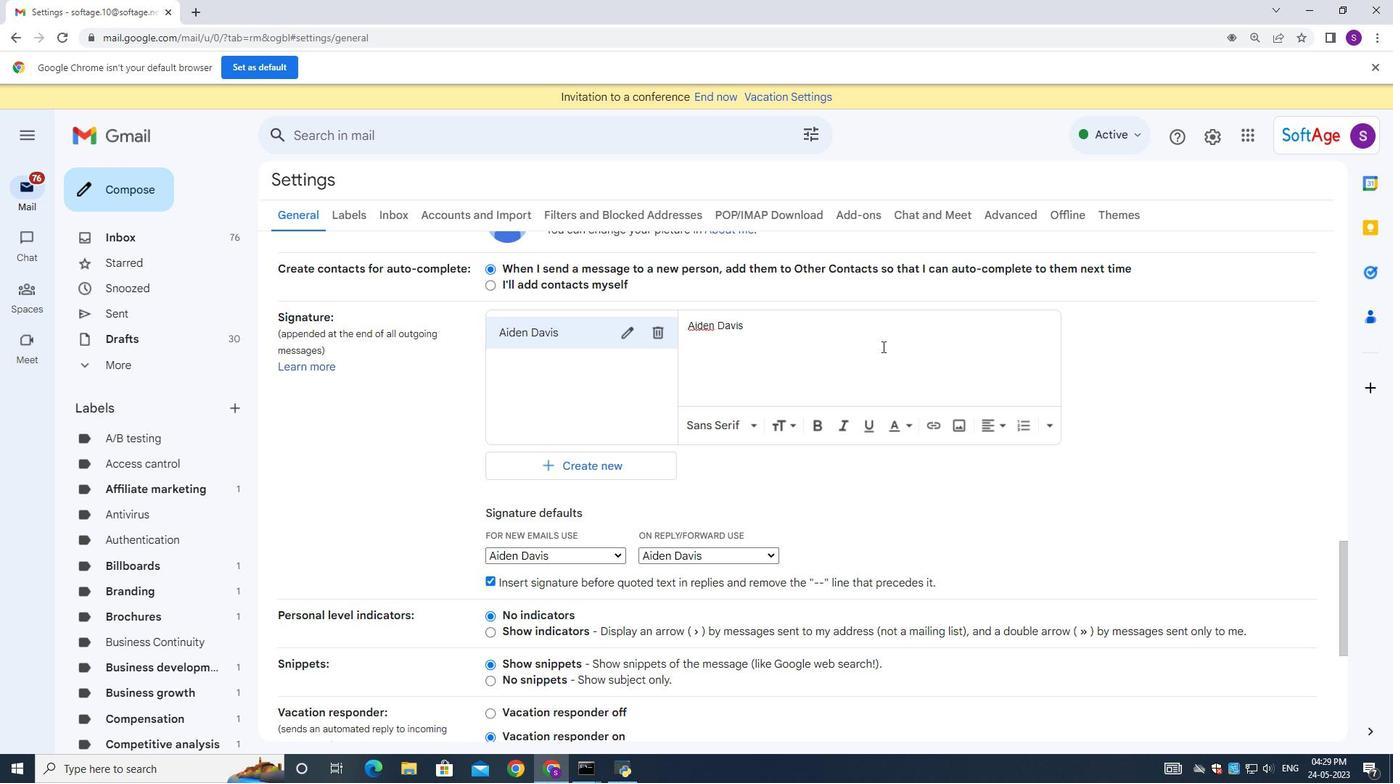 
Action: Mouse scrolled (883, 354) with delta (0, 0)
Screenshot: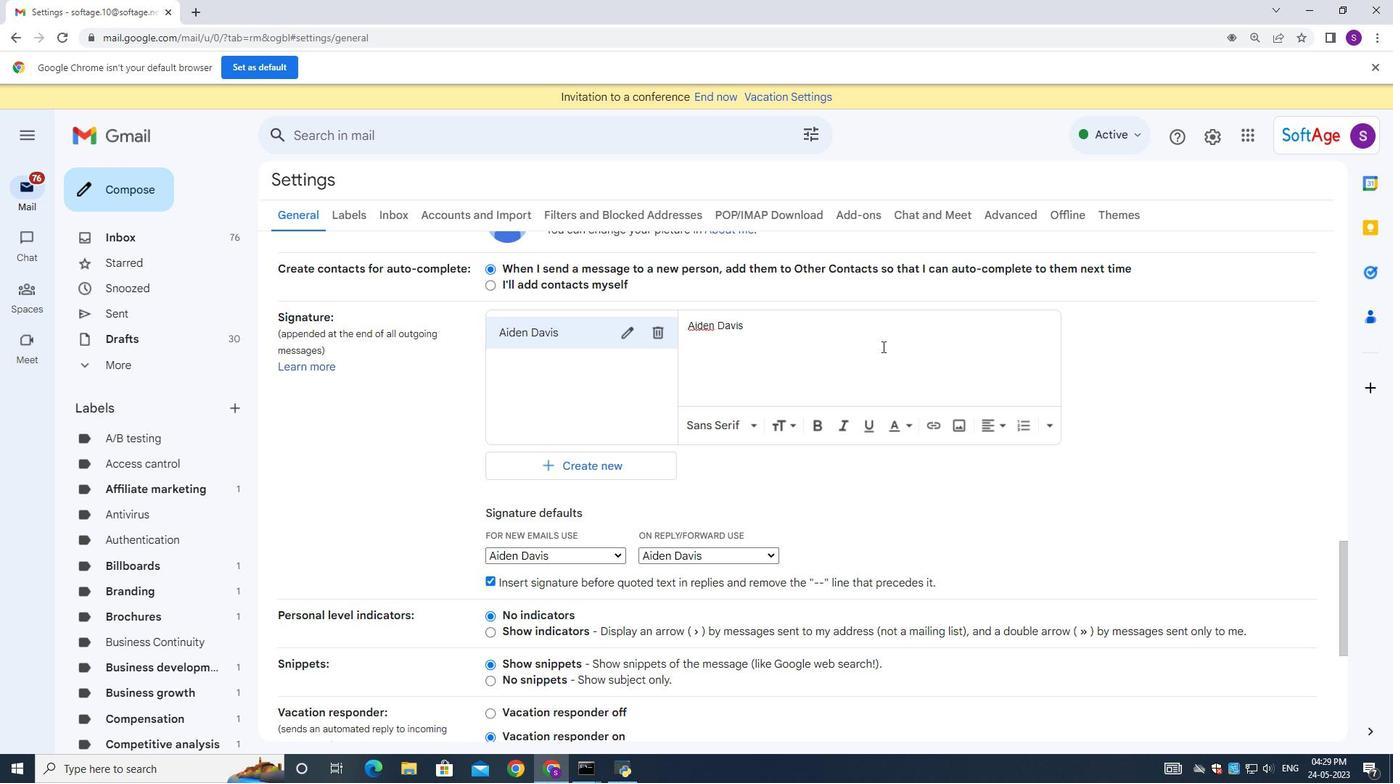 
Action: Mouse moved to (885, 358)
Screenshot: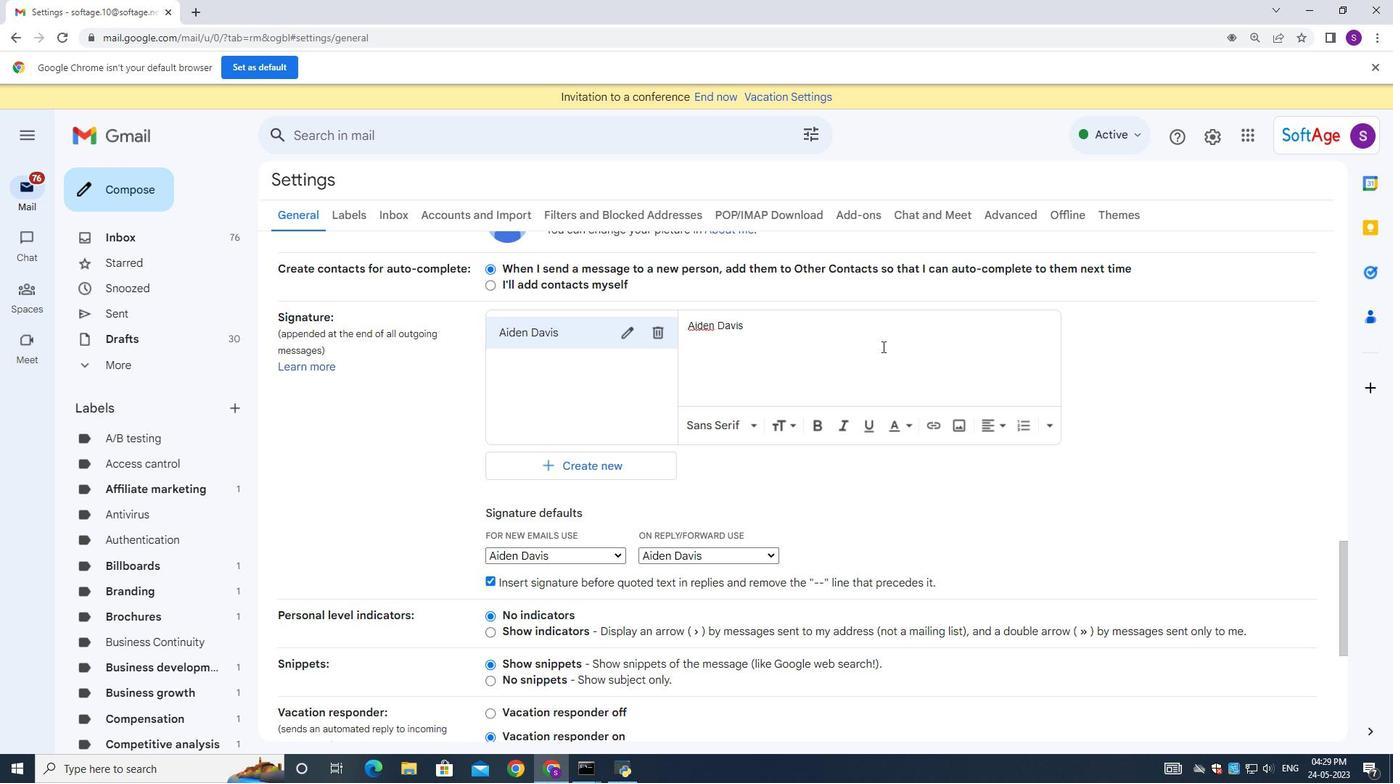 
Action: Mouse scrolled (885, 357) with delta (0, 0)
Screenshot: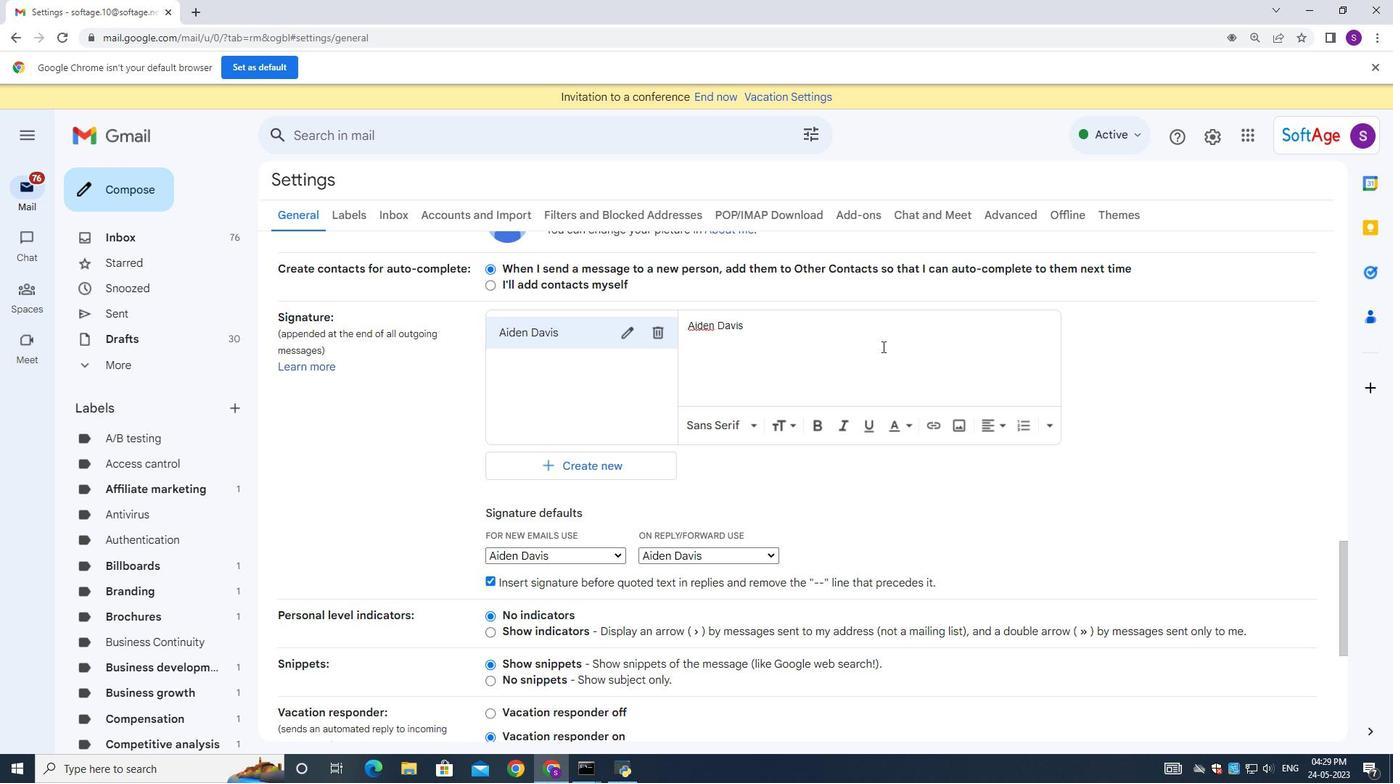 
Action: Mouse moved to (885, 358)
Screenshot: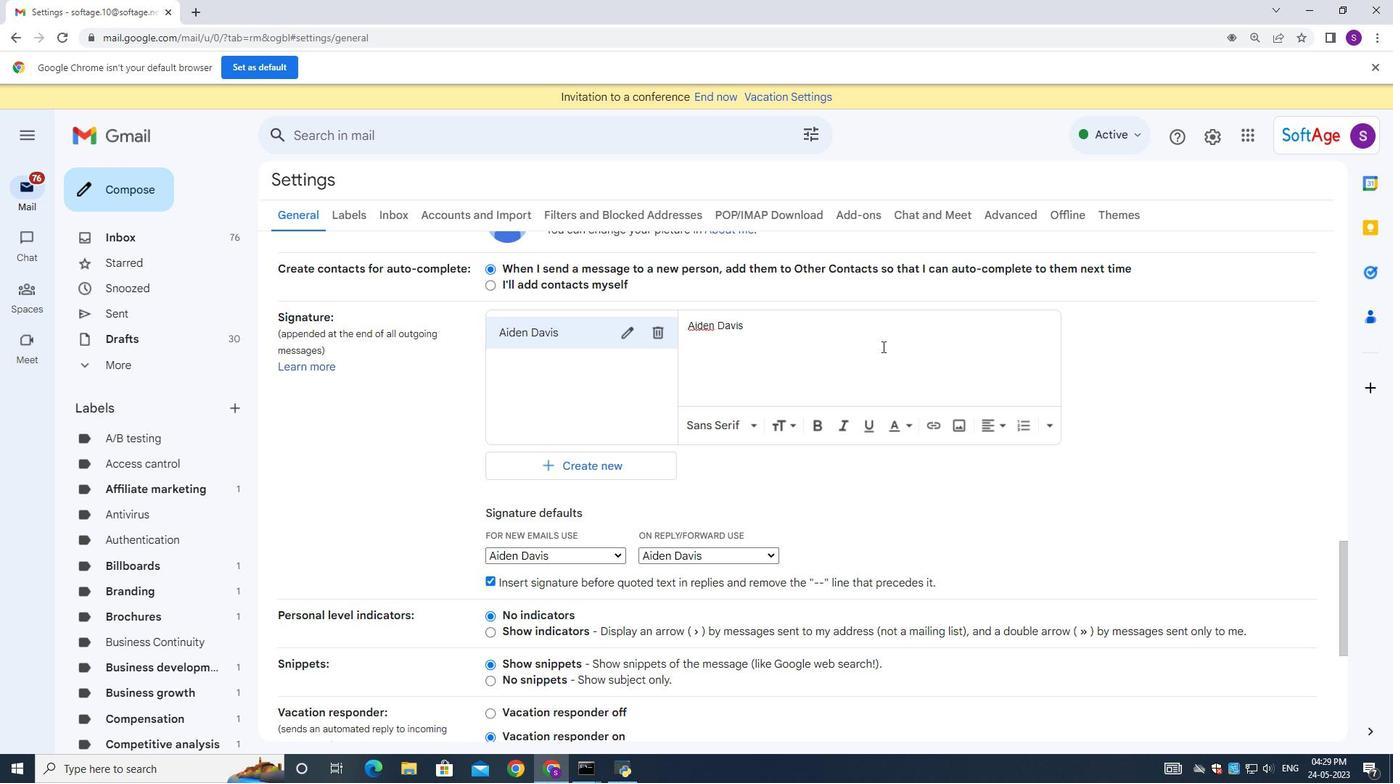 
Action: Mouse scrolled (885, 357) with delta (0, 0)
Screenshot: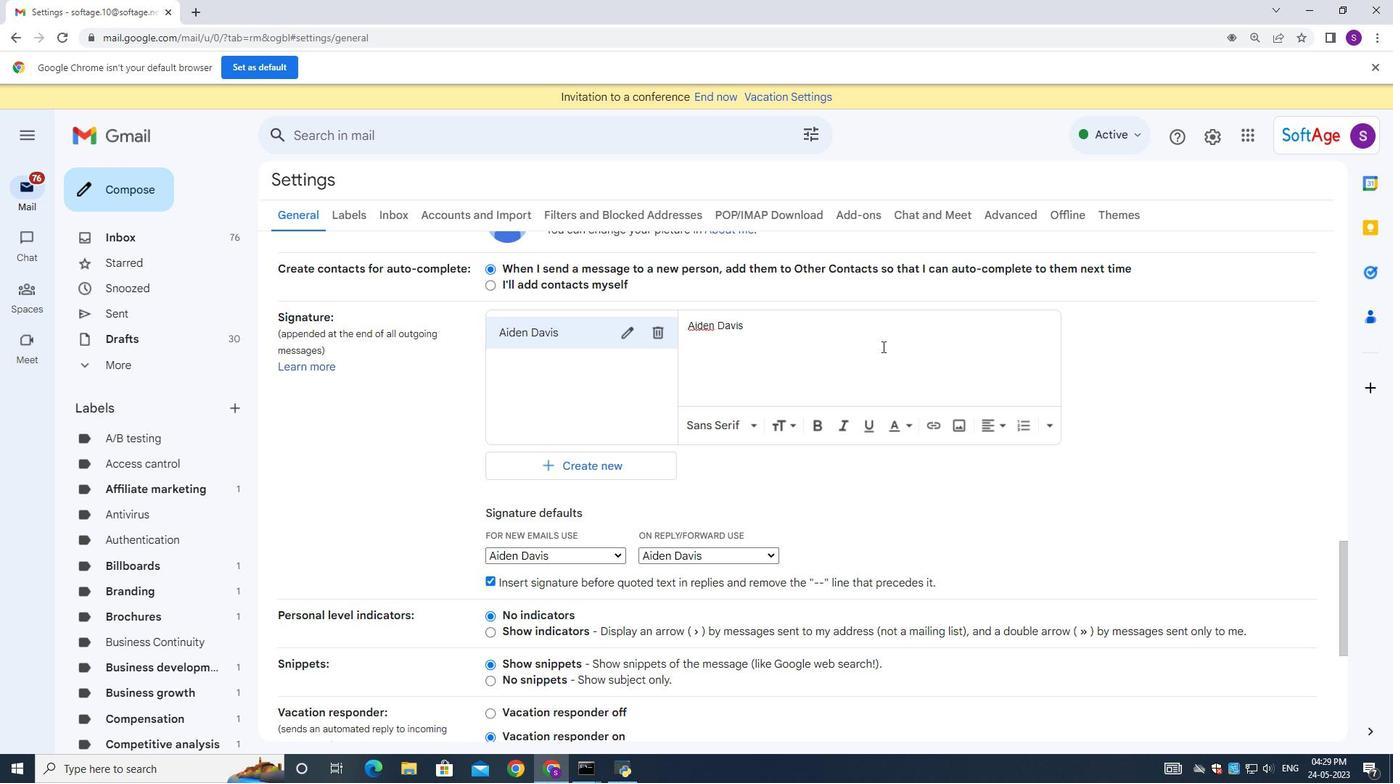 
Action: Mouse scrolled (885, 357) with delta (0, 0)
Screenshot: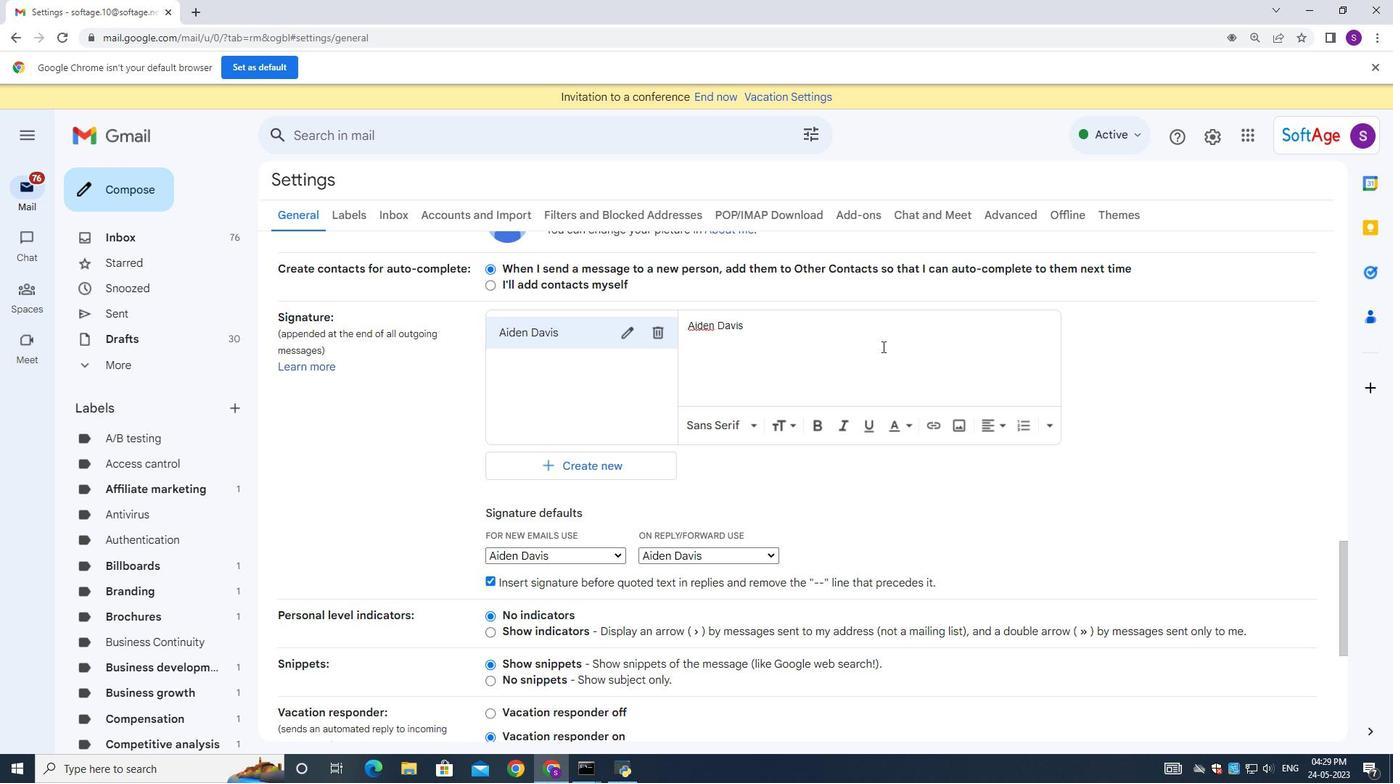 
Action: Mouse moved to (885, 358)
Screenshot: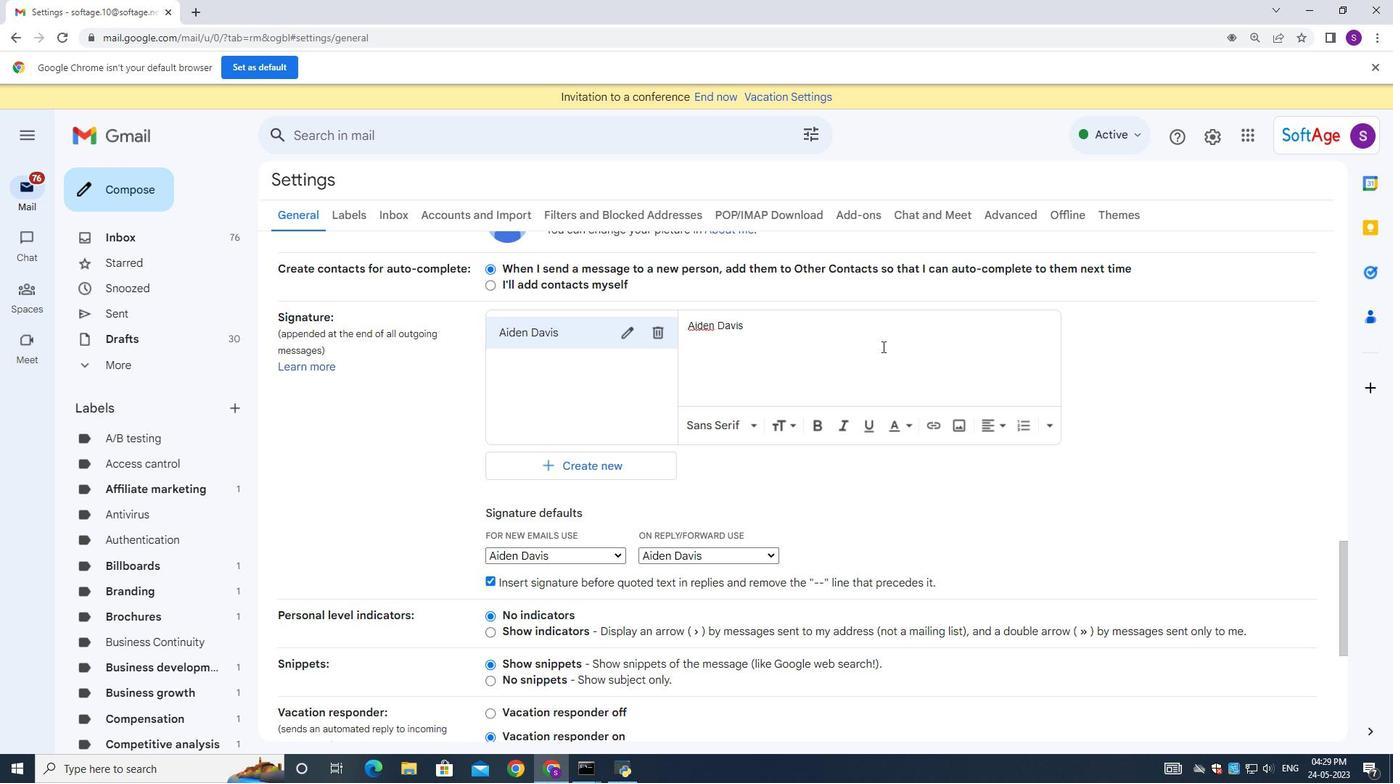 
Action: Mouse scrolled (885, 357) with delta (0, 0)
Screenshot: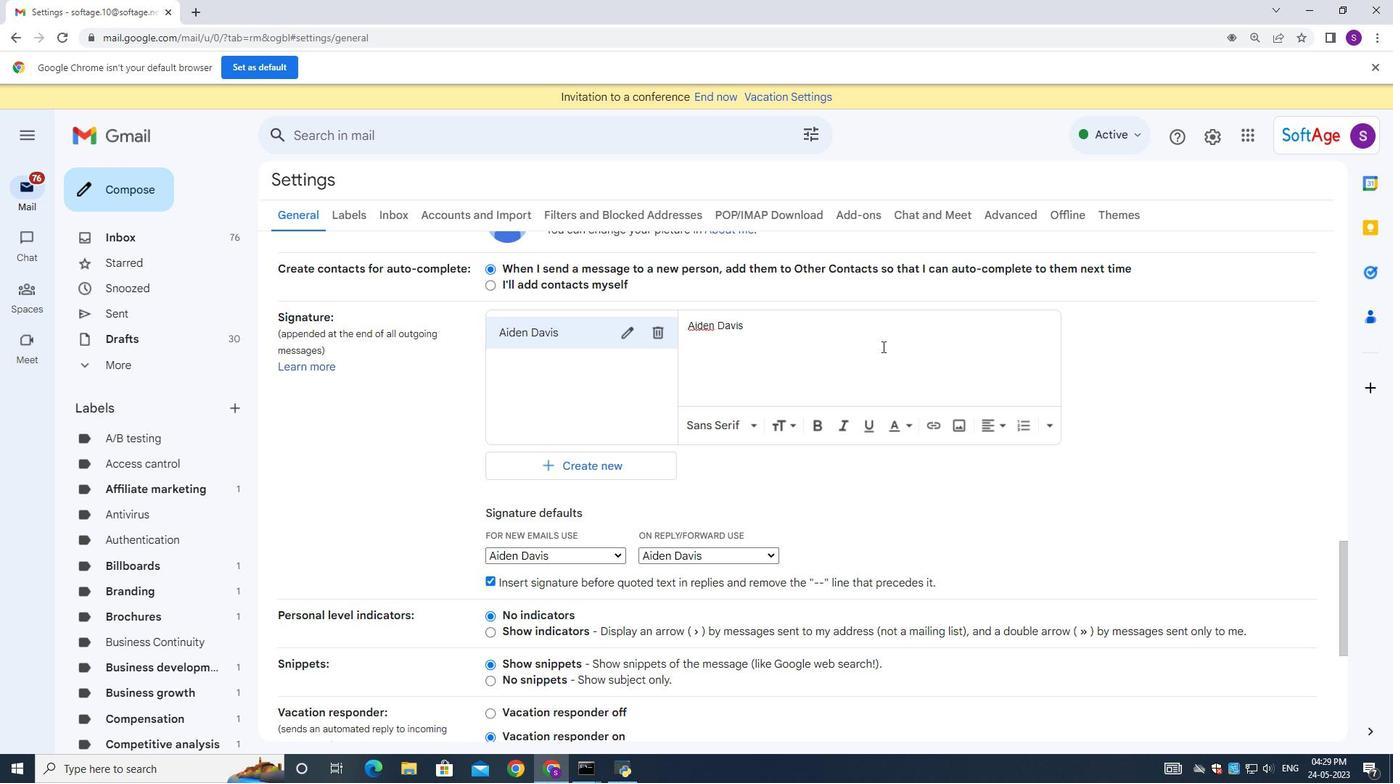 
Action: Mouse scrolled (885, 357) with delta (0, 0)
Screenshot: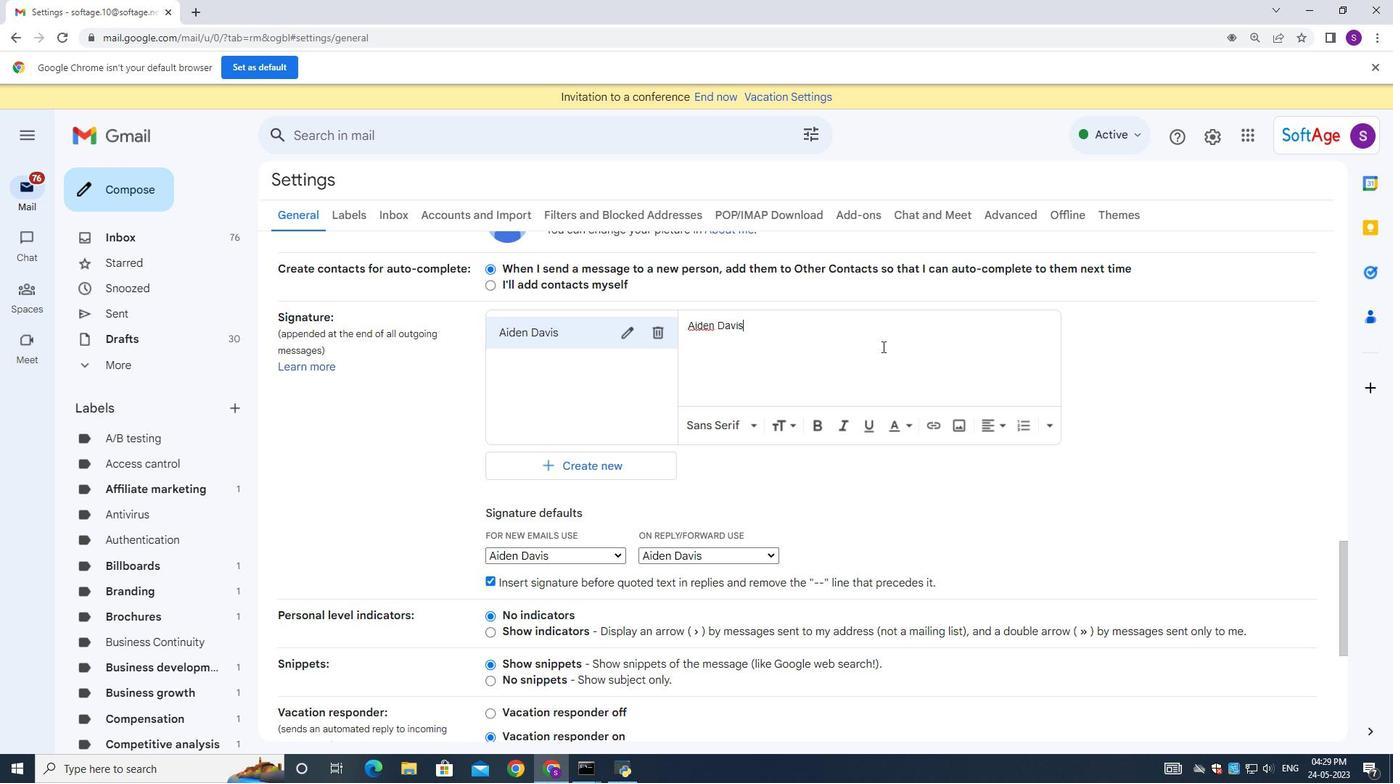
Action: Mouse moved to (781, 652)
Screenshot: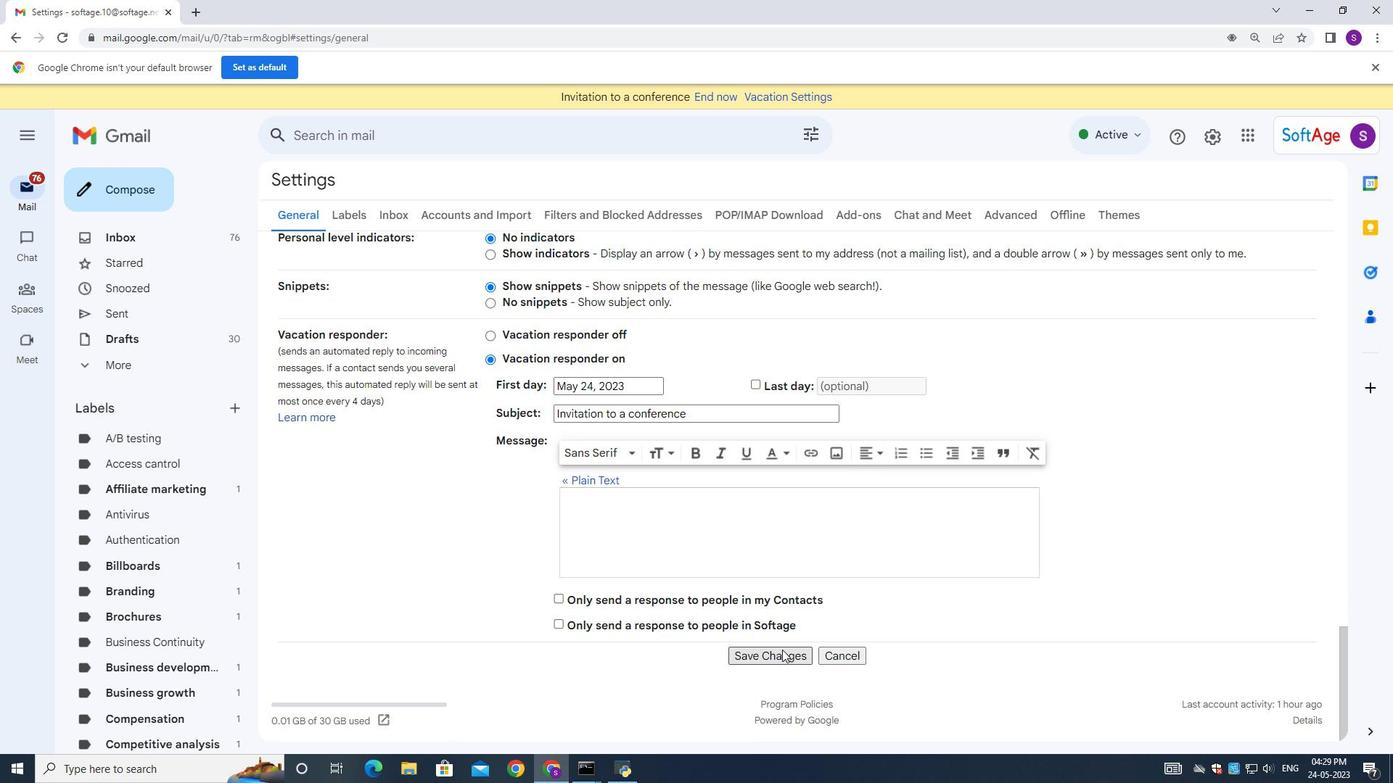 
Action: Mouse pressed left at (781, 652)
Screenshot: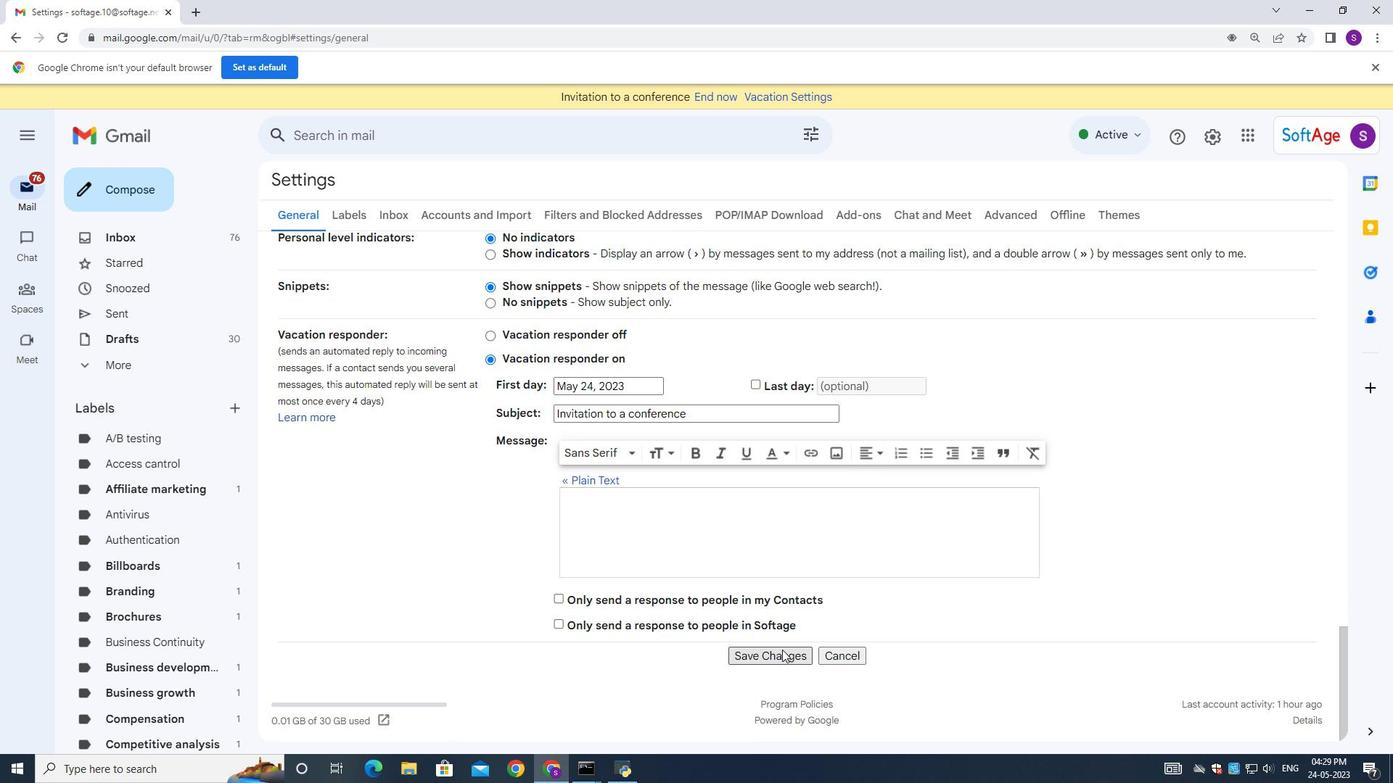 
Action: Mouse moved to (110, 192)
Screenshot: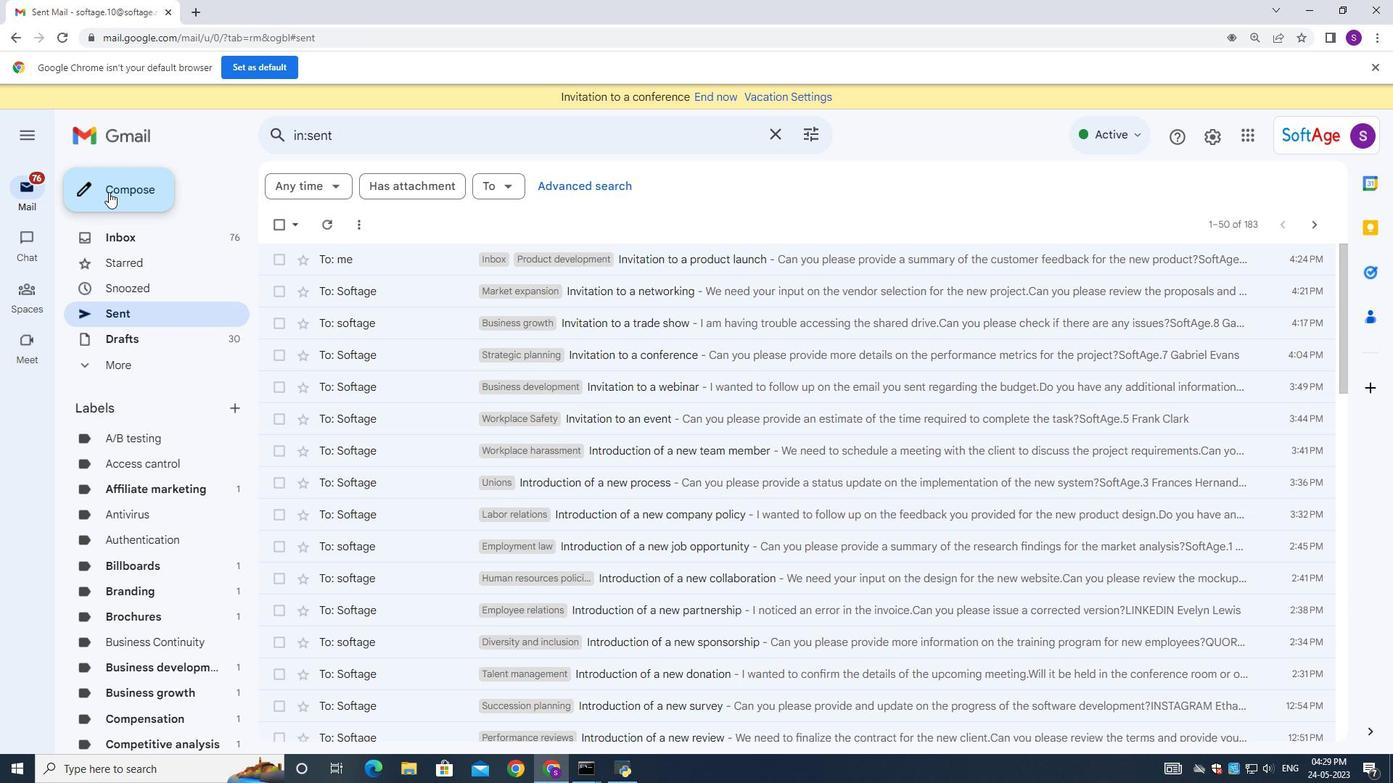 
Action: Mouse pressed left at (110, 192)
Screenshot: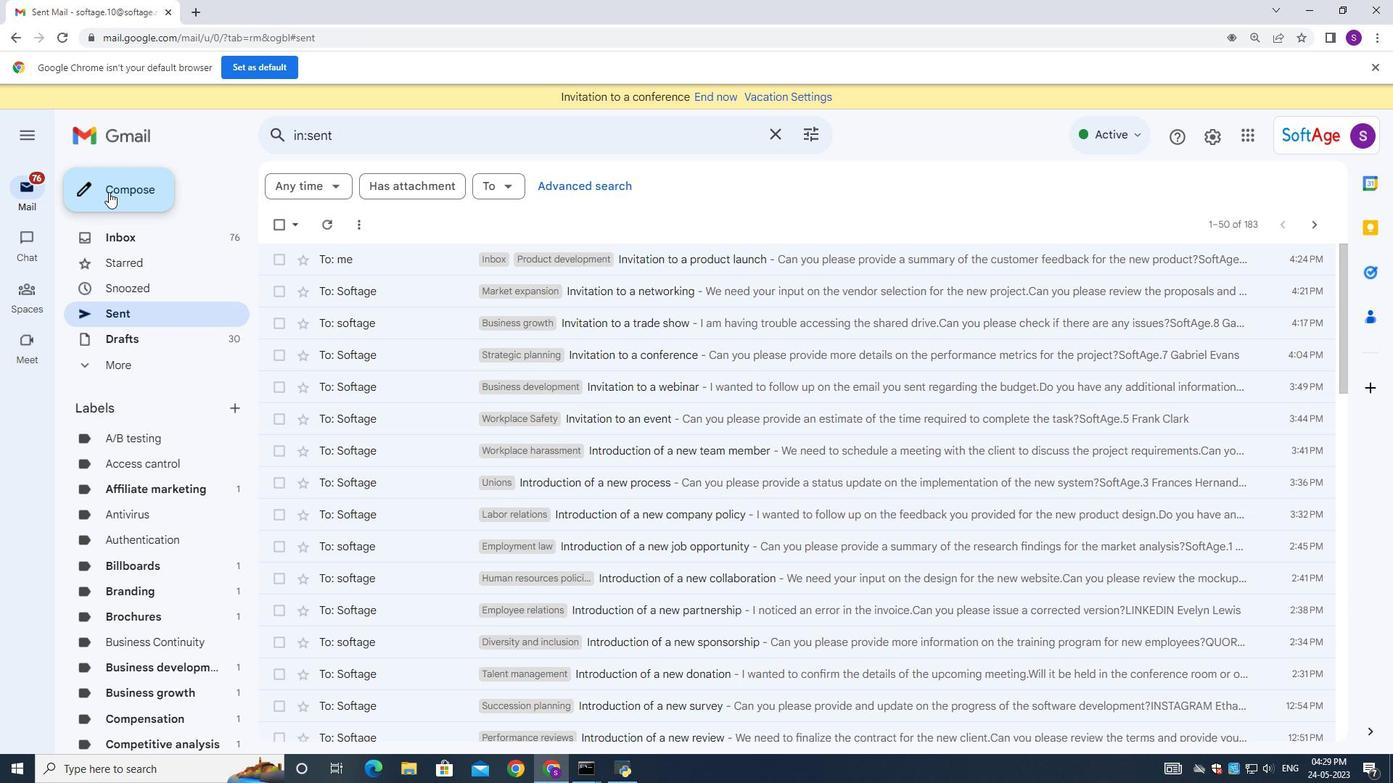 
Action: Mouse moved to (928, 317)
Screenshot: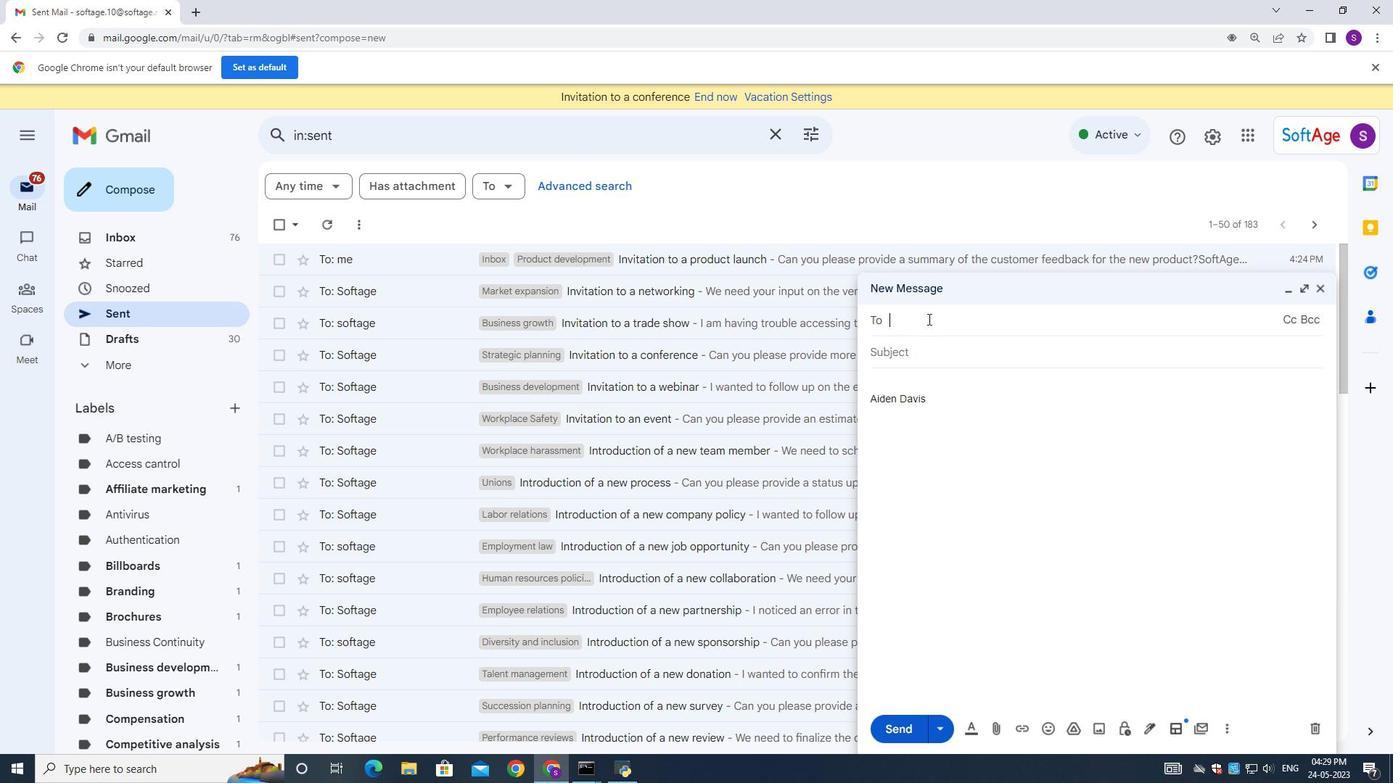 
Action: Mouse pressed left at (928, 317)
Screenshot: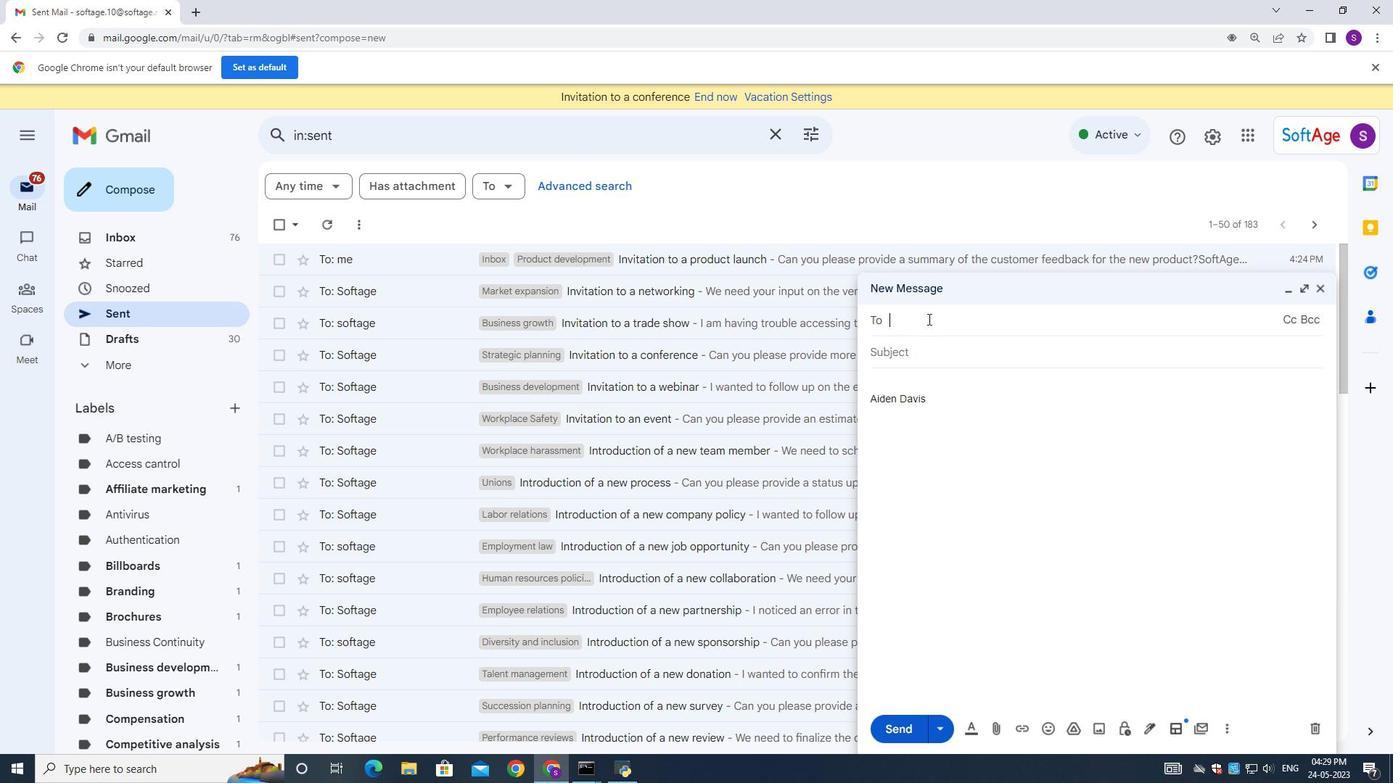 
Action: Mouse moved to (928, 317)
Screenshot: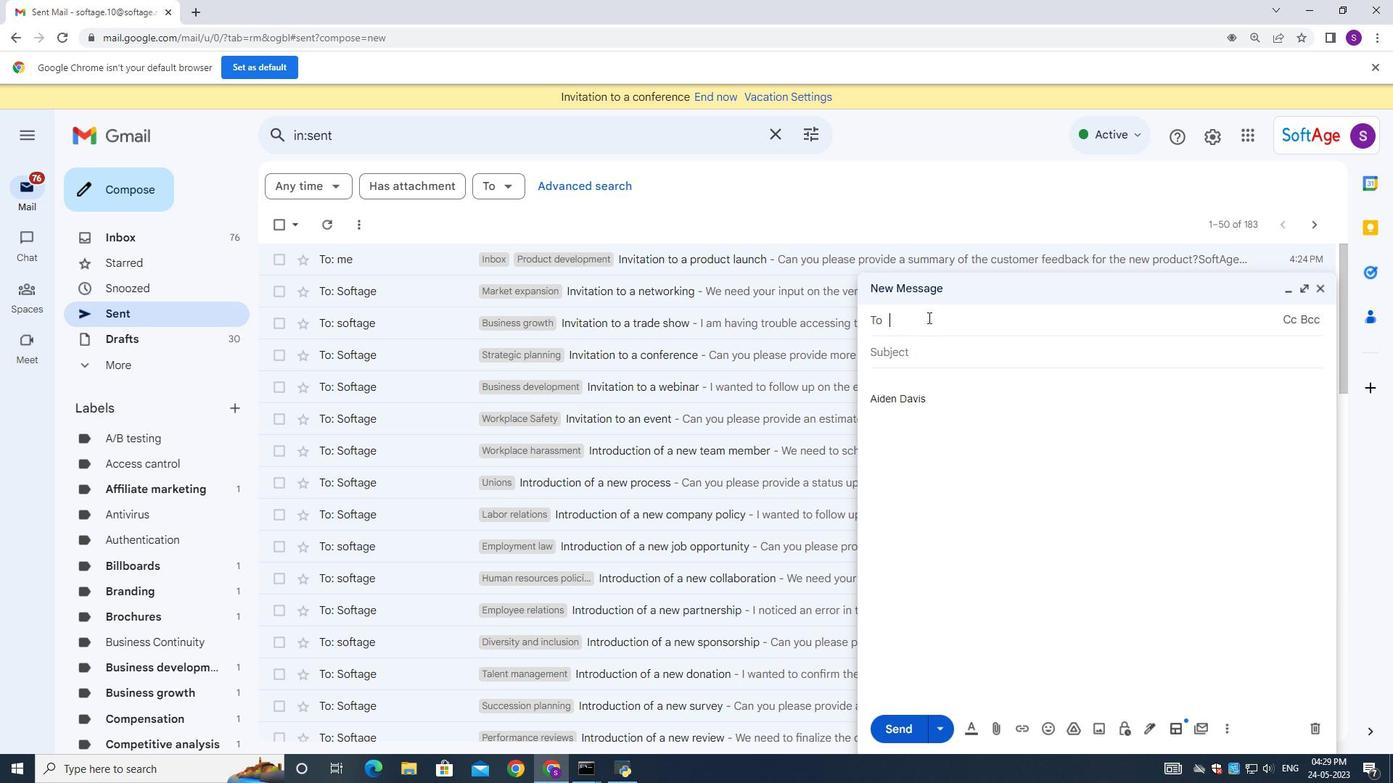 
Action: Key pressed <Key.shift><Key.shift><Key.shift><Key.shift><Key.shift><Key.shift><Key.shift><Key.shift><Key.shift><Key.shift><Key.shift><Key.shift><Key.shift><Key.shift><Key.shift><Key.shift><Key.shift><Key.shift><Key.shift><Key.shift><Key.shift><Key.shift><Key.shift><Key.shift><Key.shift><Key.shift><Key.shift><Key.shift><Key.shift><Key.shift><Key.shift><Key.shift><Key.shift><Key.shift><Key.shift><Key.shift><Key.shift><Key.shift><Key.shift><Key.shift><Key.shift><Key.shift><Key.shift><Key.shift><Key.shift><Key.shift><Key.shift><Key.shift><Key.shift><Key.shift><Key.shift><Key.shift><Key.shift><Key.shift><Key.shift><Key.shift><Key.shift><Key.shift><Key.shift><Key.shift><Key.shift><Key.shift><Key.shift><Key.shift><Key.shift><Key.shift><Key.shift><Key.shift><Key.shift><Key.shift><Key.shift><Key.shift><Key.shift><Key.shift><Key.shift><Key.shift><Key.shift><Key.shift><Key.shift><Key.shift><Key.shift><Key.shift><Key.shift><Key.shift><Key.shift><Key.shift><Key.shift><Key.shift><Key.shift><Key.shift><Key.shift><Key.shift><Key.shift><Key.shift><Key.shift><Key.shift><Key.shift><Key.shift><Key.shift><Key.shift><Key.shift><Key.shift><Key.shift><Key.shift><Key.shift><Key.shift><Key.shift><Key.shift><Key.shift><Key.shift><Key.shift><Key.shift><Key.shift><Key.shift><Key.shift><Key.shift>SO<Key.backspace><Key.backspace><Key.backspace>softage<Key.shift><Key.shift>.3<Key.shift><Key.shift><Key.shift><Key.shift><Key.shift><Key.shift><Key.shift><Key.shift><Key.shift><Key.shift><Key.backspace>2<Key.shift>@softage.net
Screenshot: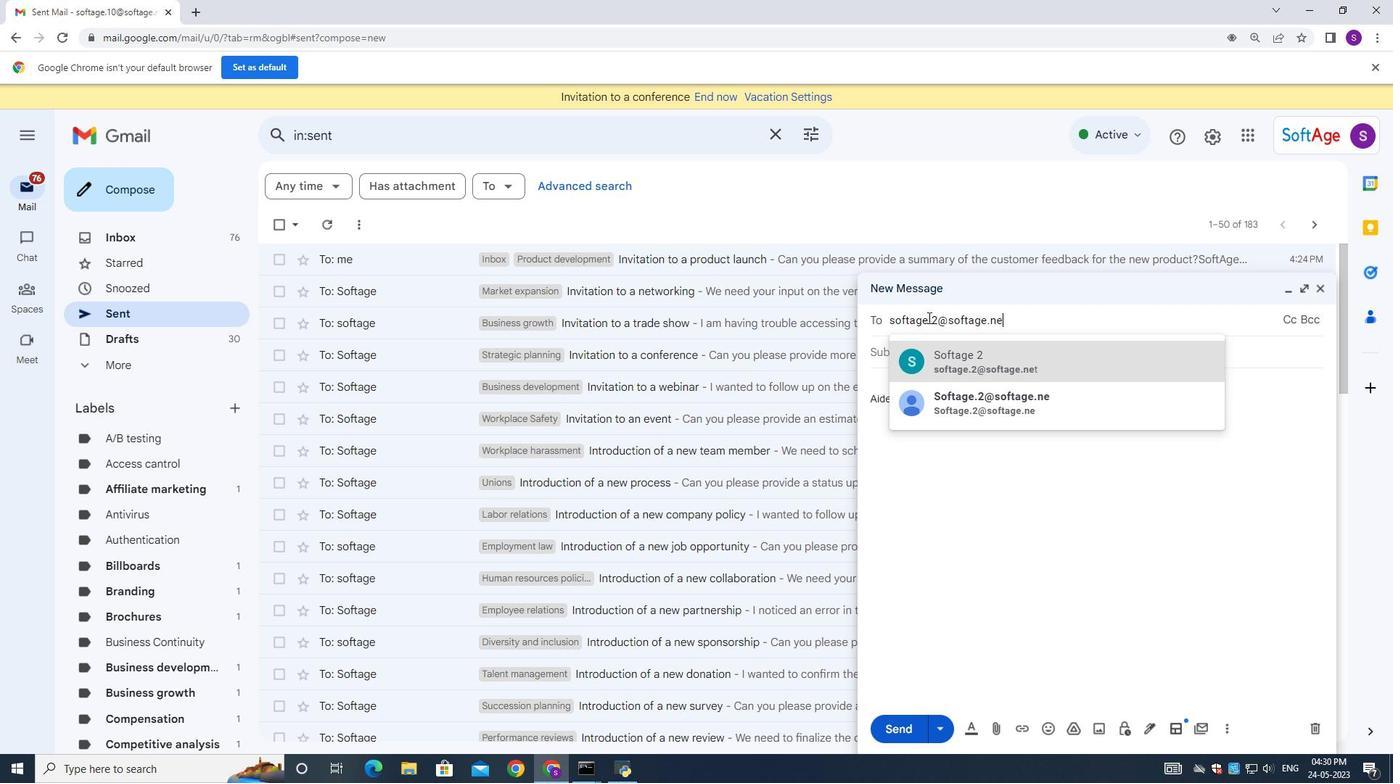 
Action: Mouse moved to (988, 364)
Screenshot: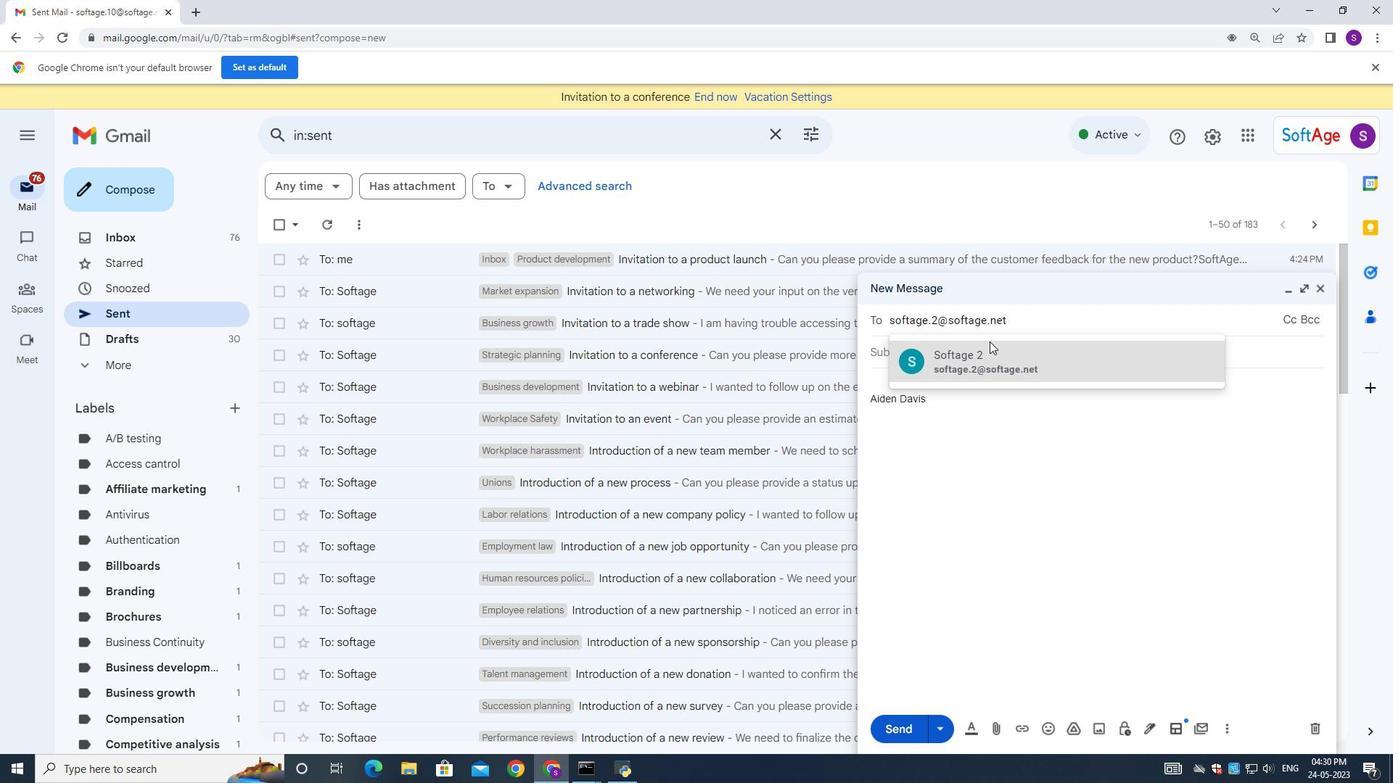 
Action: Mouse pressed left at (988, 364)
Screenshot: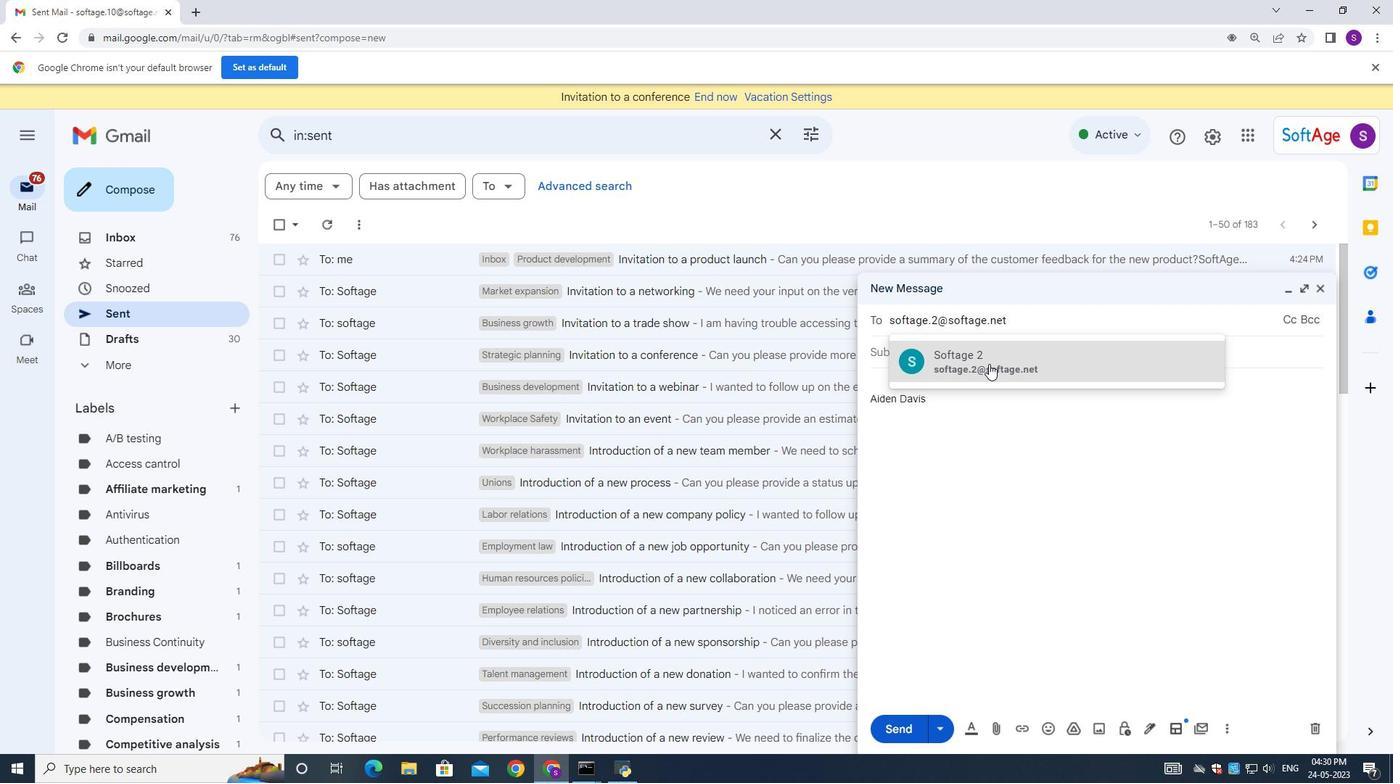 
Action: Mouse moved to (1004, 353)
Screenshot: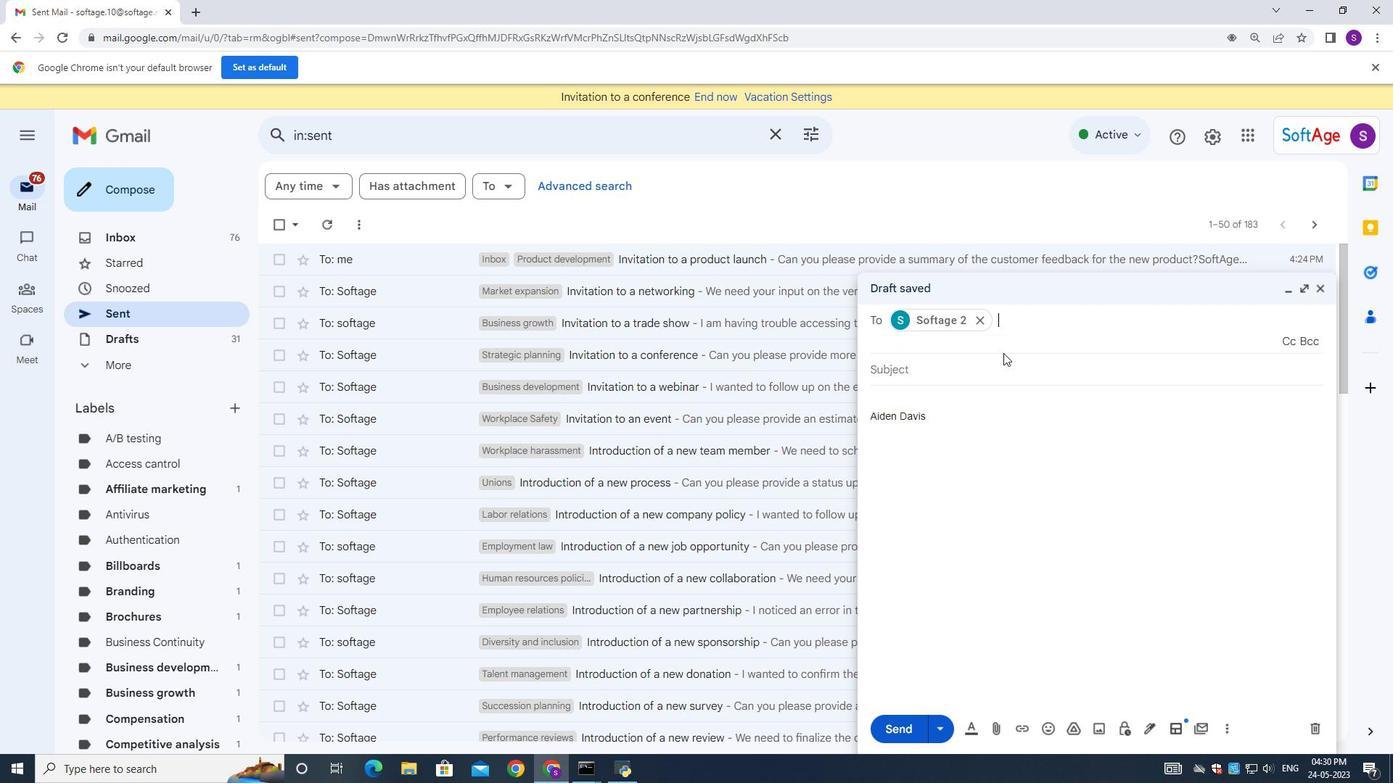 
Action: Key pressed <Key.shift>softage.3<Key.shift>@sif<Key.backspace><Key.backspace>oftage.net
Screenshot: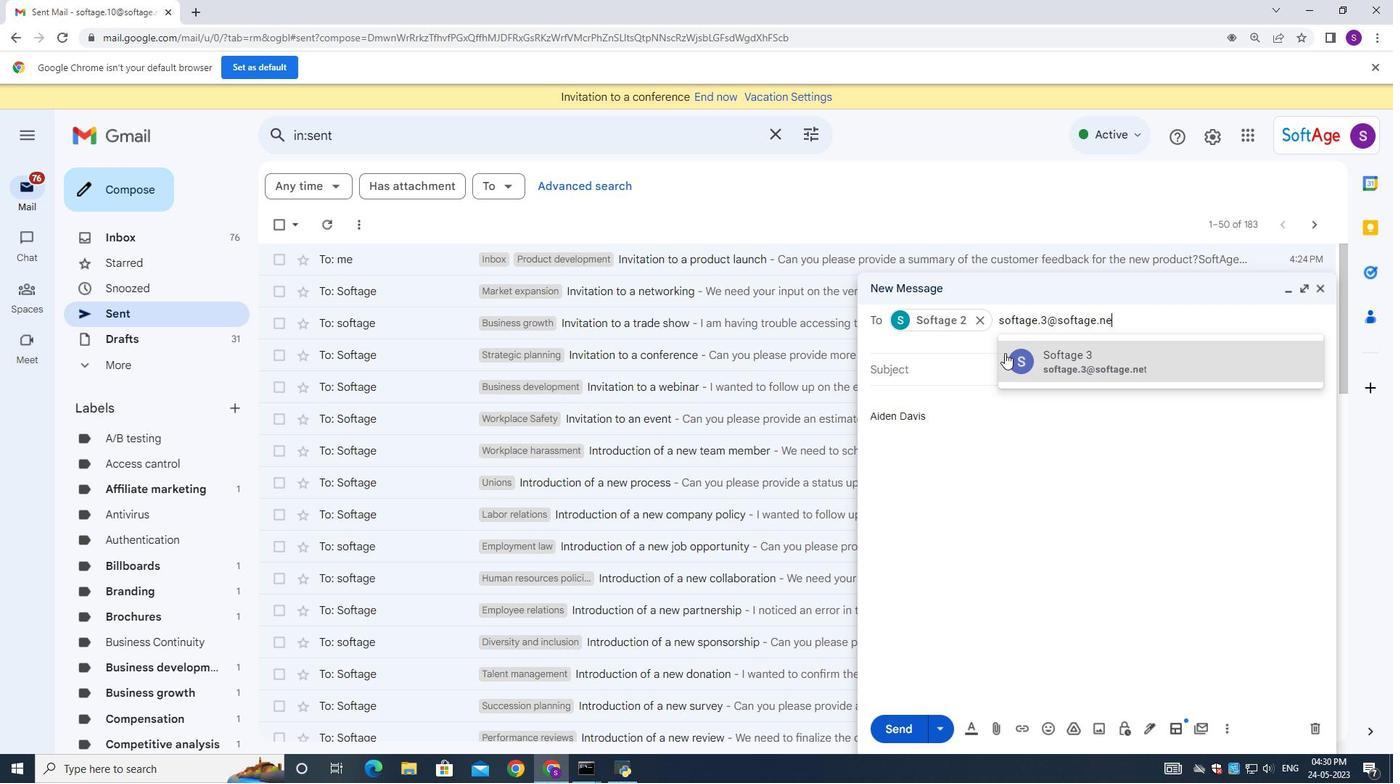 
Action: Mouse moved to (1073, 349)
Screenshot: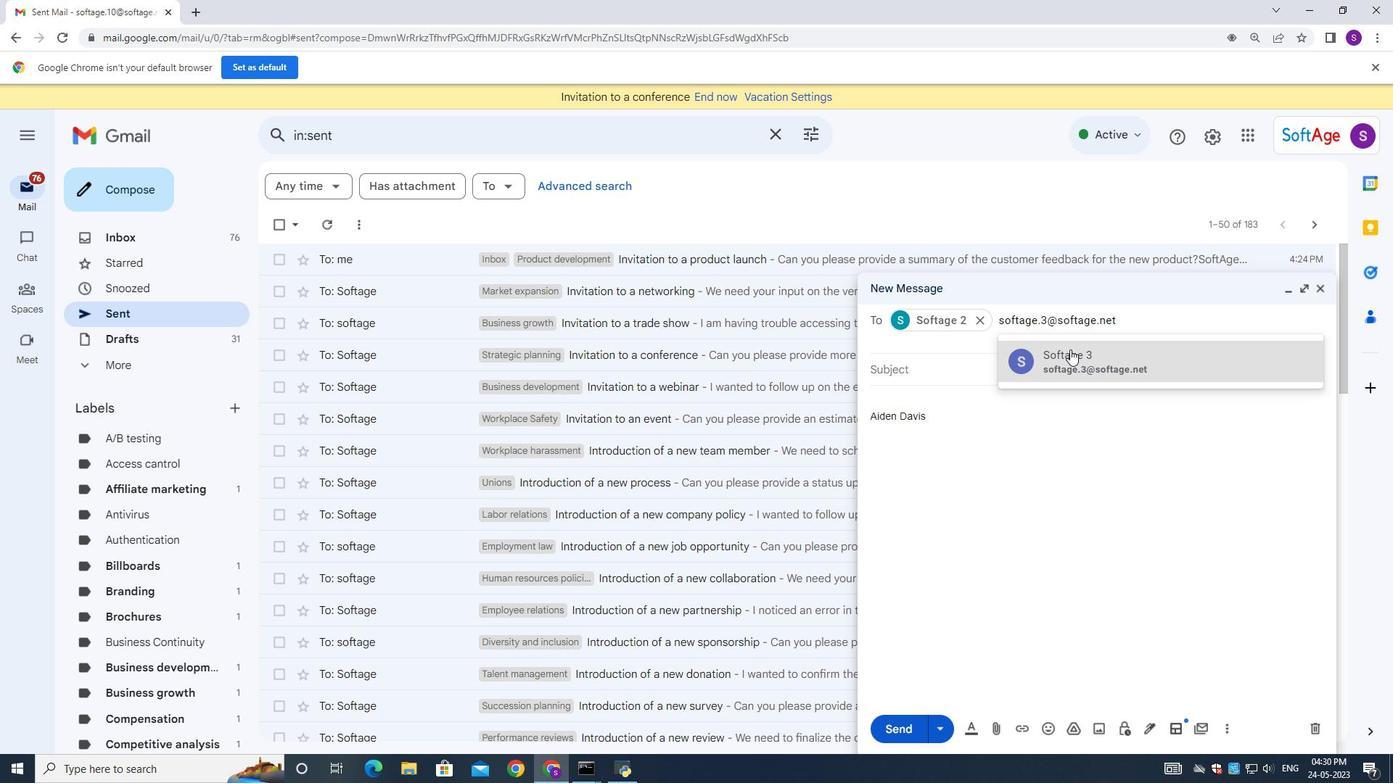 
Action: Mouse pressed left at (1073, 349)
Screenshot: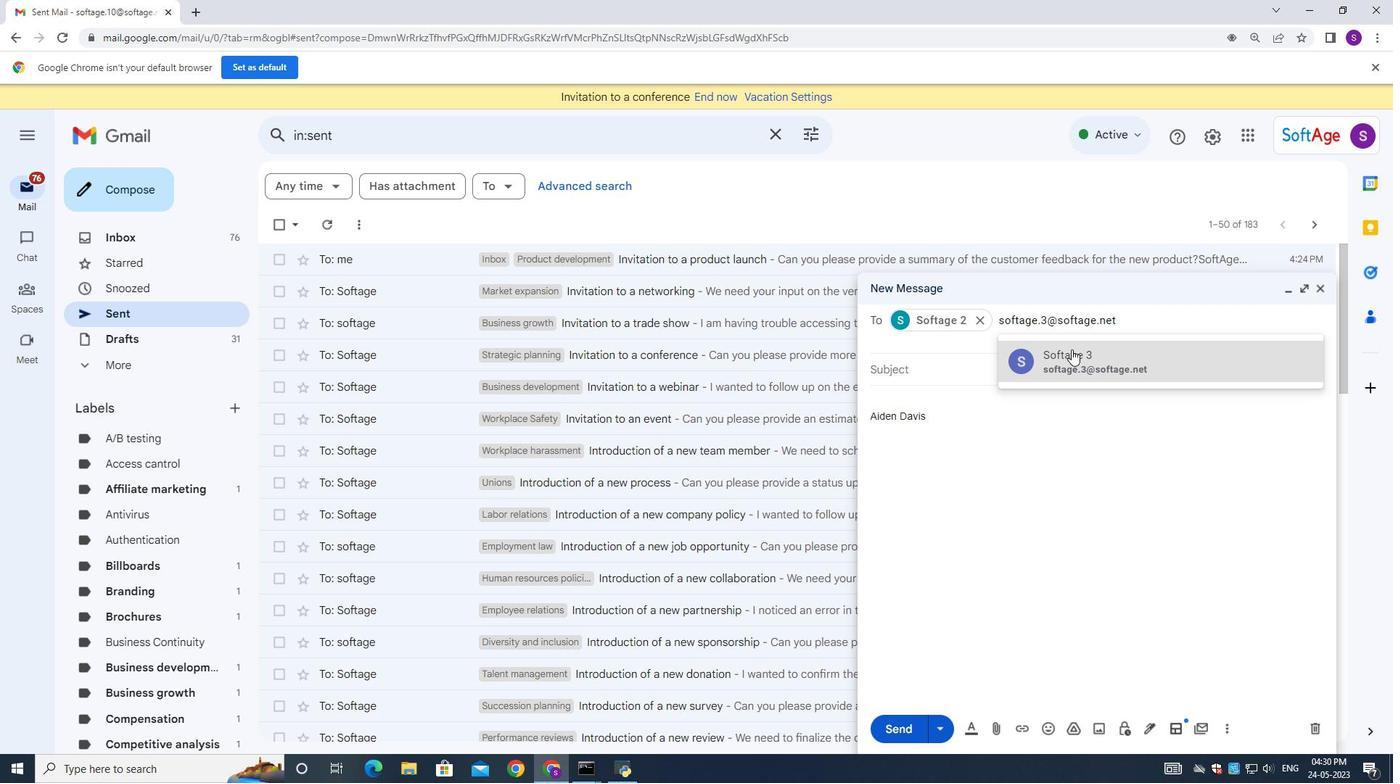 
Action: Mouse moved to (922, 375)
Screenshot: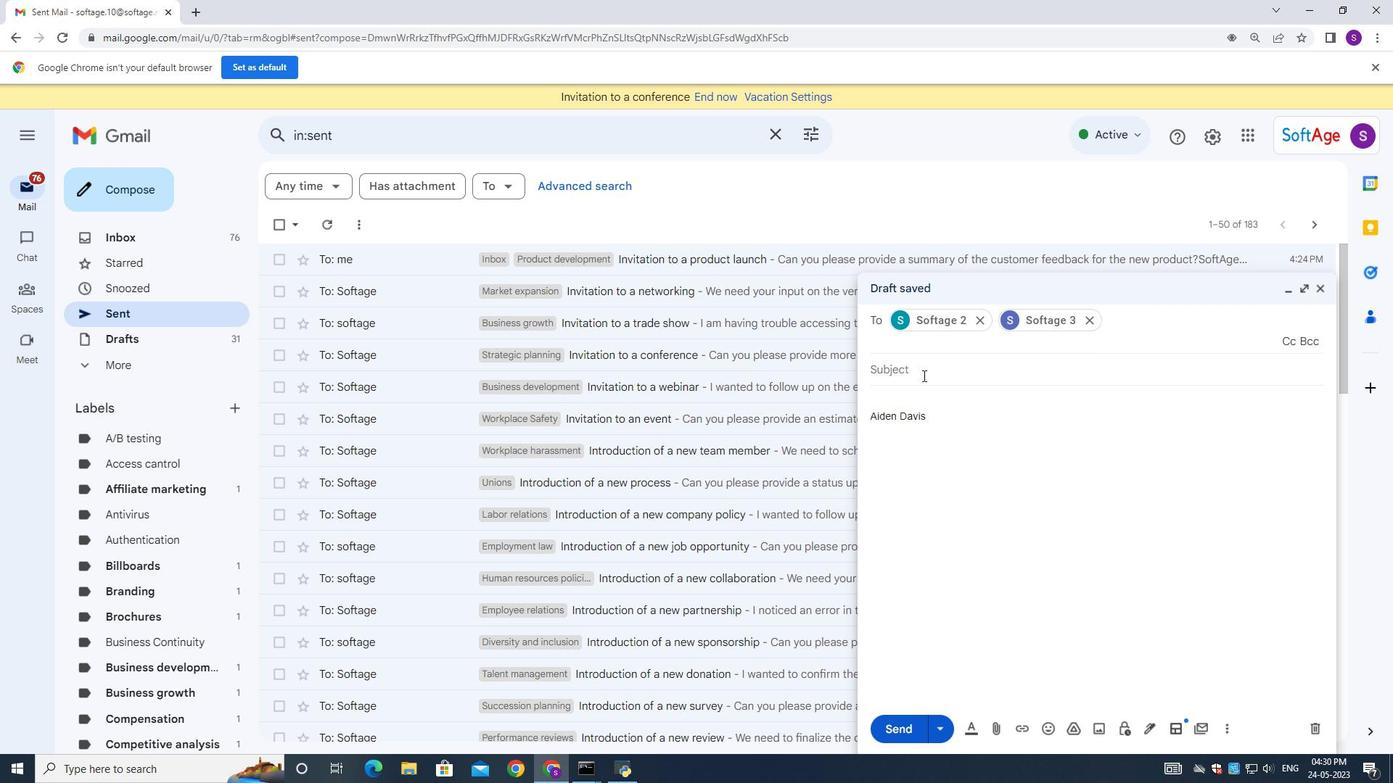 
Action: Mouse pressed left at (922, 375)
Screenshot: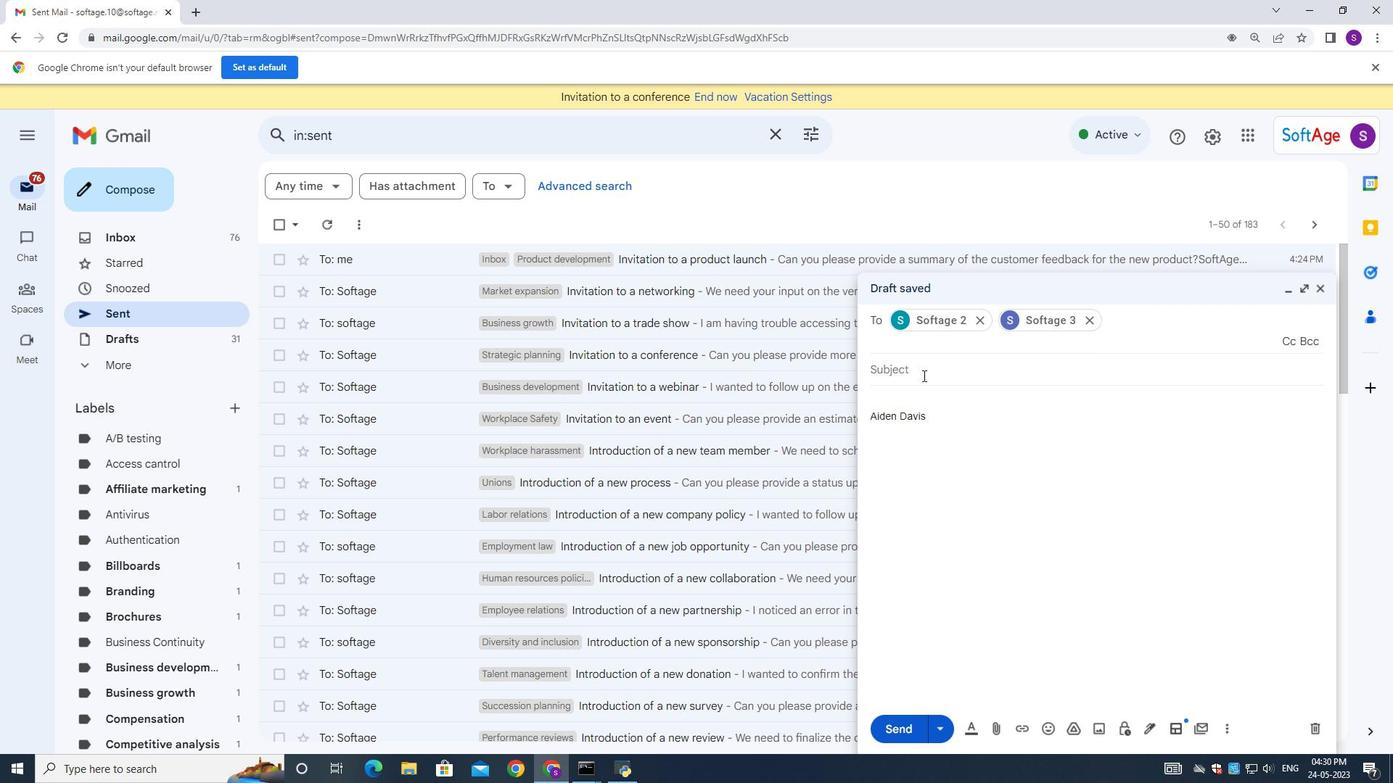 
Action: Mouse moved to (931, 375)
Screenshot: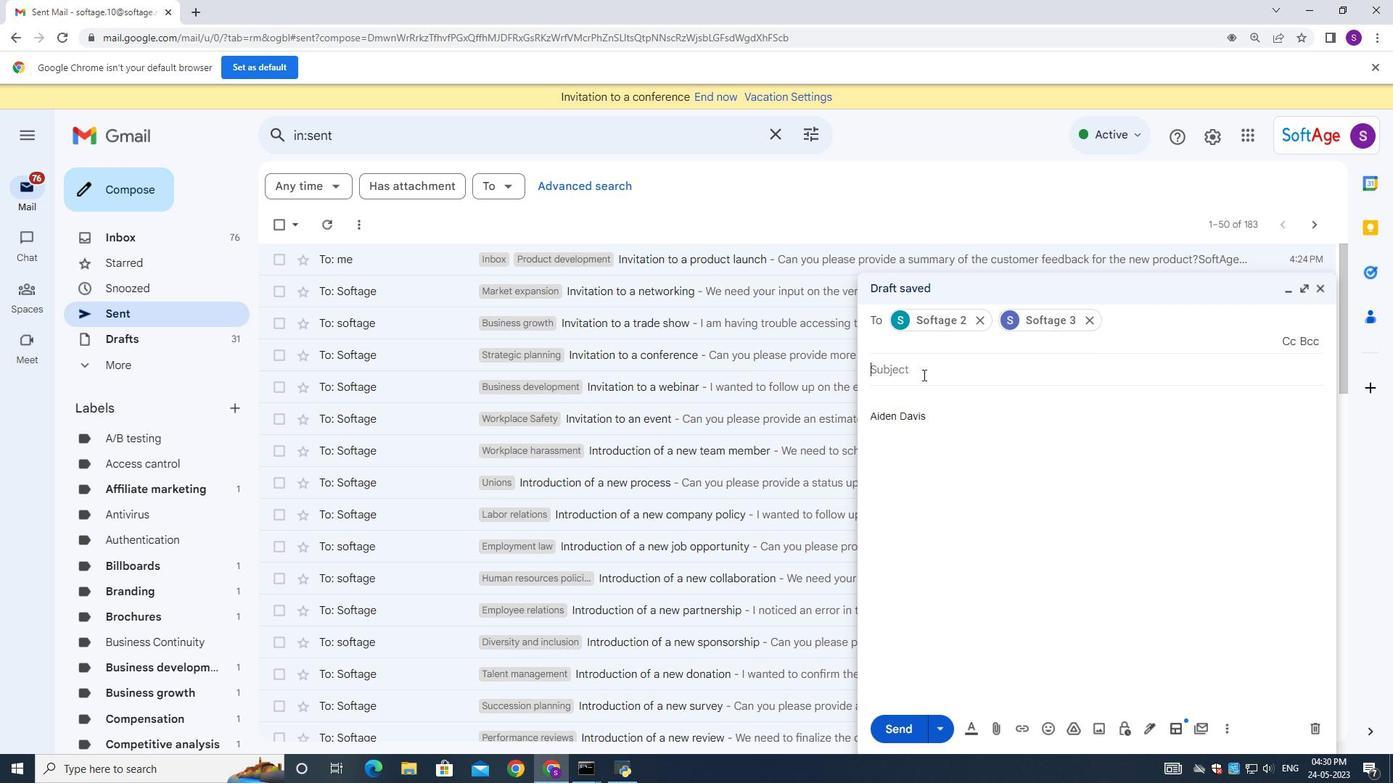 
Action: Key pressed <Key.shift><Key.shift><Key.shift><Key.shift><Key.shift><Key.shift><Key.shift><Key.shift><Key.shift><Key.shift><Key.shift><Key.shift><Key.shift><Key.shift><Key.shift><Key.shift><Key.shift><Key.shift><Key.shift><Key.shift><Key.shift><Key.shift><Key.shift><Key.shift><Key.shift><Key.shift><Key.shift><Key.shift><Key.shift><Key.shift><Key.shift><Key.shift><Key.shift><Key.shift><Key.shift><Key.shift><Key.shift><Key.shift><Key.shift><Key.shift><Key.shift><Key.shift><Key.shift><Key.shift><Key.shift><Key.shift><Key.shift><Key.shift><Key.shift><Key.shift><Key.shift><Key.shift><Key.shift><Key.shift><Key.shift><Key.shift><Key.shift><Key.shift><Key.shift><Key.shift><Key.shift><Key.shift><Key.shift><Key.shift><Key.shift><Key.shift><Key.shift><Key.shift><Key.shift><Key.shift><Key.shift><Key.shift><Key.shift><Key.shift><Key.shift><Key.shift><Key.shift><Key.shift><Key.shift><Key.shift><Key.shift><Key.shift><Key.shift><Key.shift><Key.shift><Key.shift><Key.shift><Key.shift><Key.shift><Key.shift><Key.shift><Key.shift><Key.shift><Key.shift><Key.shift><Key.shift><Key.shift><Key.shift><Key.shift><Key.shift><Key.shift><Key.shift><Key.shift><Key.shift><Key.shift><Key.shift><Key.shift><Key.shift><Key.shift><Key.shift><Key.shift><Key.shift><Key.shift><Key.shift><Key.shift><Key.shift><Key.shift><Key.shift><Key.shift><Key.shift><Key.shift><Key.shift><Key.shift><Key.shift><Key.shift><Key.shift><Key.shift><Key.shift><Key.shift><Key.shift><Key.shift><Key.shift><Key.shift><Key.shift><Key.shift><Key.shift><Key.shift><Key.shift><Key.shift><Key.shift><Key.shift><Key.shift><Key.shift><Key.shift><Key.shift><Key.shift><Key.shift><Key.shift><Key.shift><Key.shift><Key.shift><Key.shift><Key.shift><Key.shift><Key.shift><Key.shift><Key.shift><Key.shift><Key.shift><Key.shift><Key.shift><Key.shift><Key.shift><Key.shift><Key.shift><Key.shift><Key.shift><Key.shift><Key.shift><Key.shift>Reminderfor<Key.space><Key.backspace><Key.backspace><Key.backspace><Key.backspace><Key.space>for<Key.space>a<Key.space>referral<Key.space>
Screenshot: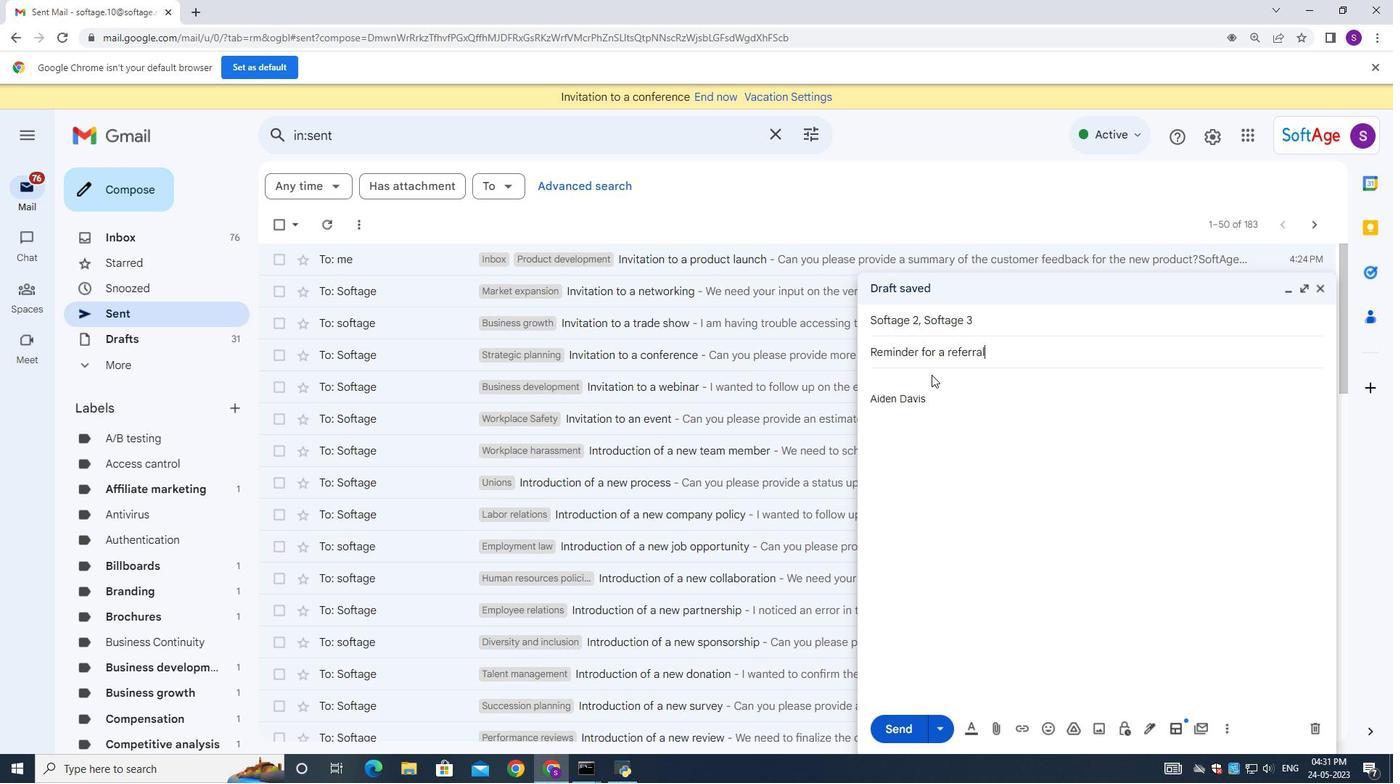 
Action: Mouse moved to (922, 380)
Screenshot: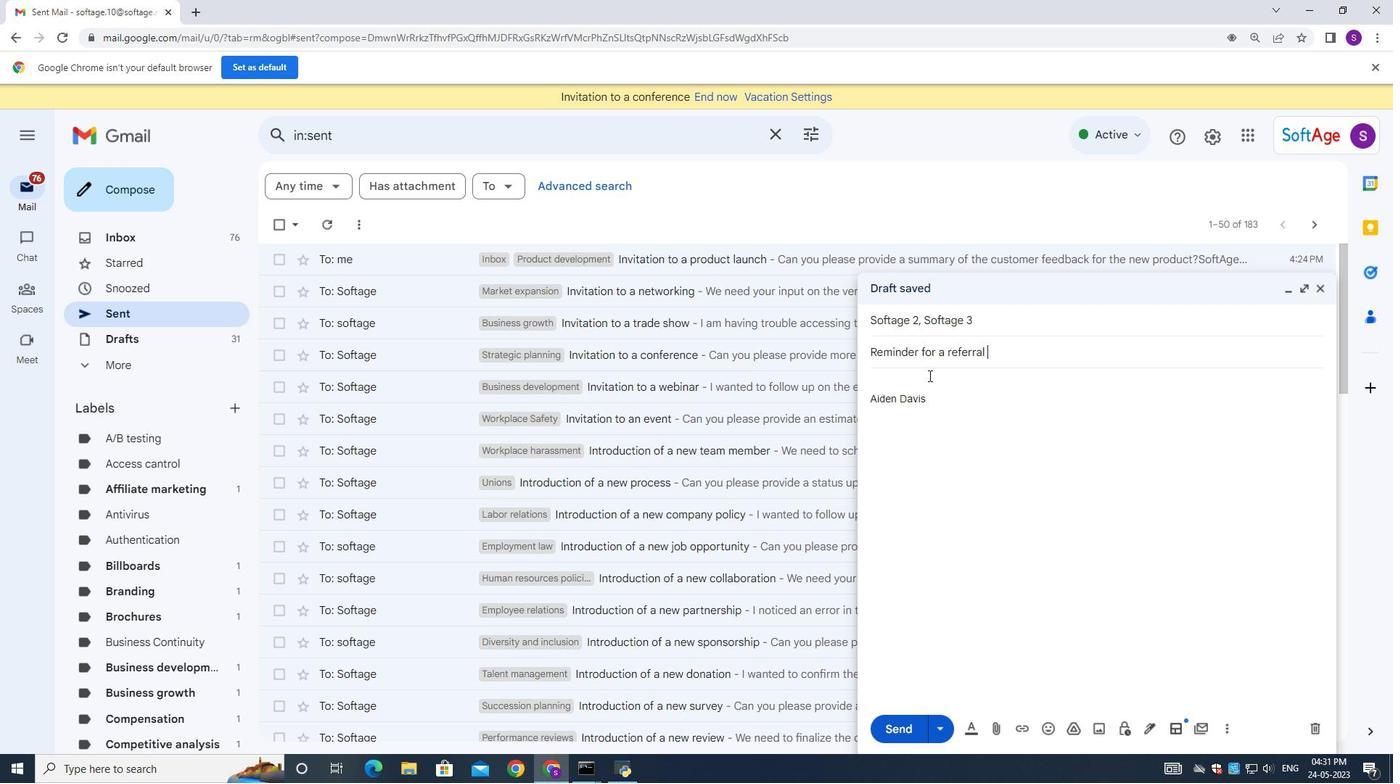
Action: Mouse pressed left at (922, 380)
Screenshot: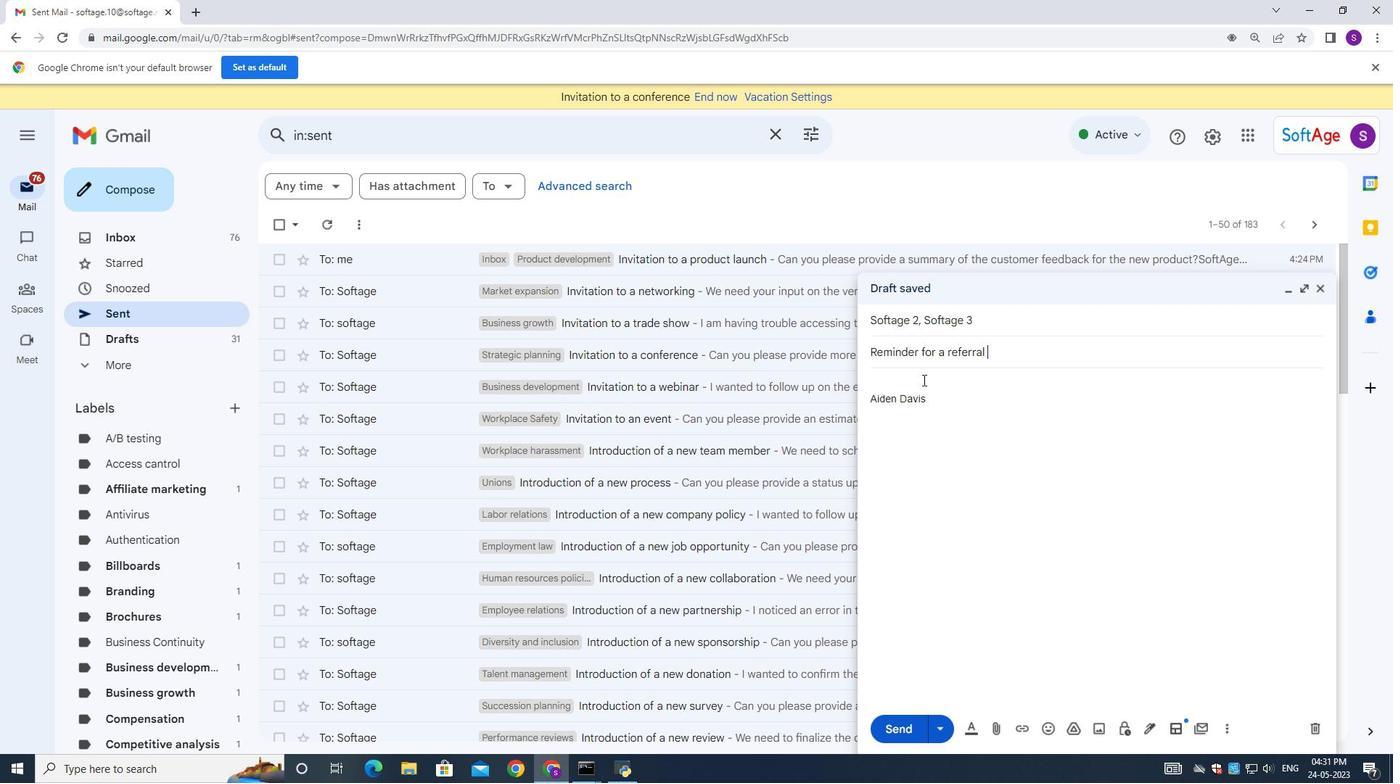
Action: Mouse moved to (923, 380)
Screenshot: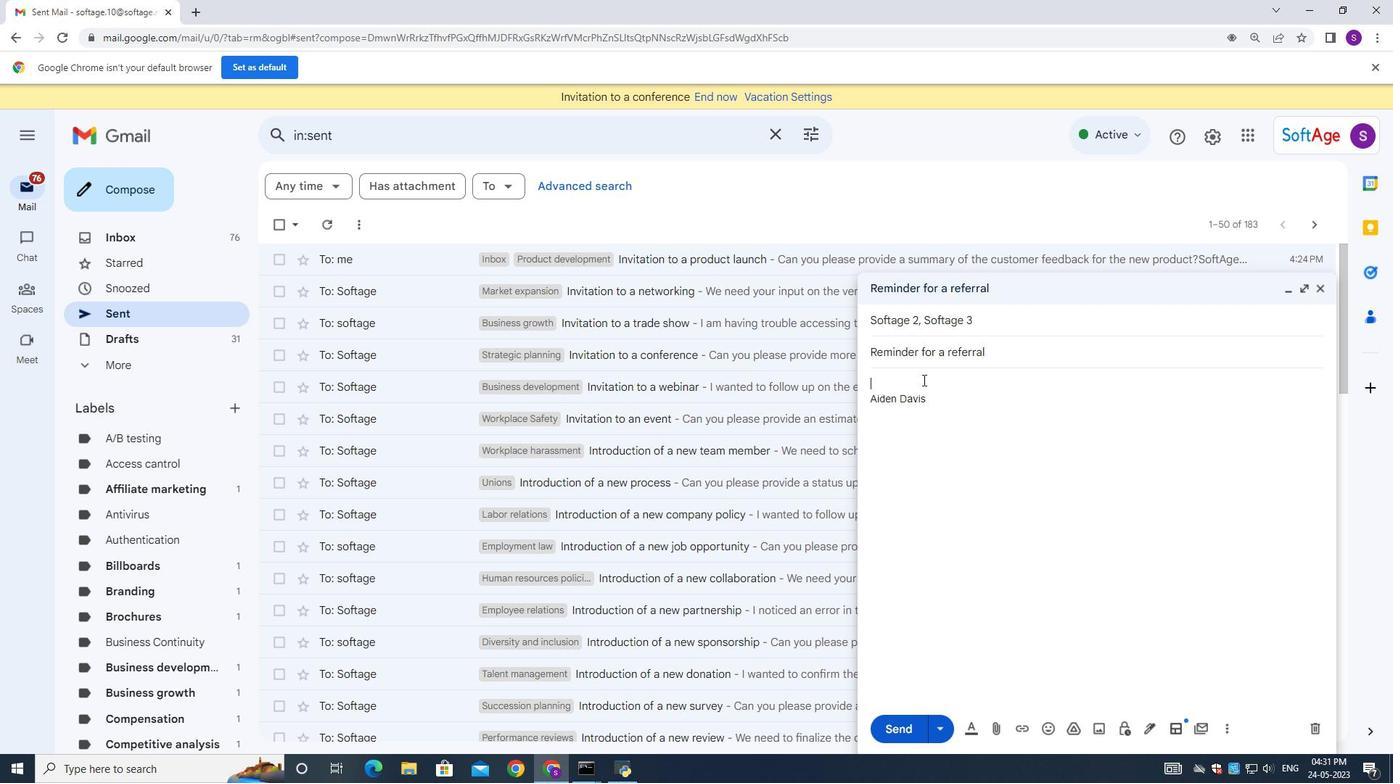 
Action: Key pressed <Key.shift>I<Key.space>noticed<Key.space>thar<Key.backspace>t<Key.space>the<Key.space>project<Key.space>budget<Key.space>has<Key.space>been<Key.space>exceeded
Screenshot: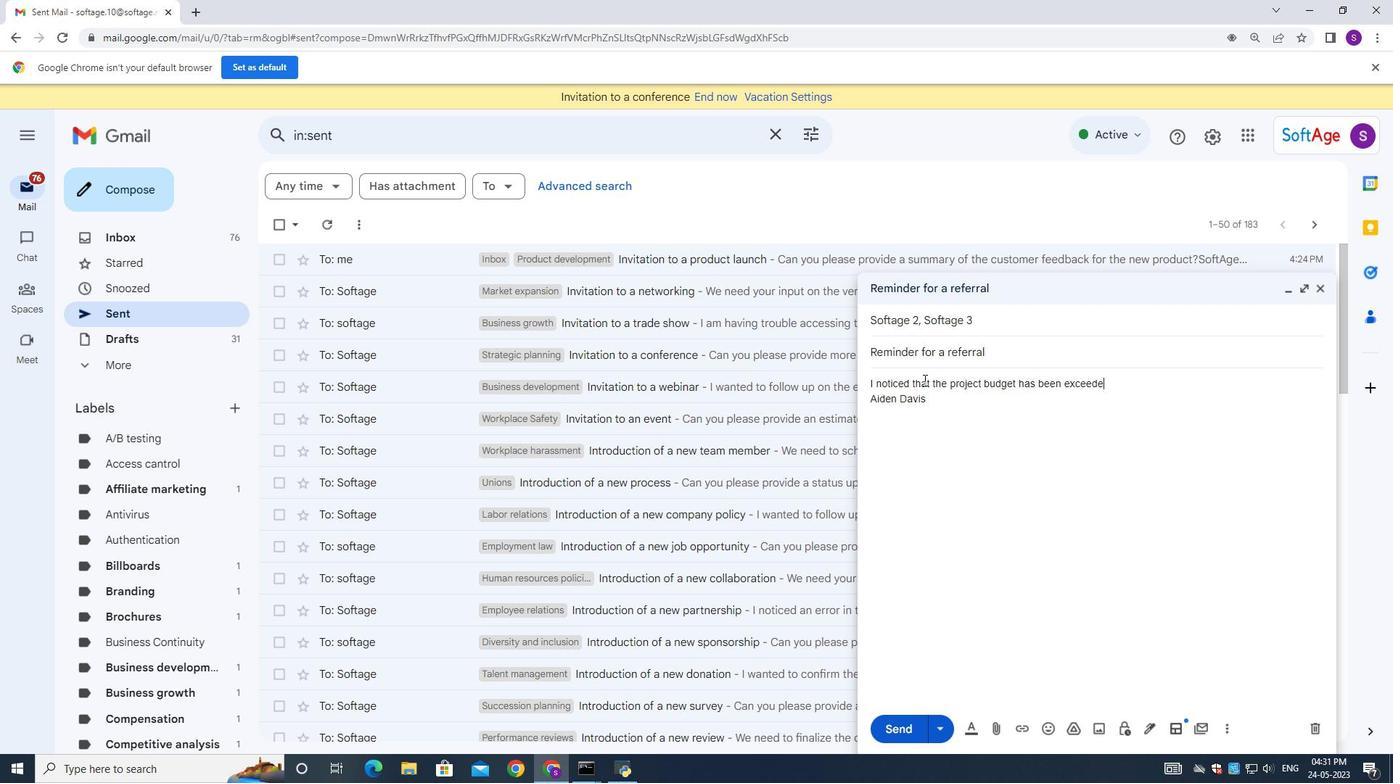 
Action: Mouse moved to (936, 383)
Screenshot: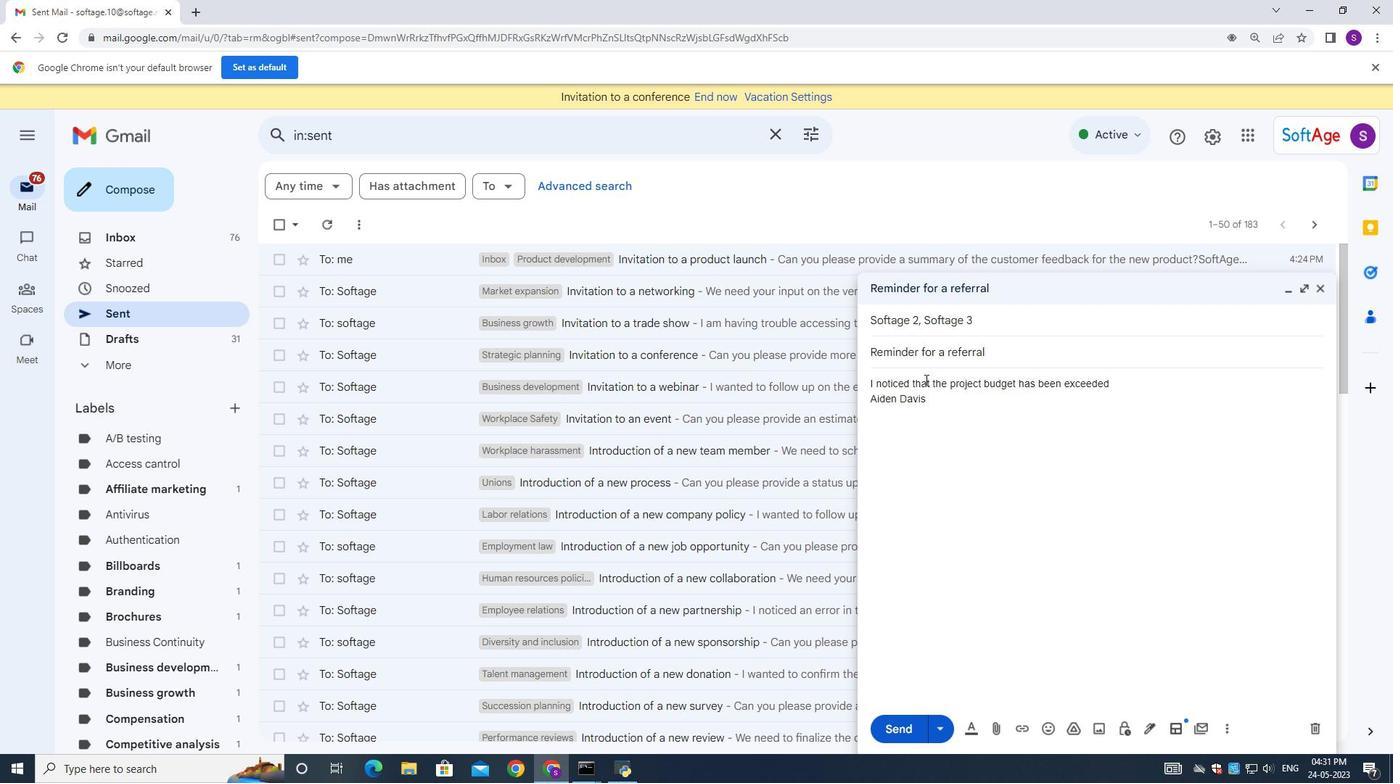 
Action: Key pressed .<Key.shift>Can<Key.space>you<Key.space>provide<Key.space>me<Key.space>with<Key.space>a<Key.space>breakdown<Key.space>of<Key.space>the<Key.space>additional<Key.space>expenses<Key.shift_r><Key.shift_r><Key.shift_r>?
Screenshot: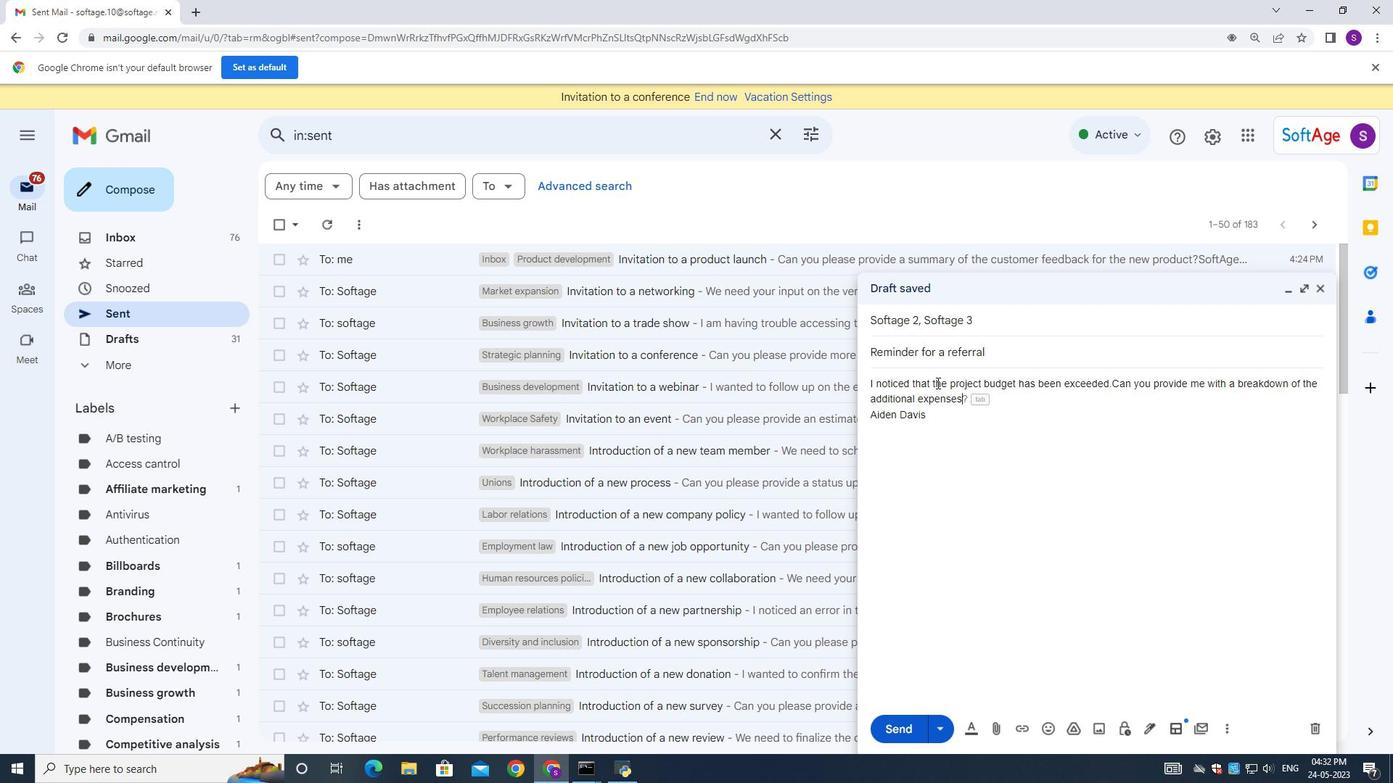 
Action: Mouse moved to (905, 725)
Screenshot: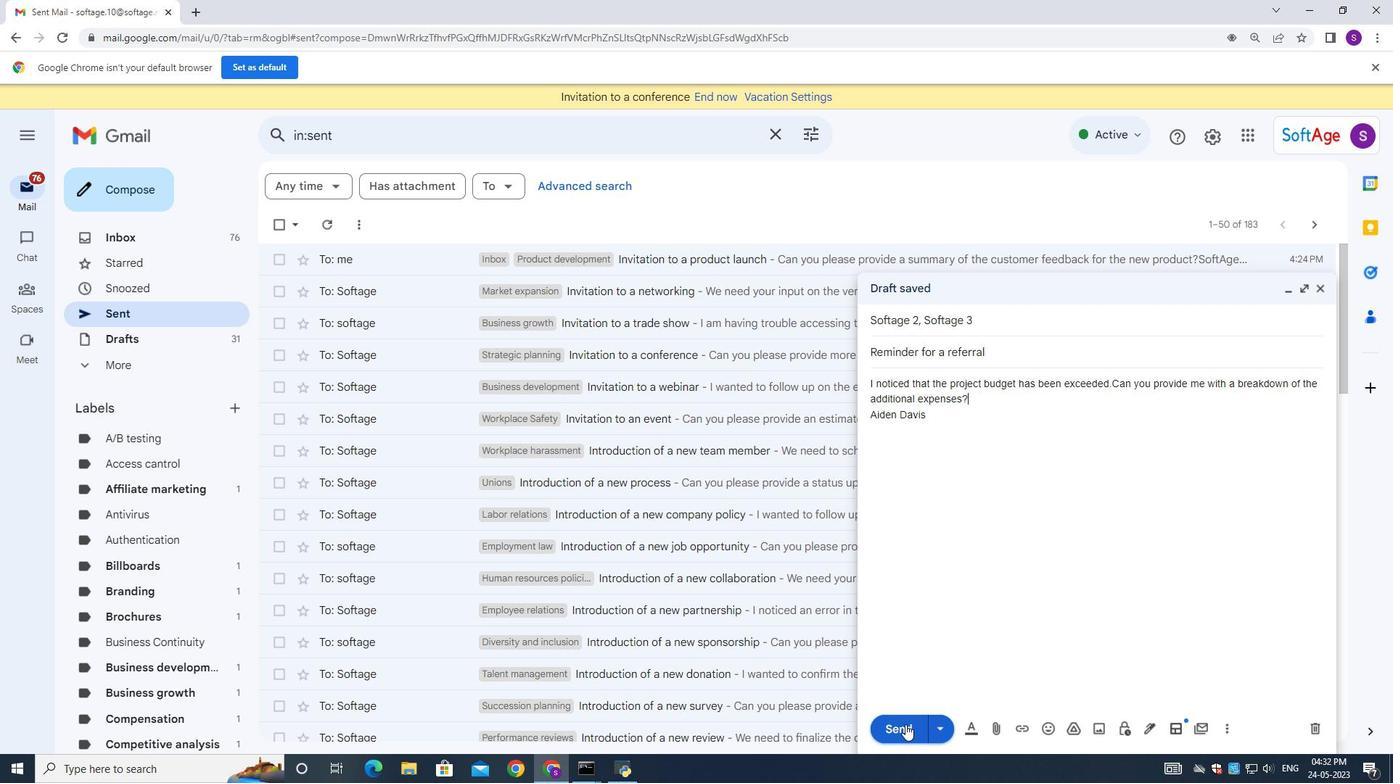 
Action: Mouse pressed left at (905, 725)
Screenshot: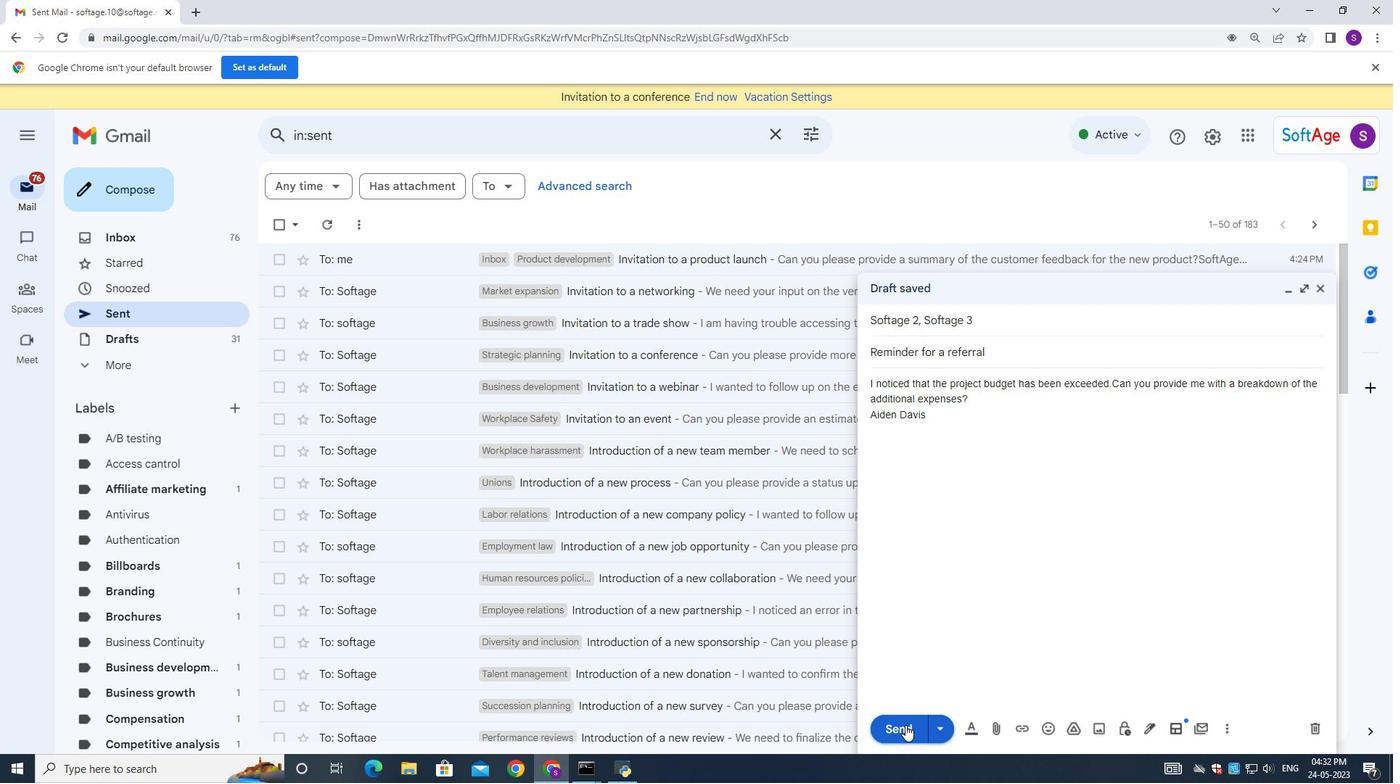 
Action: Mouse moved to (1025, 362)
Screenshot: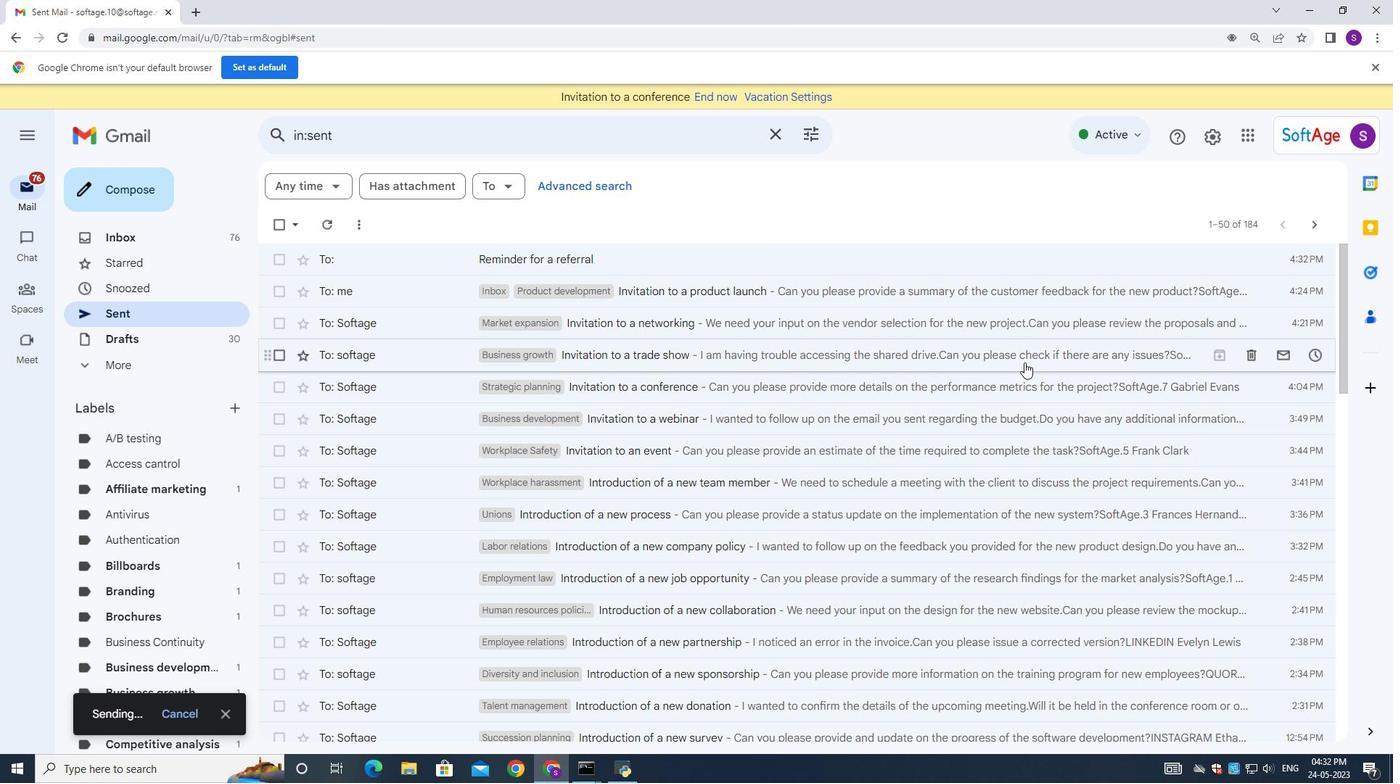 
